 Task: Open Card Social Media Marketing Campaign Review in Board Sales Prospecting Platforms and Tools to Workspace Advertising Agencies and add a team member Softage.4@softage.net, a label Purple, a checklist Auditing, an attachment from your google drive, a color Purple and finally, add a card description 'Research and develop new product bundling strategy' and a comment 'Given the size and scope of this task, let us make sure we have the necessary resources and support to get it done.'. Add a start date 'Jan 04, 1900' with a due date 'Jan 11, 1900'
Action: Mouse moved to (510, 193)
Screenshot: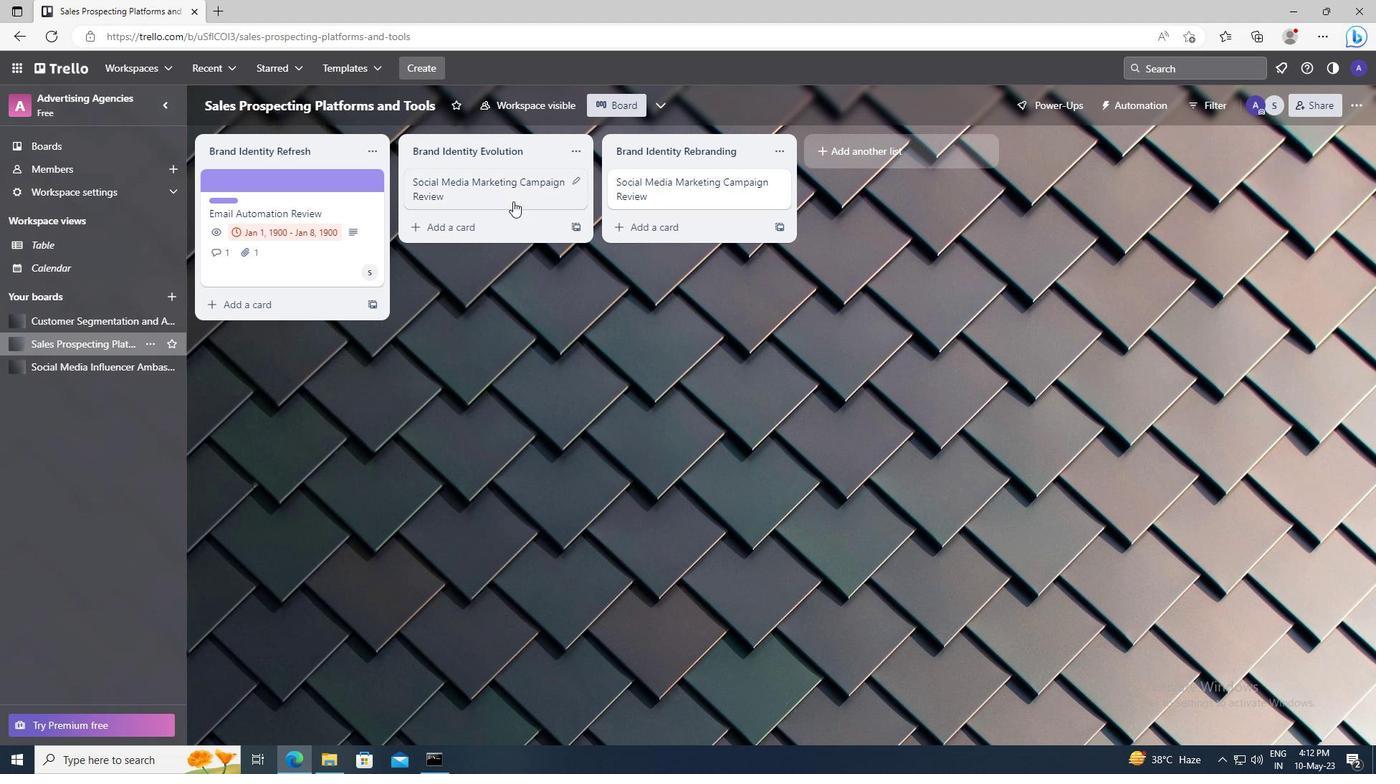 
Action: Mouse pressed left at (510, 193)
Screenshot: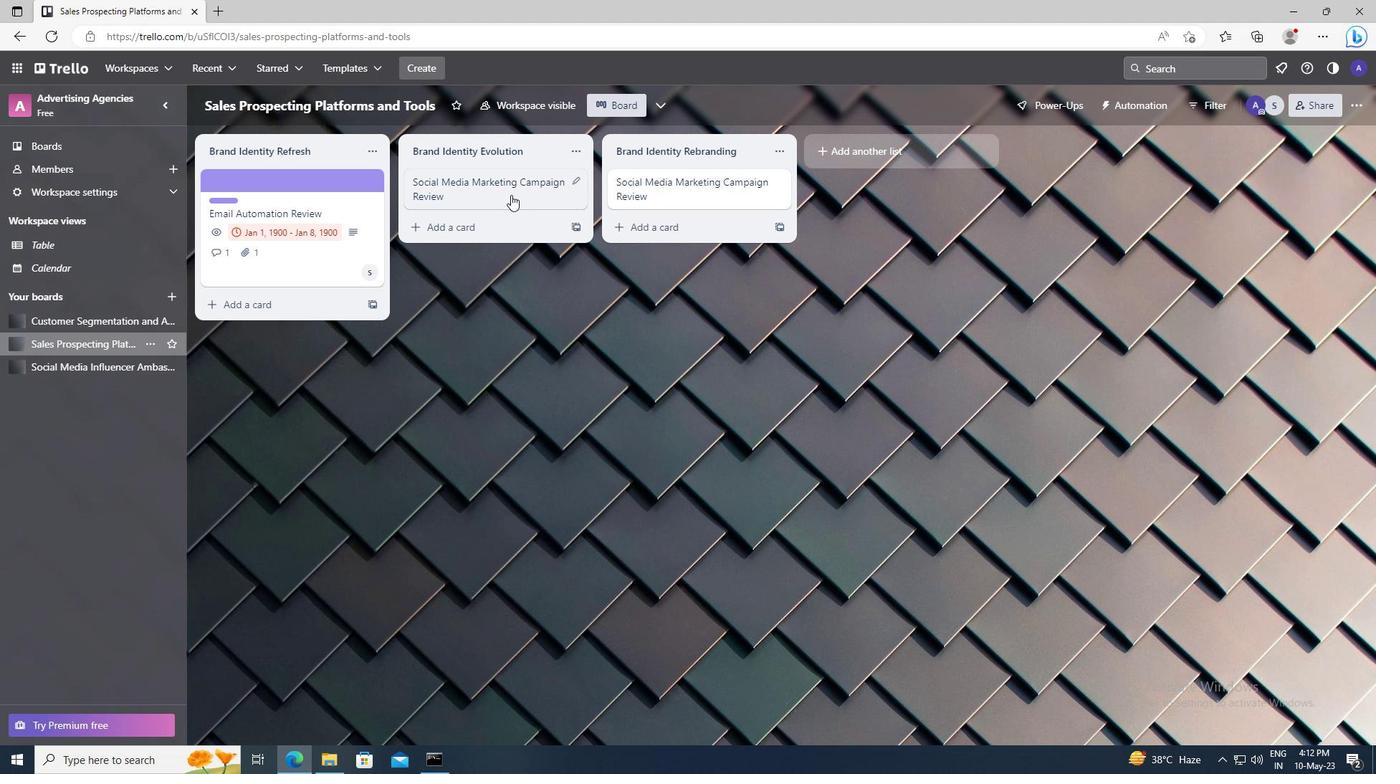 
Action: Mouse moved to (859, 231)
Screenshot: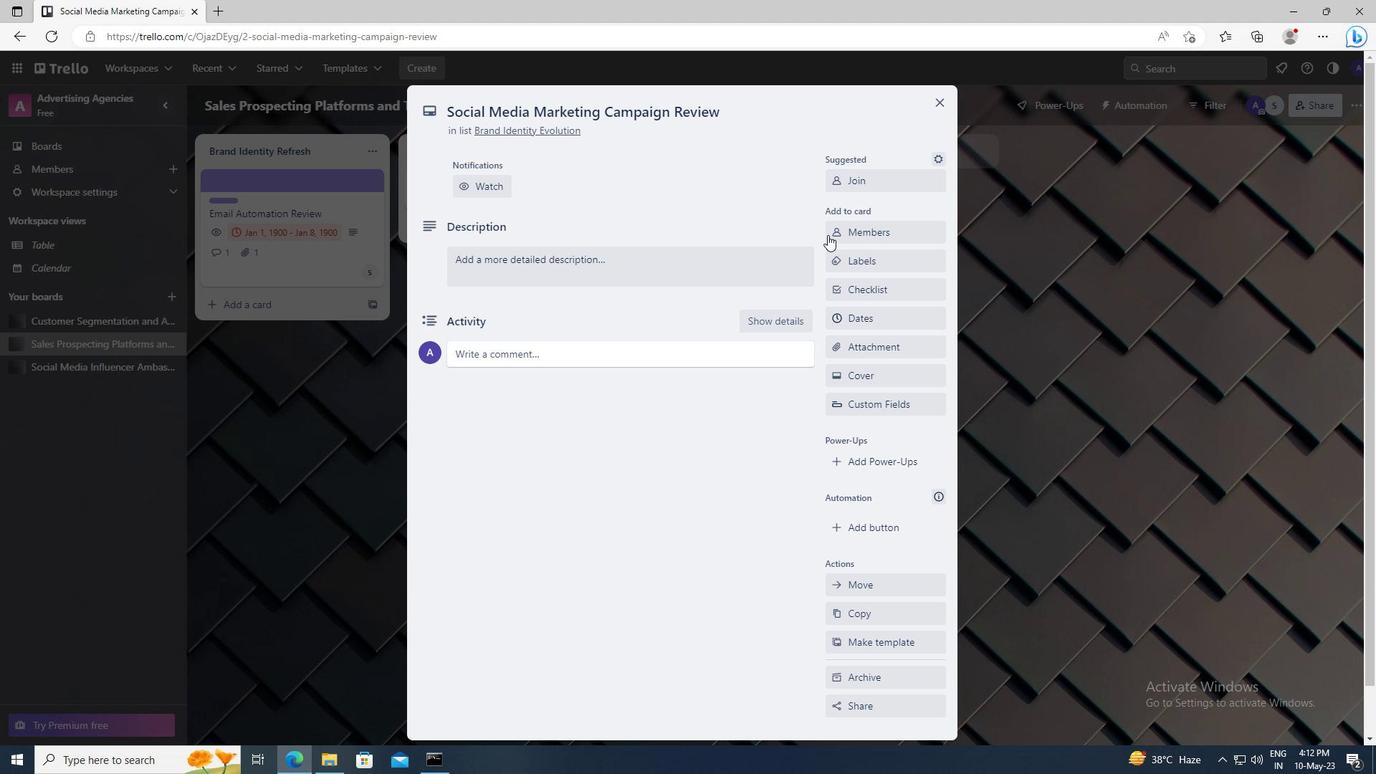 
Action: Mouse pressed left at (859, 231)
Screenshot: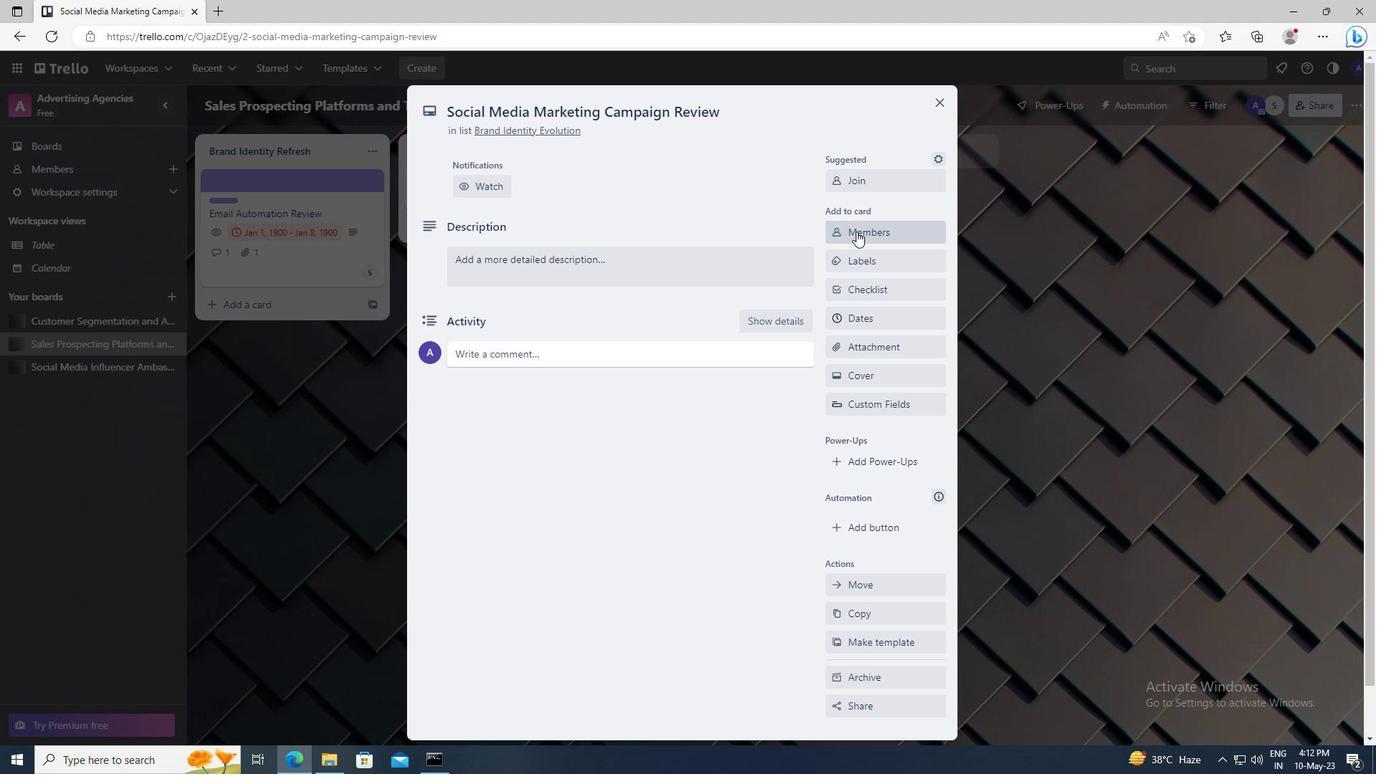 
Action: Mouse moved to (864, 296)
Screenshot: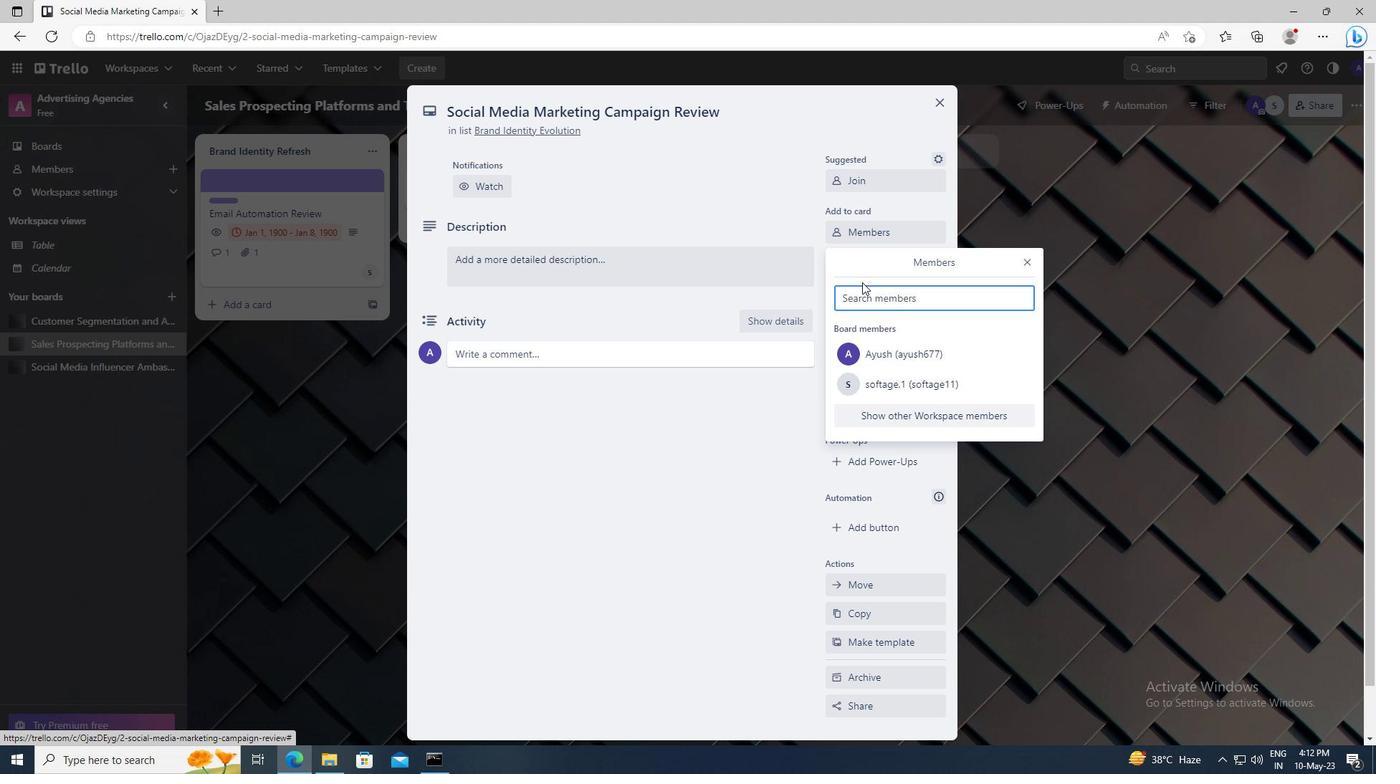 
Action: Mouse pressed left at (864, 296)
Screenshot: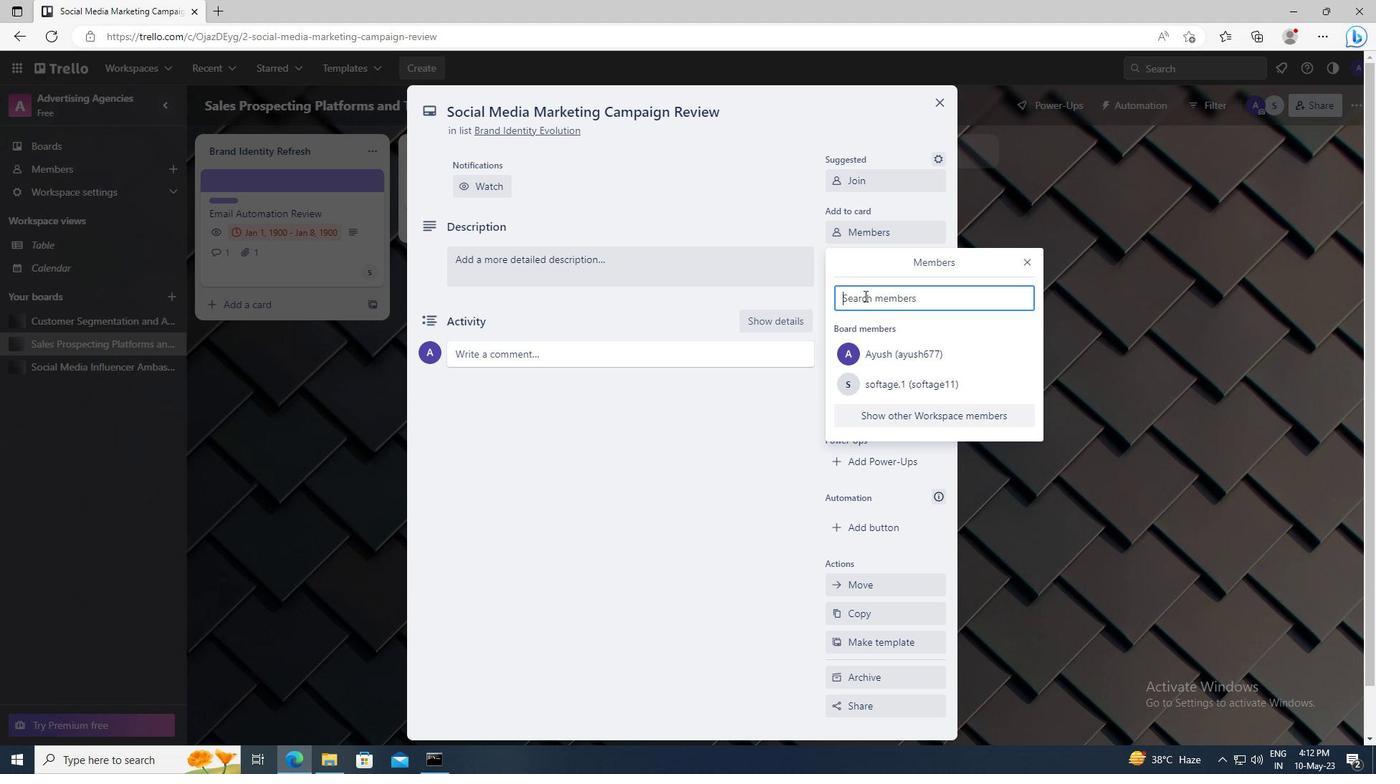 
Action: Key pressed <Key.shift>SOFTAGE.4
Screenshot: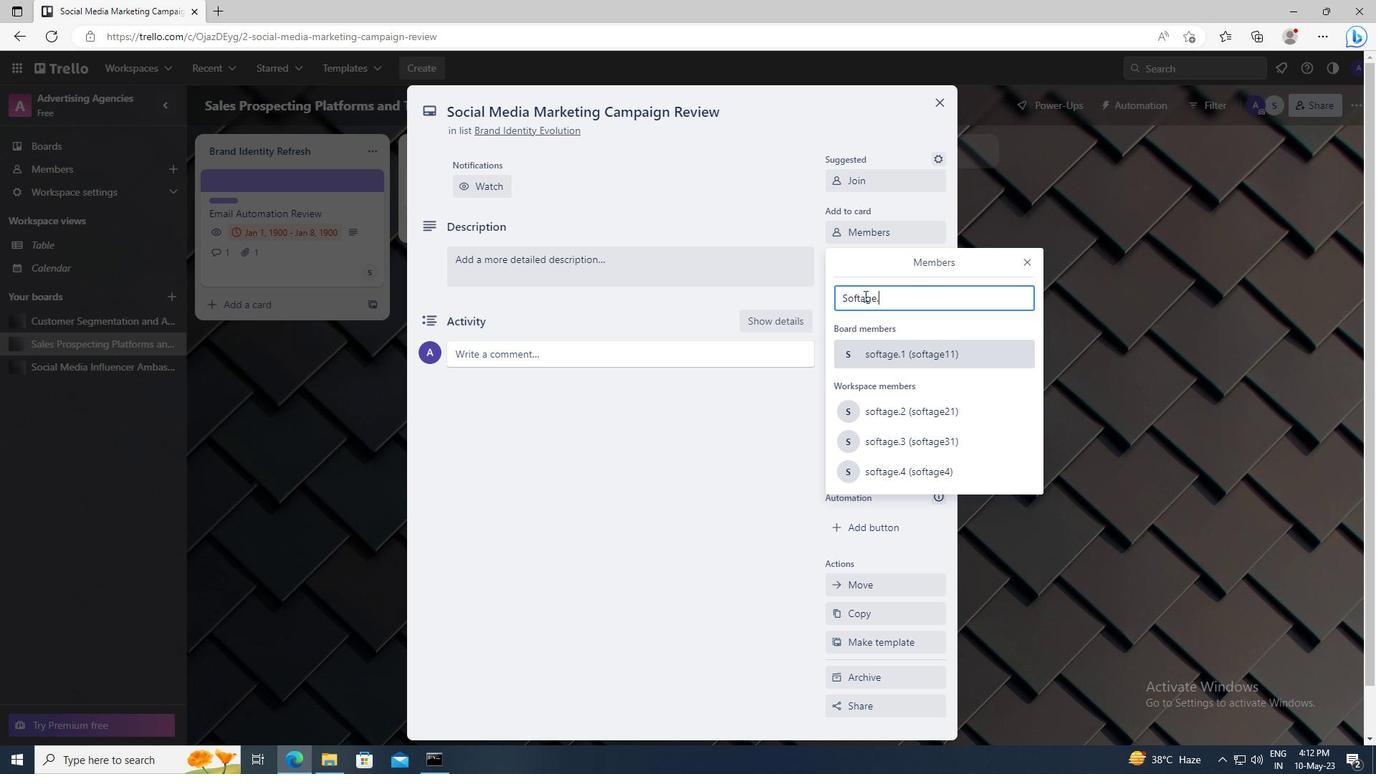 
Action: Mouse moved to (892, 433)
Screenshot: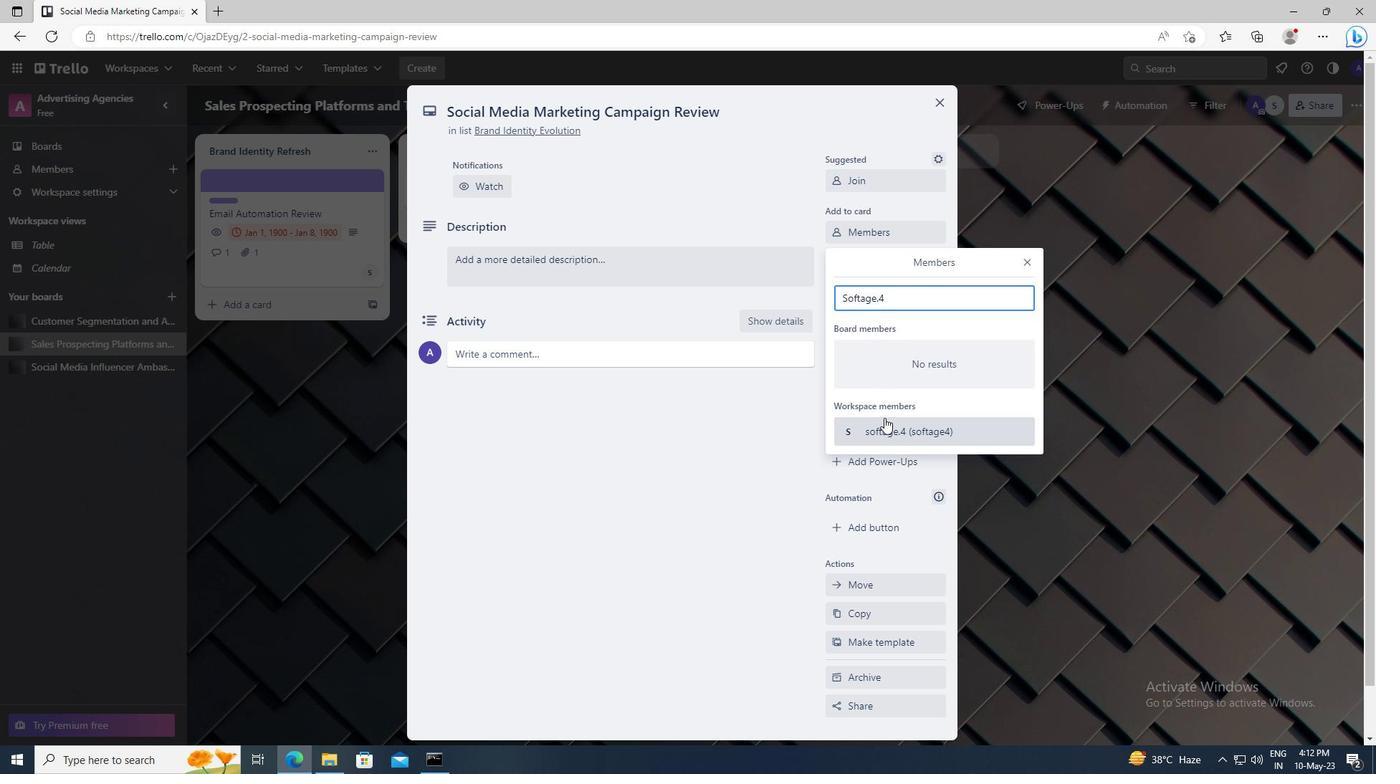 
Action: Mouse pressed left at (892, 433)
Screenshot: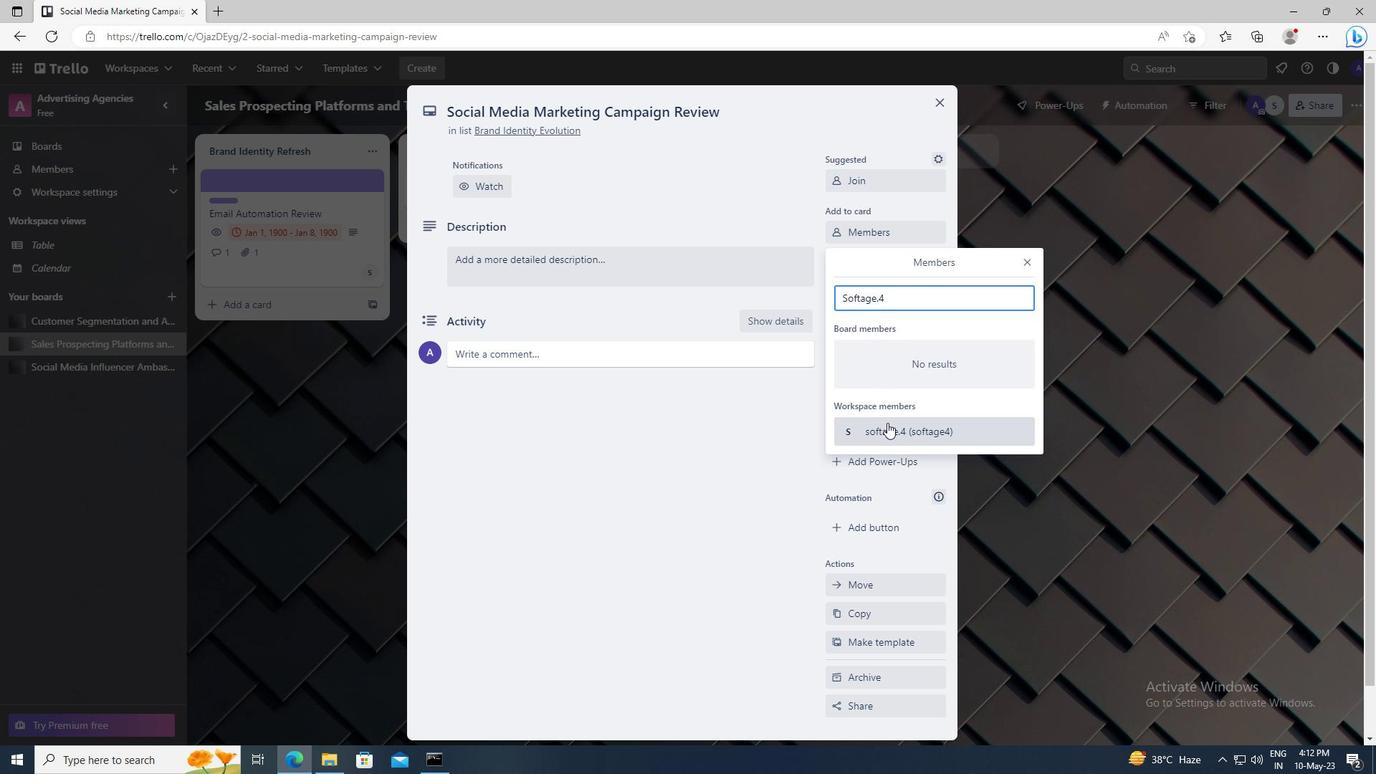 
Action: Mouse moved to (1029, 261)
Screenshot: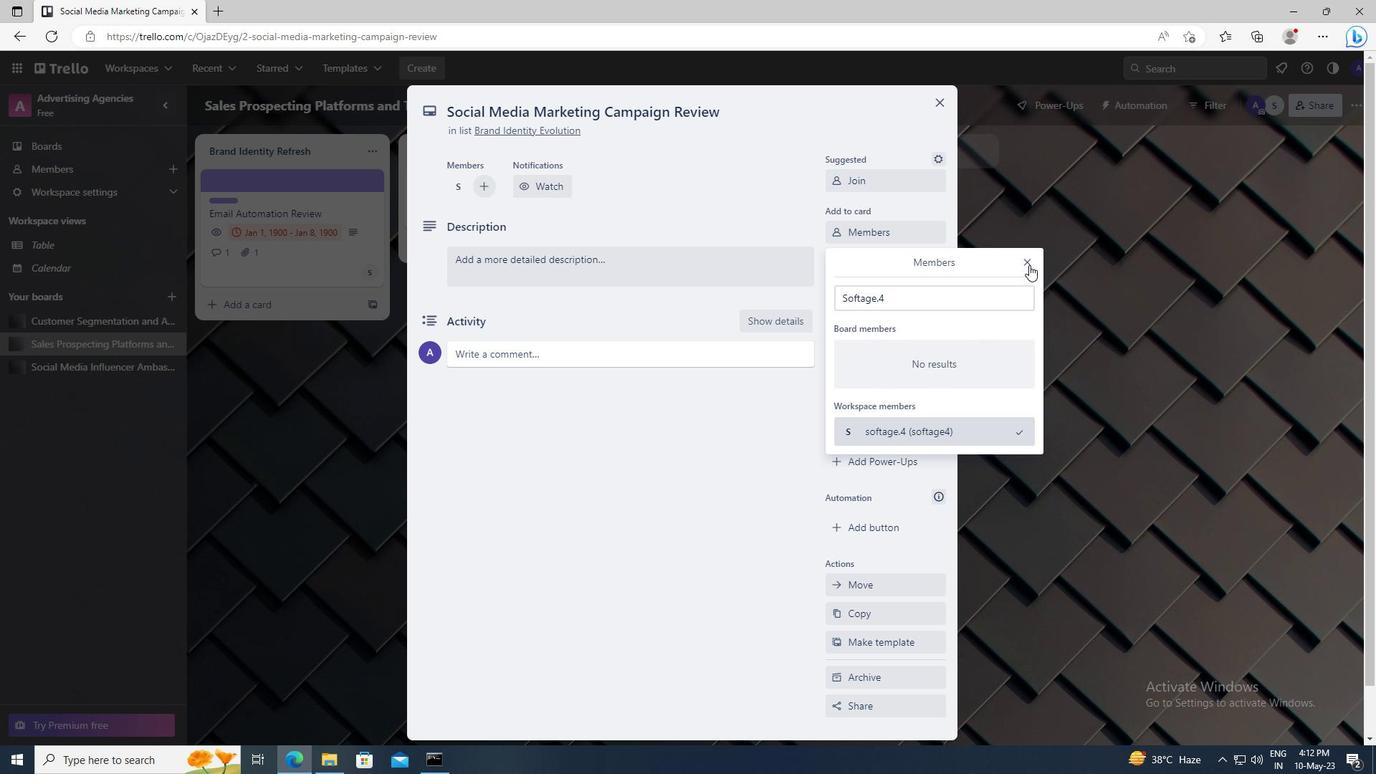 
Action: Mouse pressed left at (1029, 261)
Screenshot: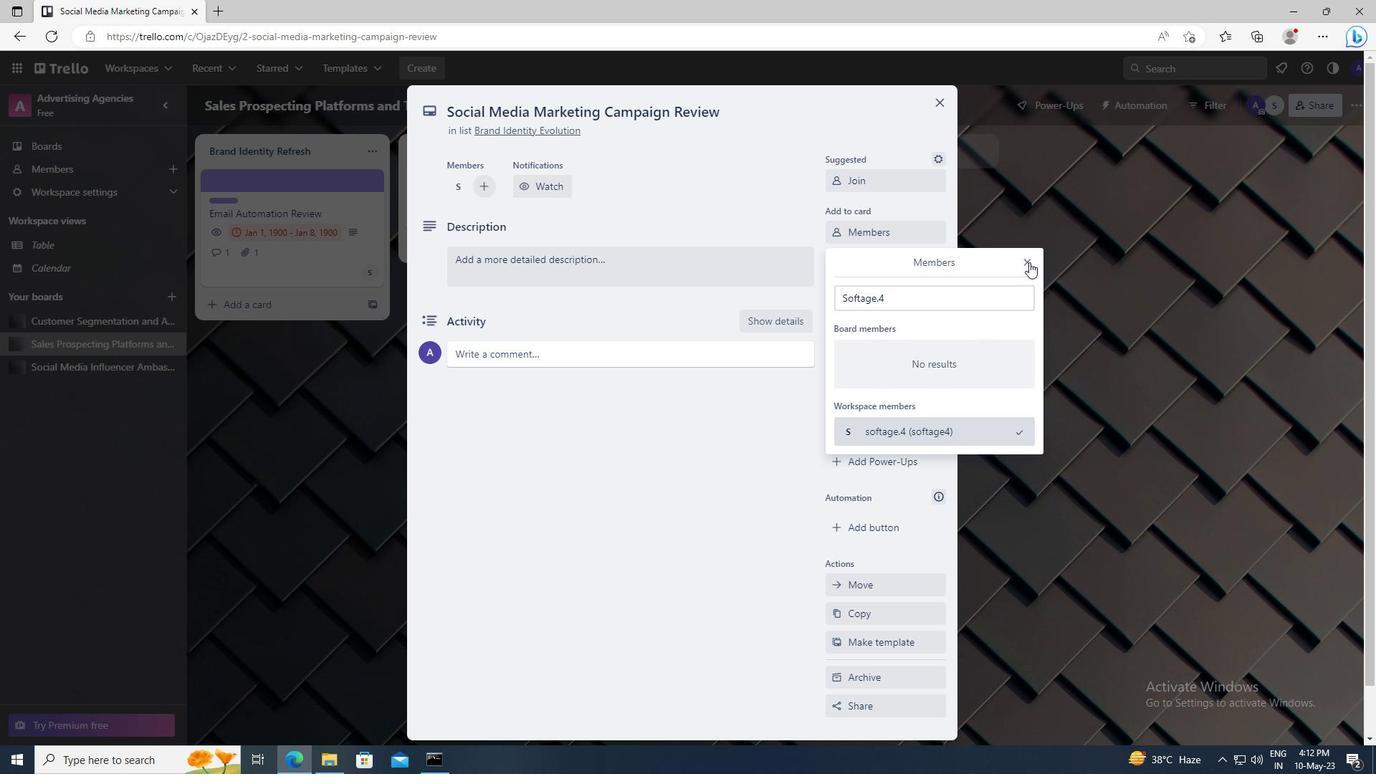 
Action: Mouse moved to (899, 264)
Screenshot: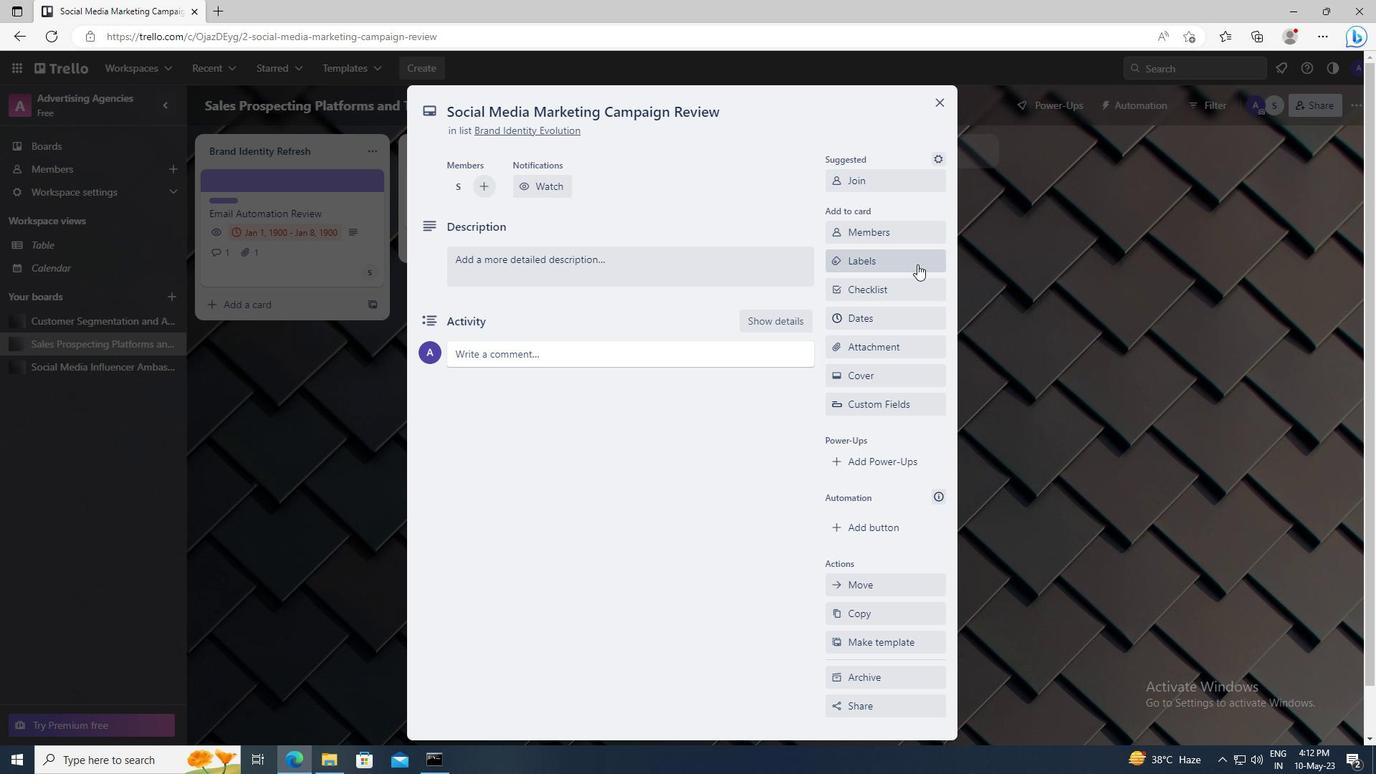 
Action: Mouse pressed left at (899, 264)
Screenshot: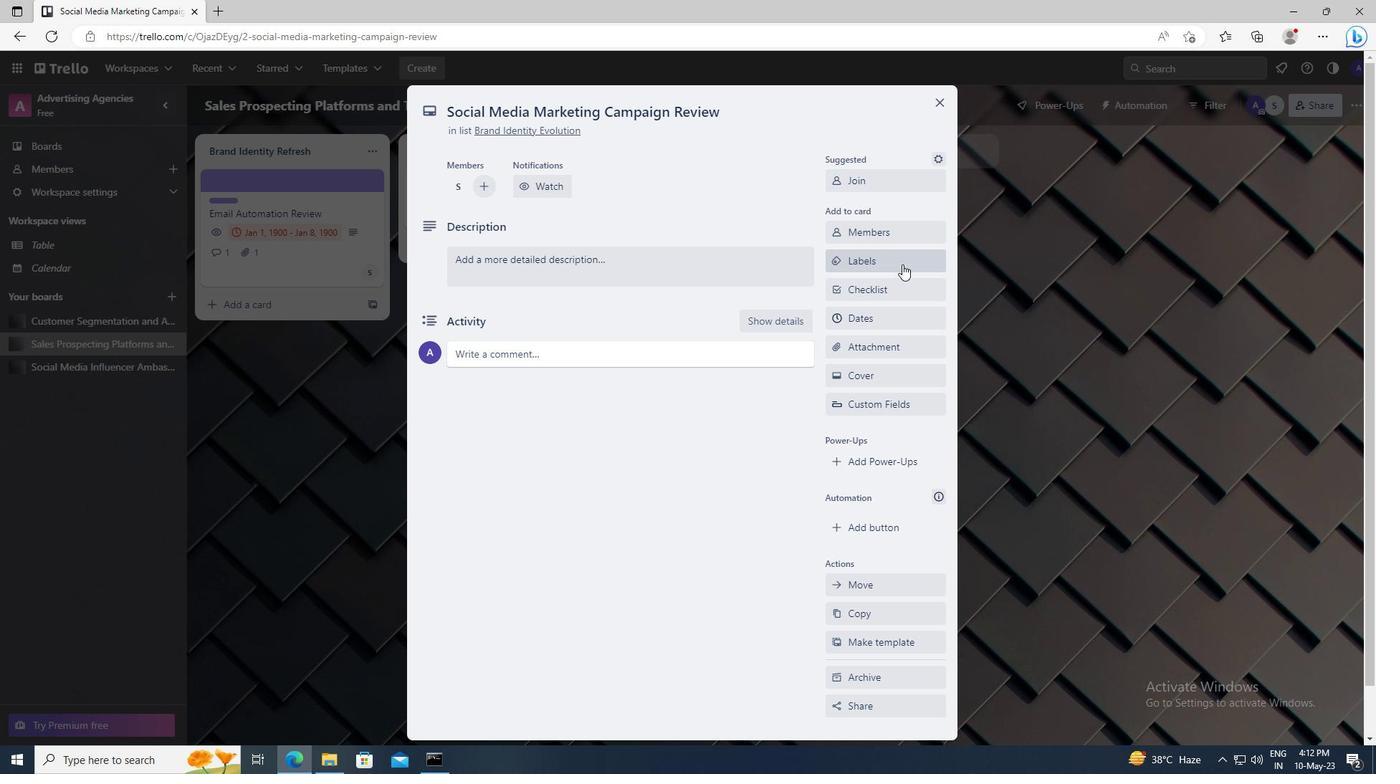 
Action: Mouse moved to (902, 540)
Screenshot: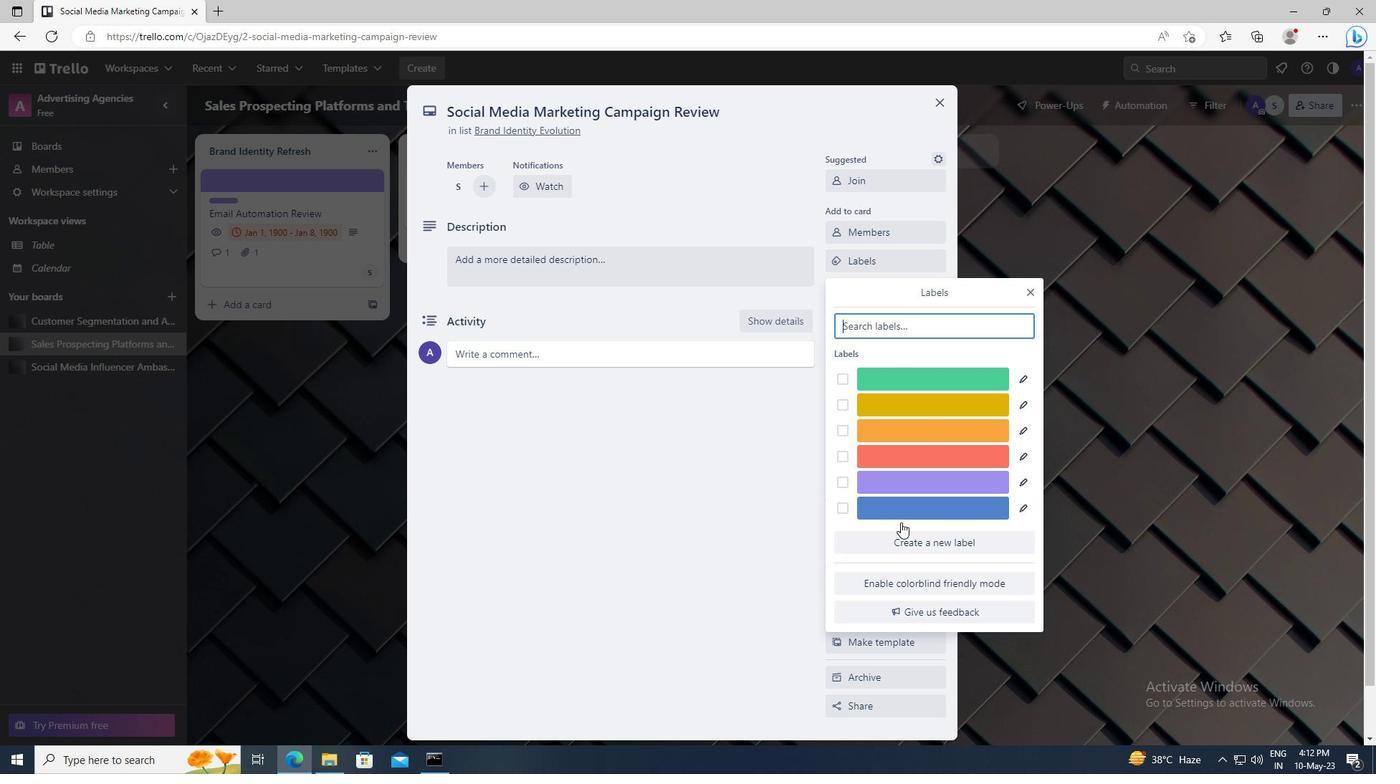 
Action: Mouse pressed left at (902, 540)
Screenshot: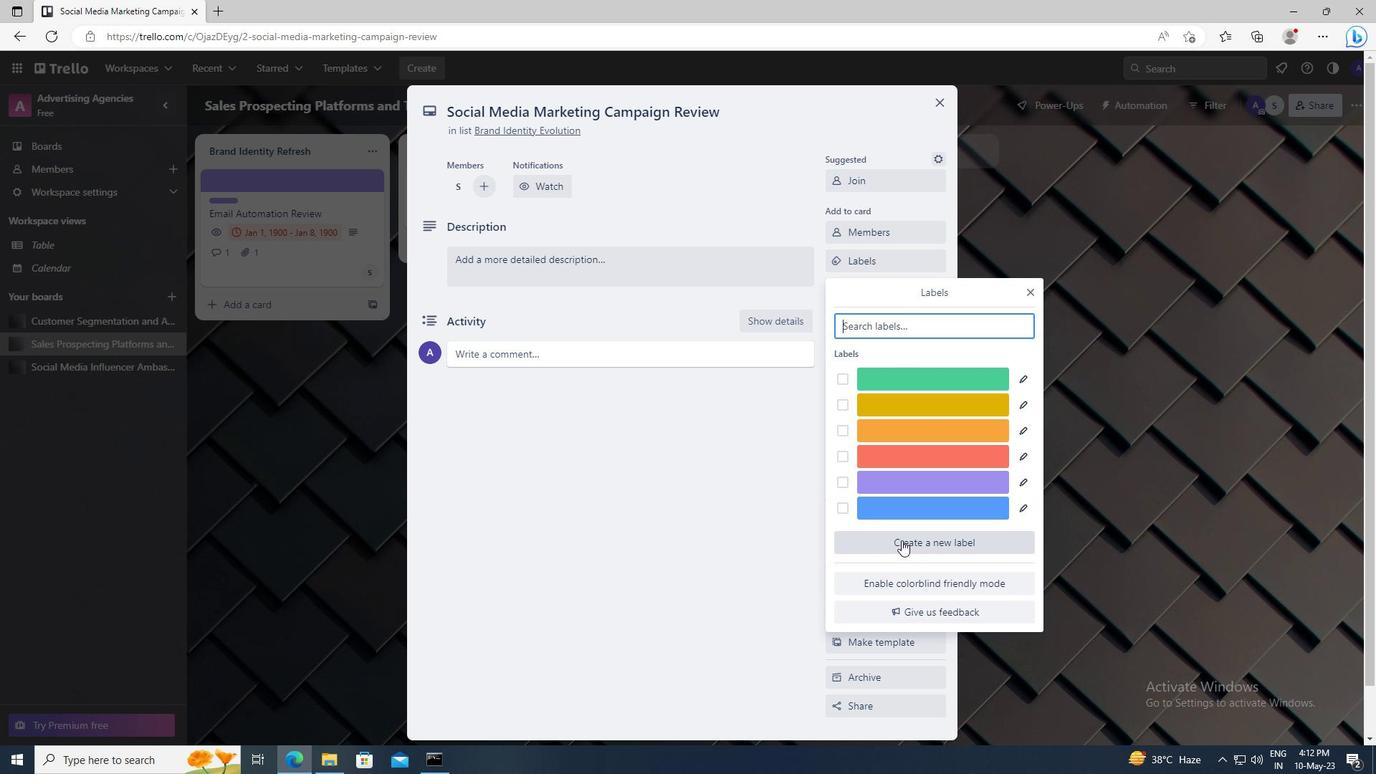 
Action: Mouse moved to (1010, 496)
Screenshot: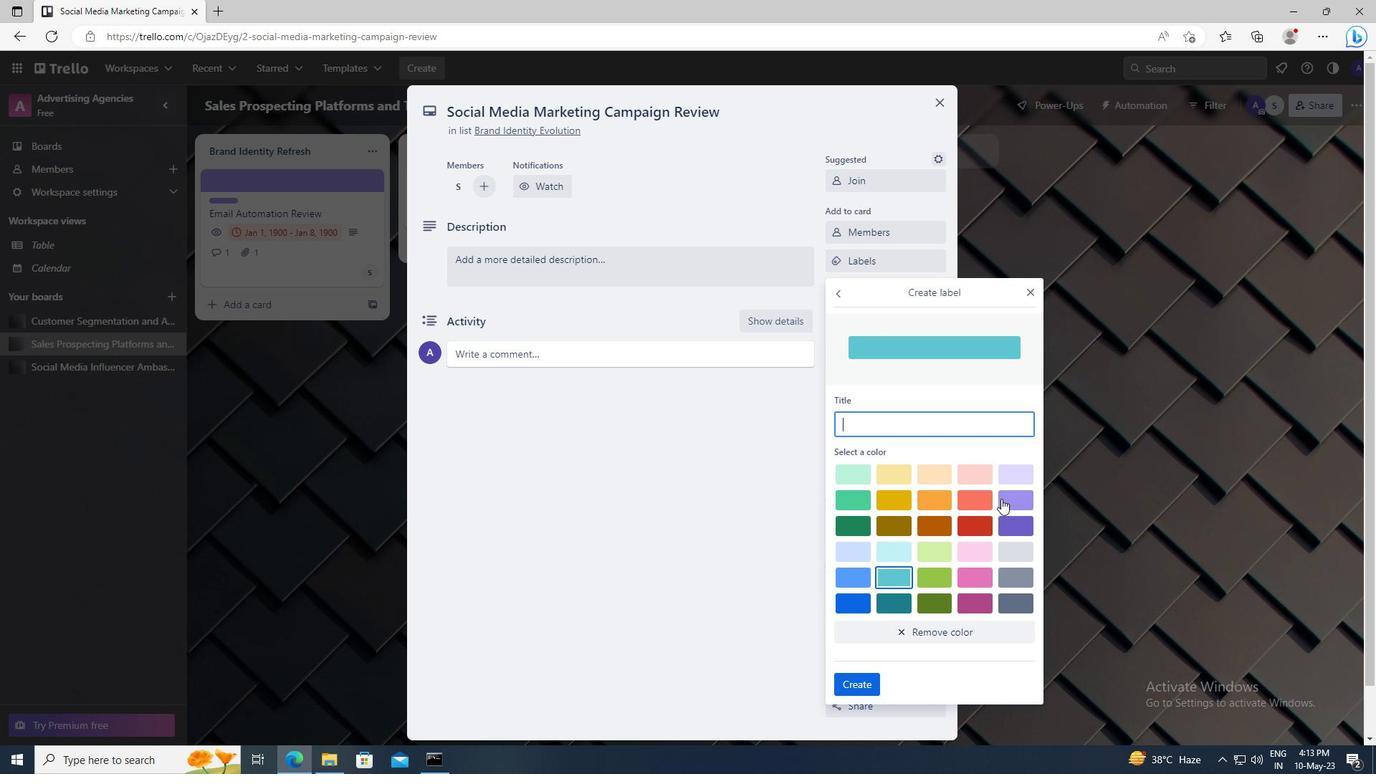 
Action: Mouse pressed left at (1010, 496)
Screenshot: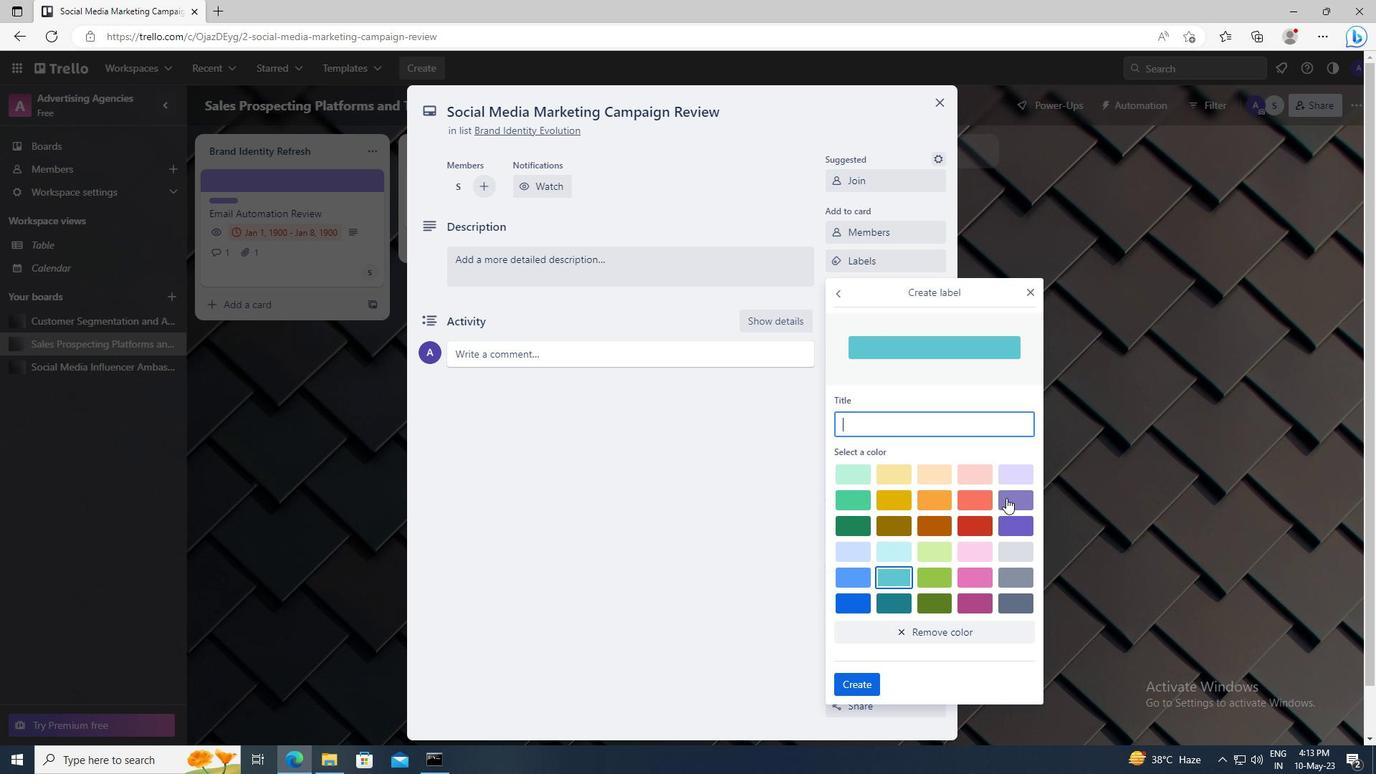 
Action: Mouse moved to (869, 682)
Screenshot: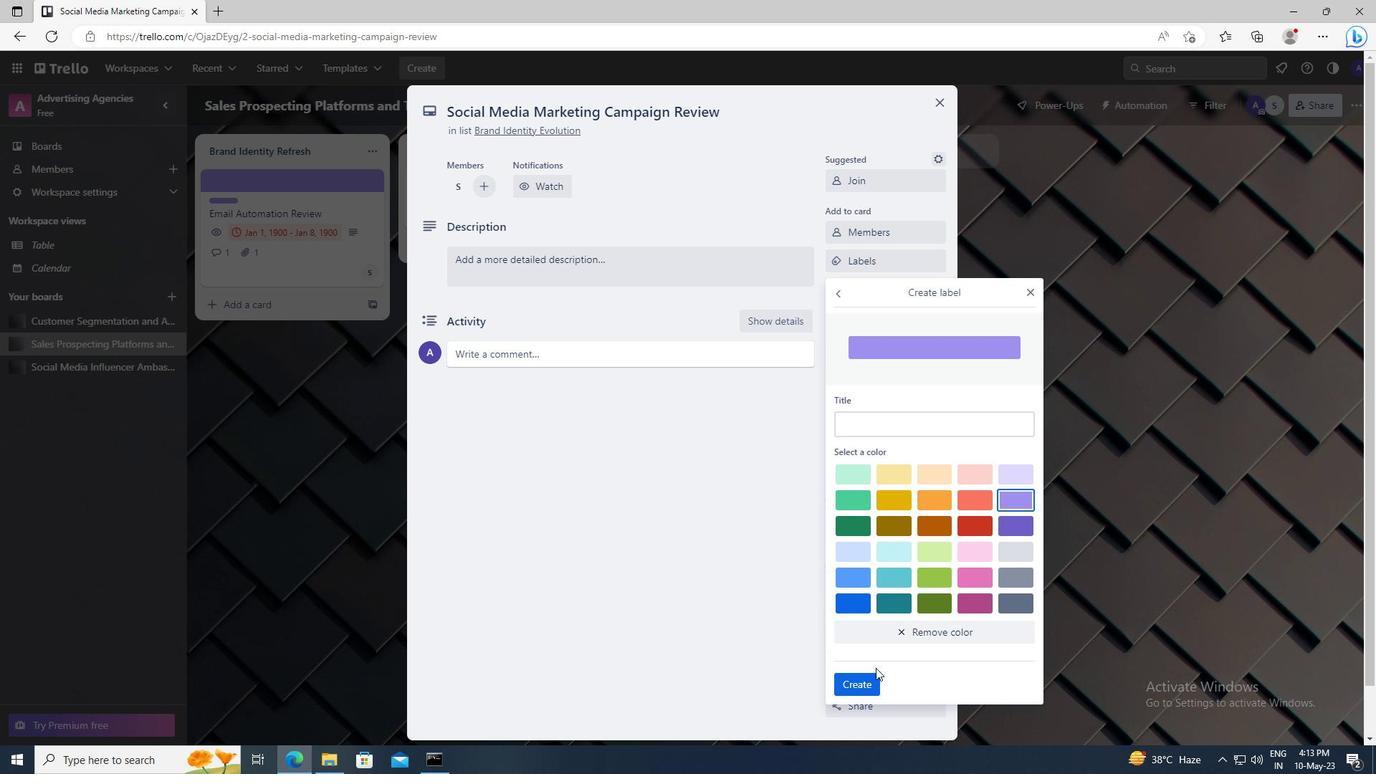 
Action: Mouse pressed left at (869, 682)
Screenshot: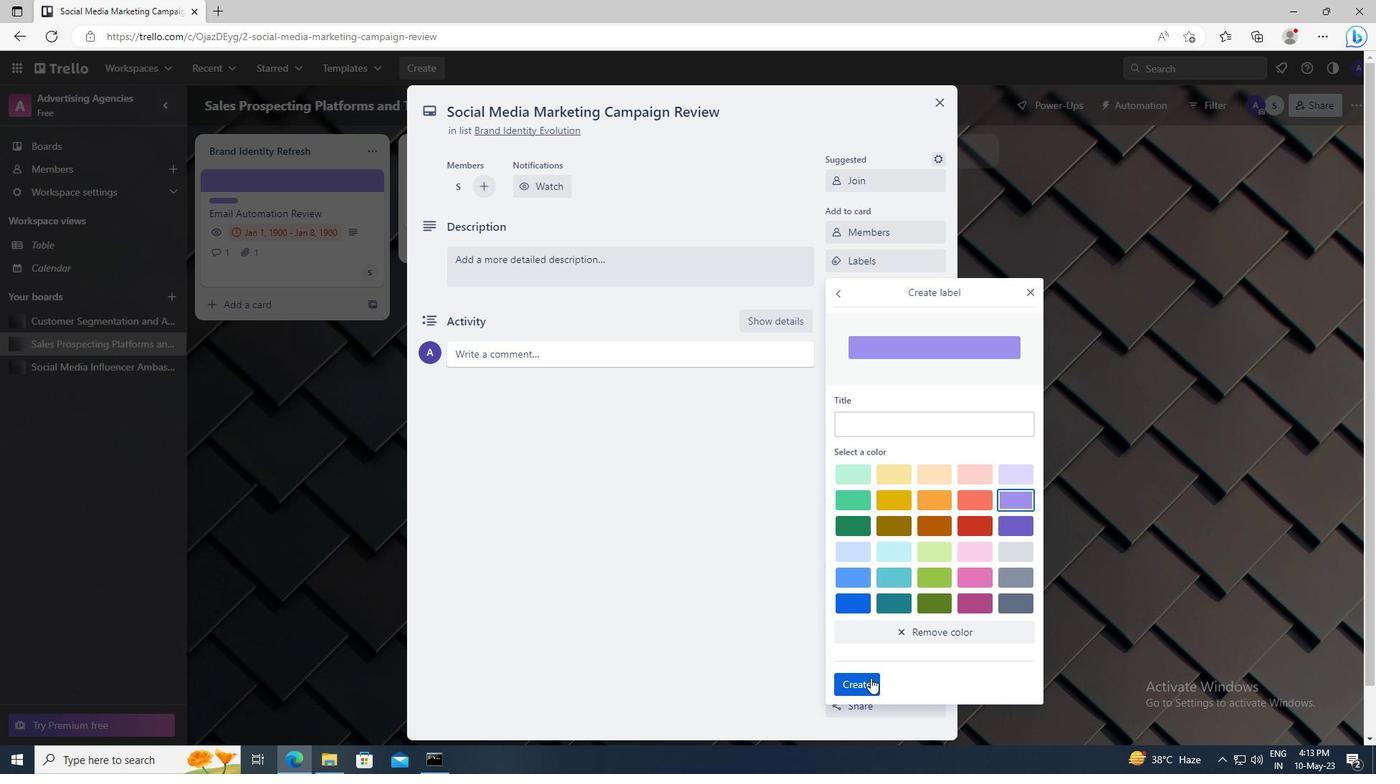 
Action: Mouse moved to (1027, 292)
Screenshot: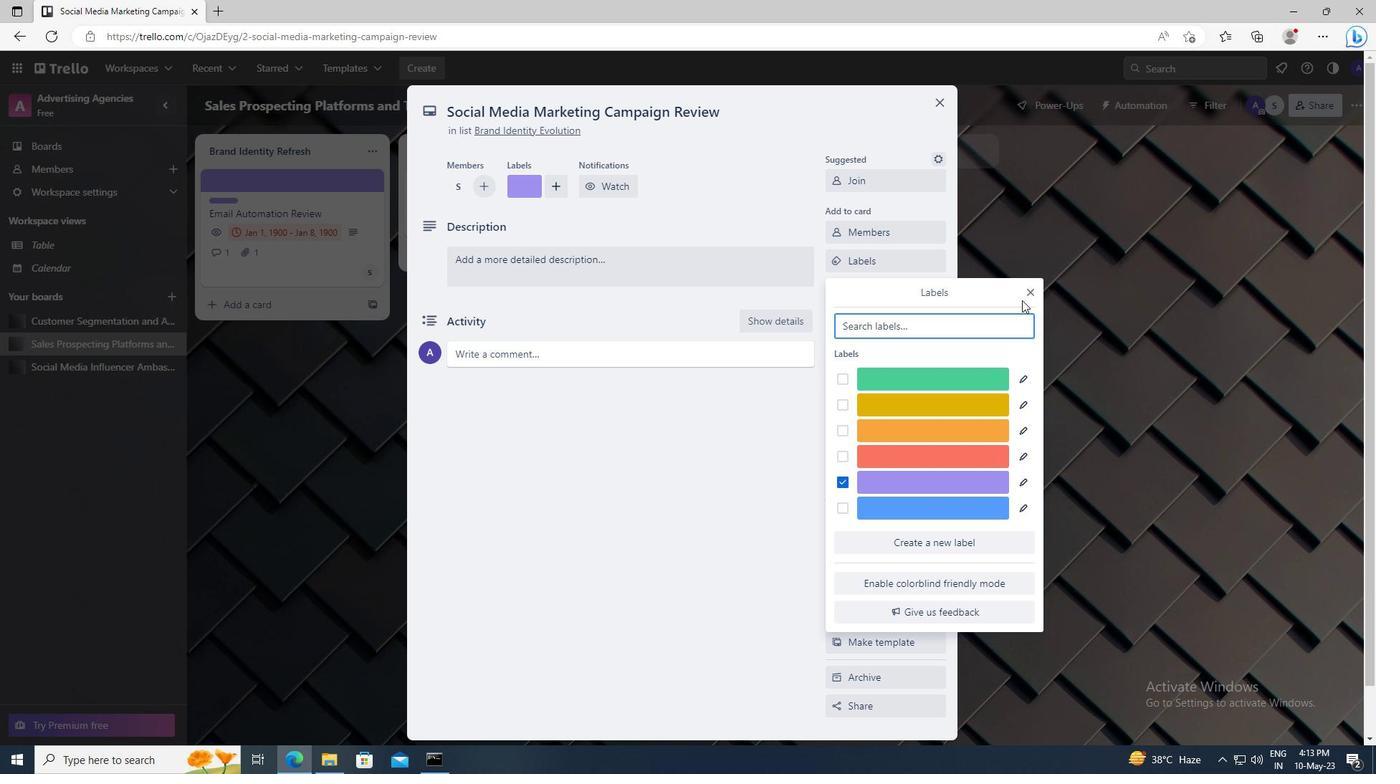 
Action: Mouse pressed left at (1027, 292)
Screenshot: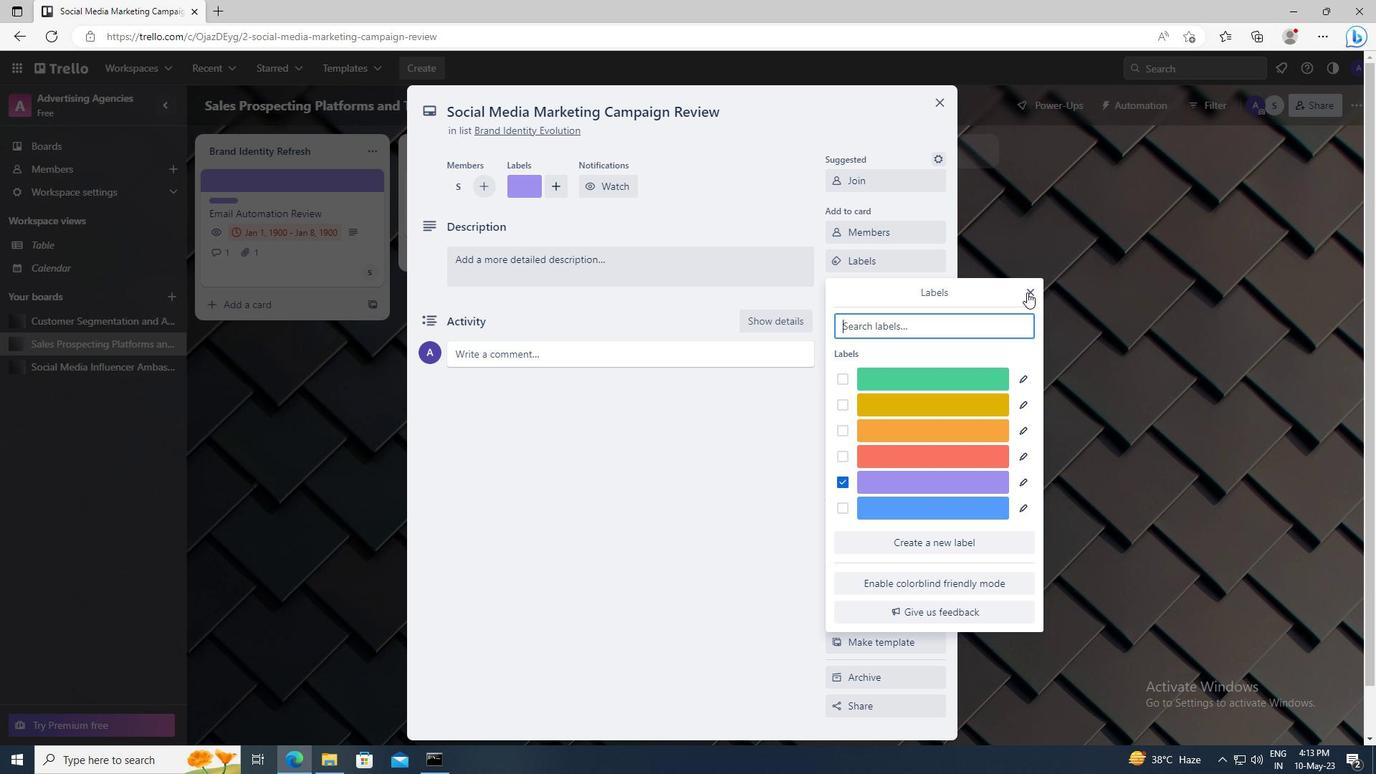 
Action: Mouse moved to (885, 291)
Screenshot: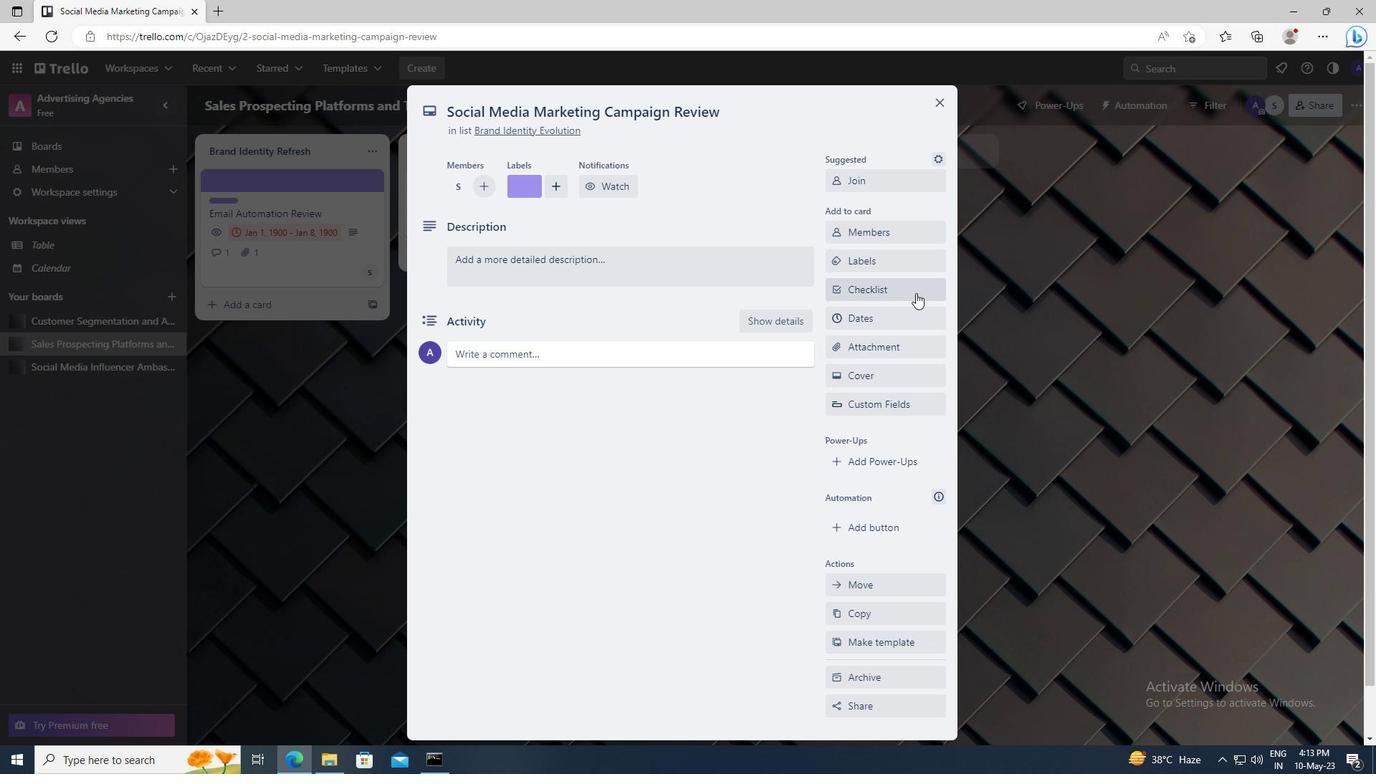 
Action: Mouse pressed left at (885, 291)
Screenshot: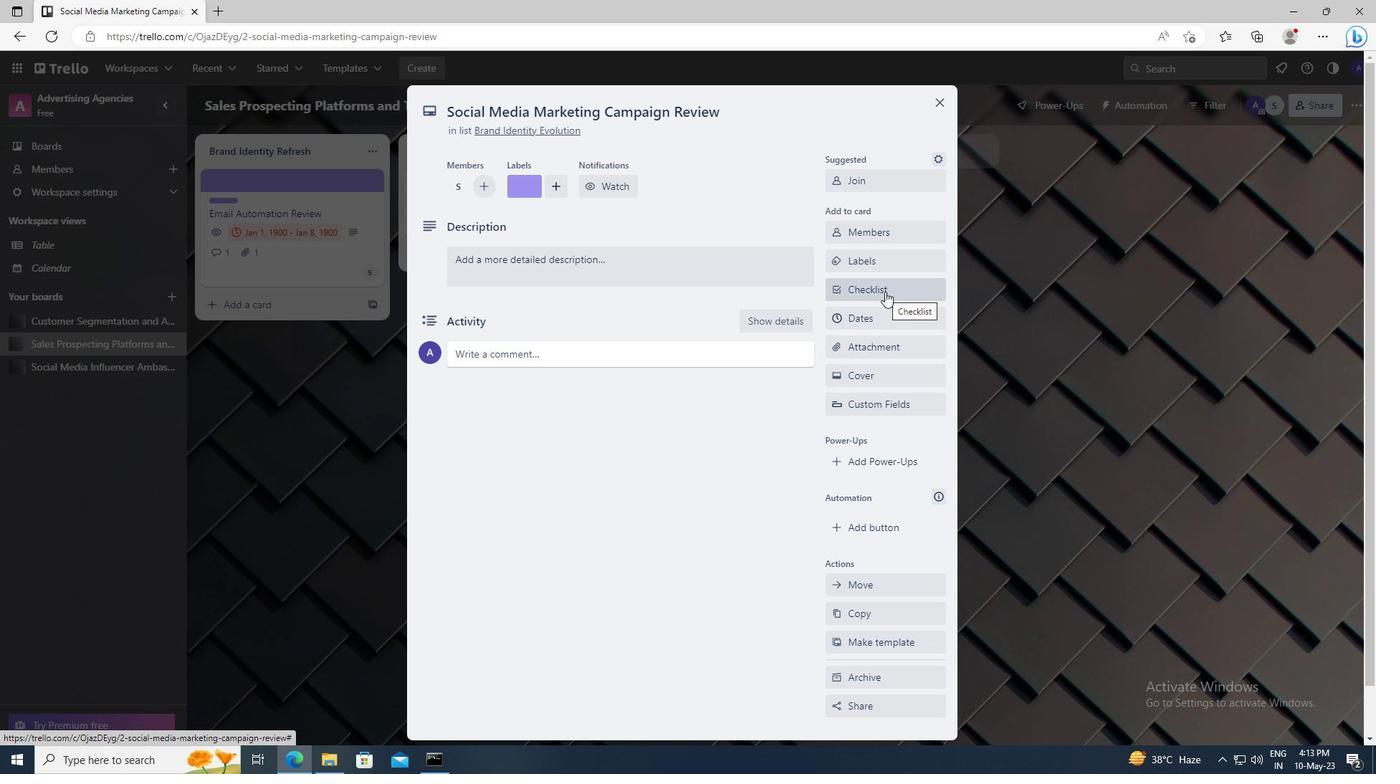 
Action: Mouse moved to (884, 291)
Screenshot: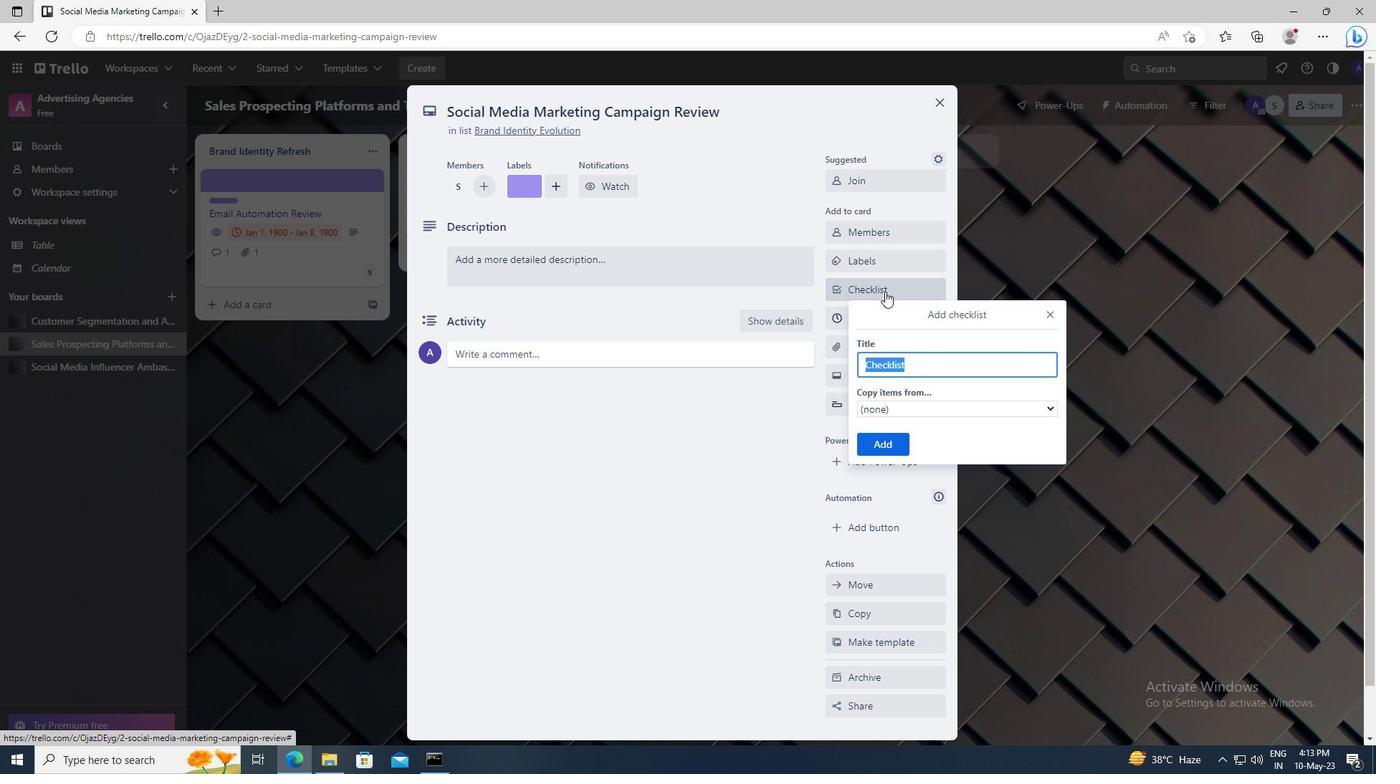 
Action: Key pressed <Key.shift><Key.shift><Key.shift>AUDITING
Screenshot: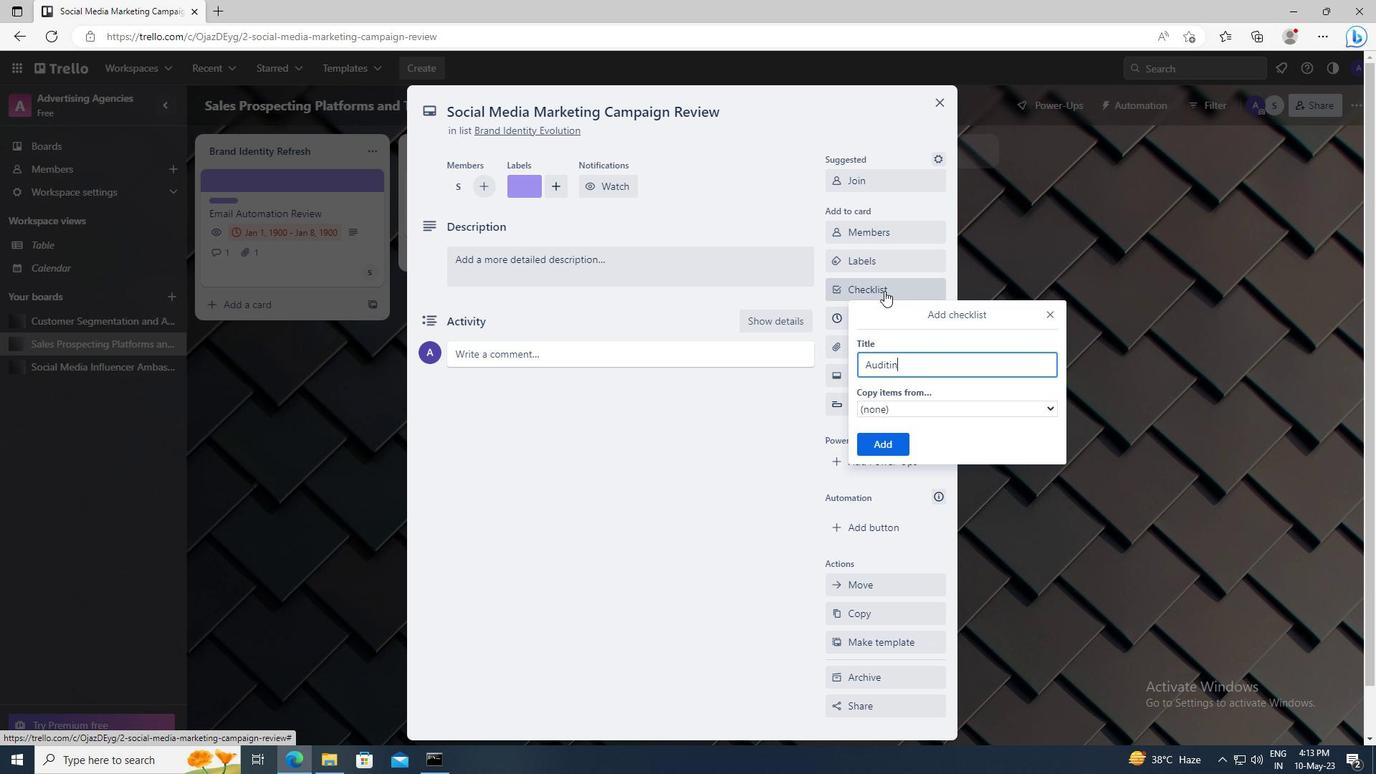 
Action: Mouse moved to (873, 448)
Screenshot: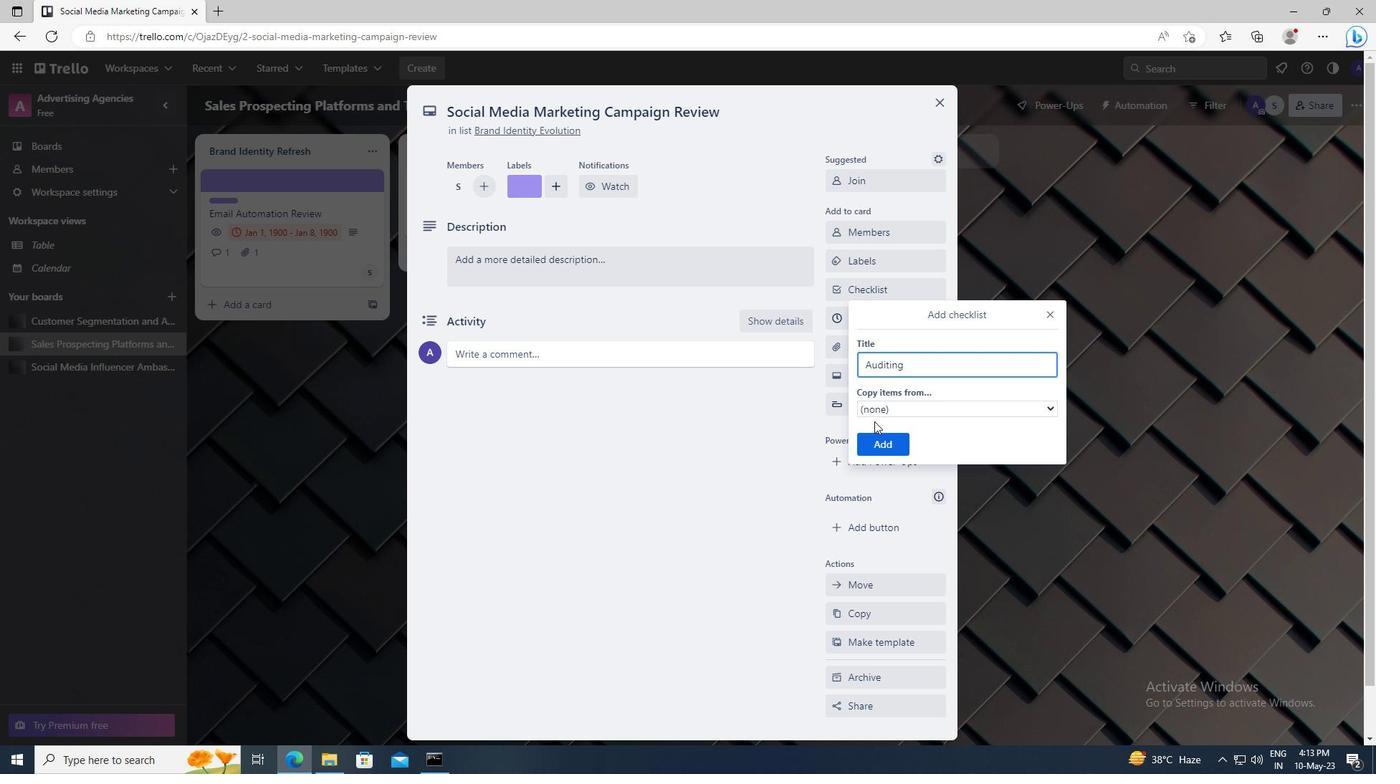 
Action: Mouse pressed left at (873, 448)
Screenshot: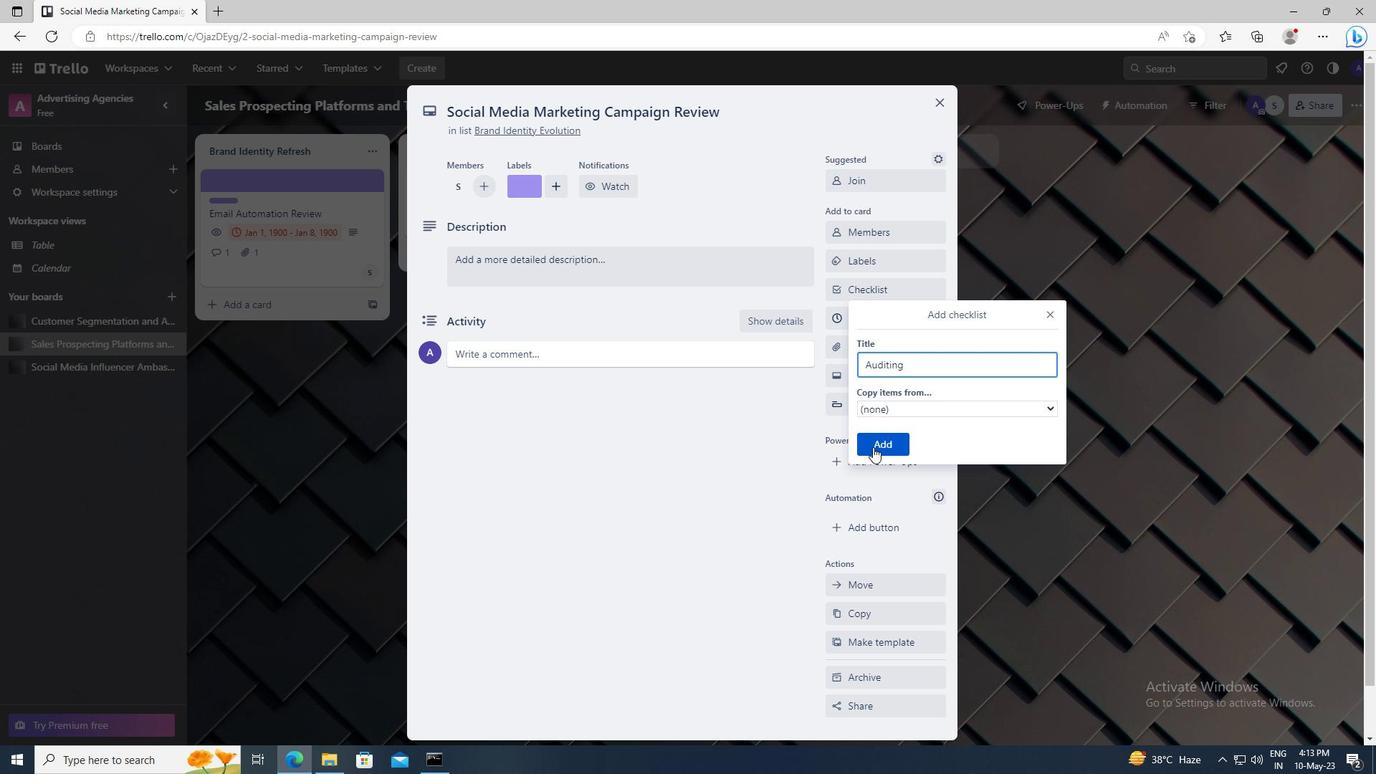 
Action: Mouse moved to (881, 349)
Screenshot: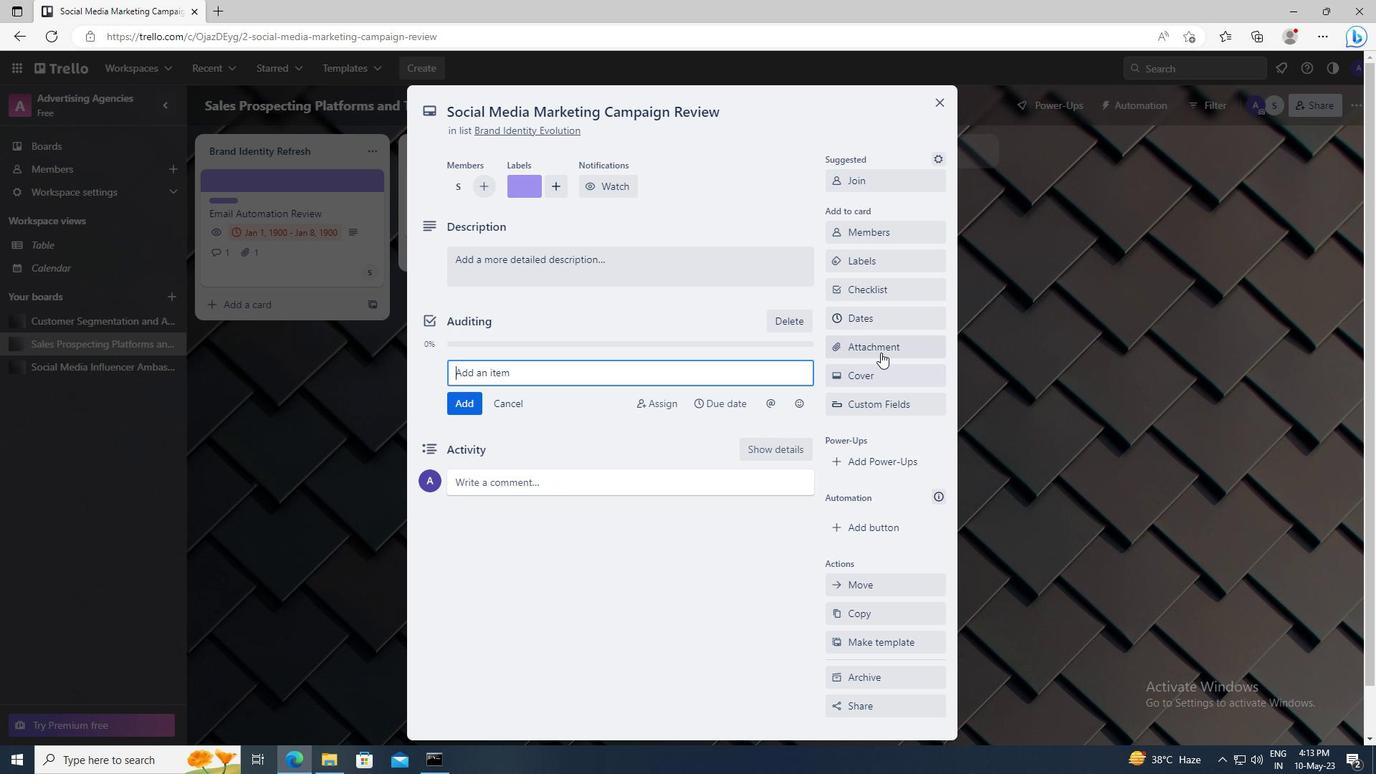 
Action: Mouse pressed left at (881, 349)
Screenshot: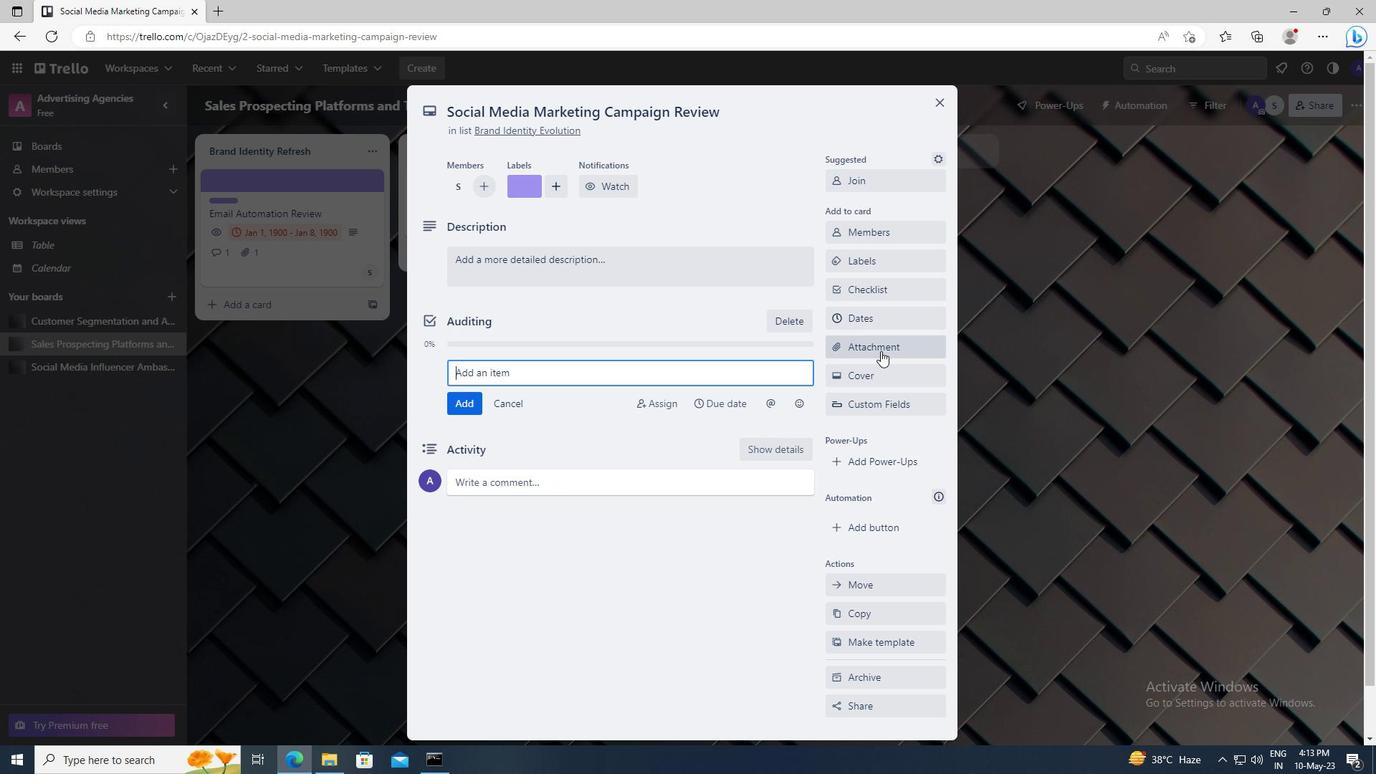 
Action: Mouse moved to (872, 458)
Screenshot: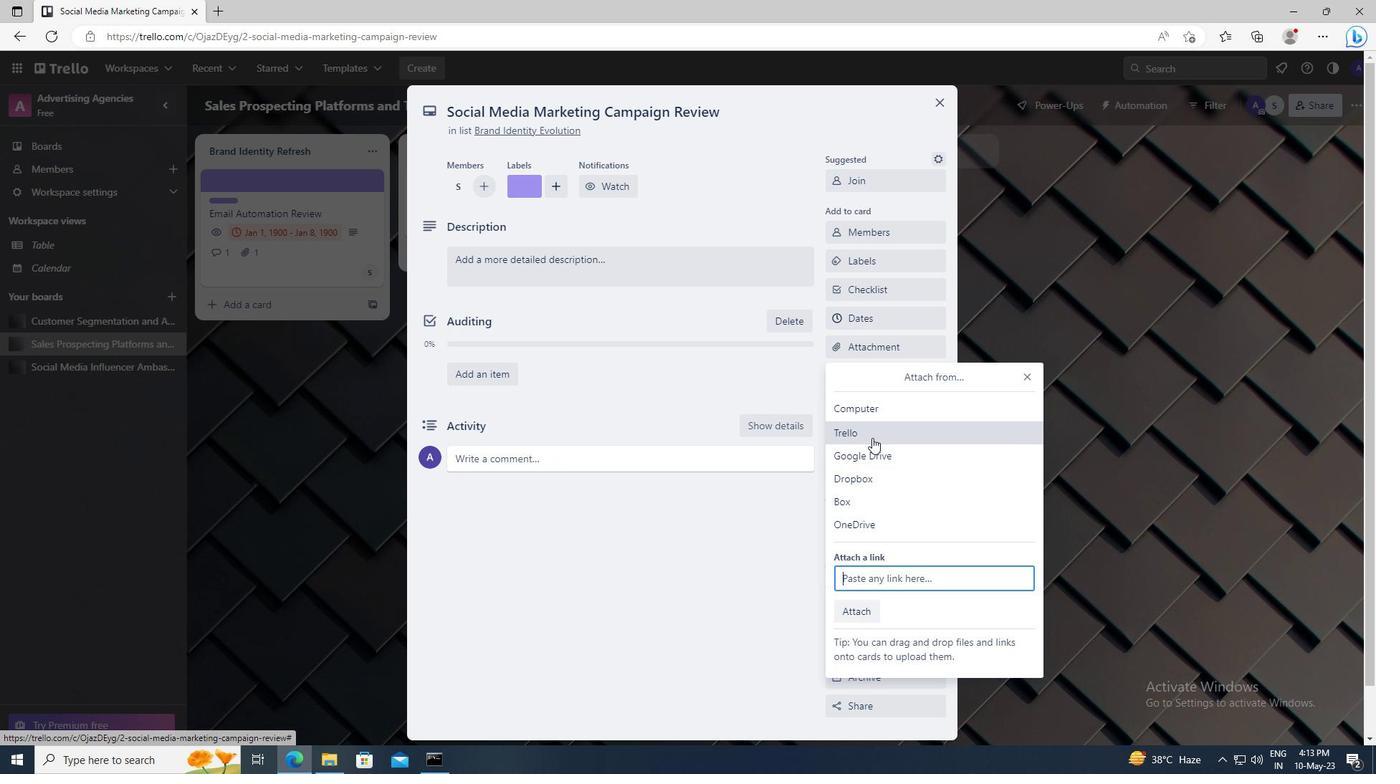 
Action: Mouse pressed left at (872, 458)
Screenshot: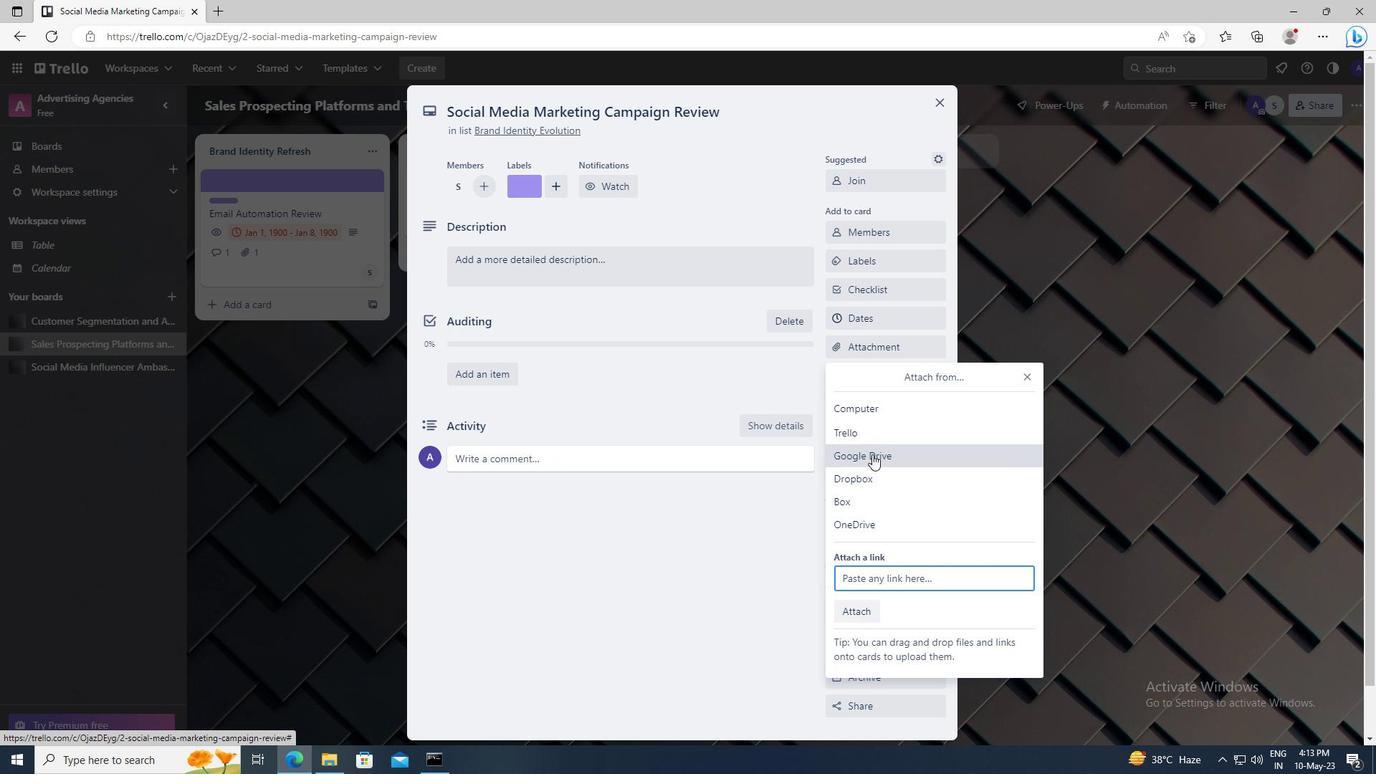 
Action: Mouse moved to (401, 432)
Screenshot: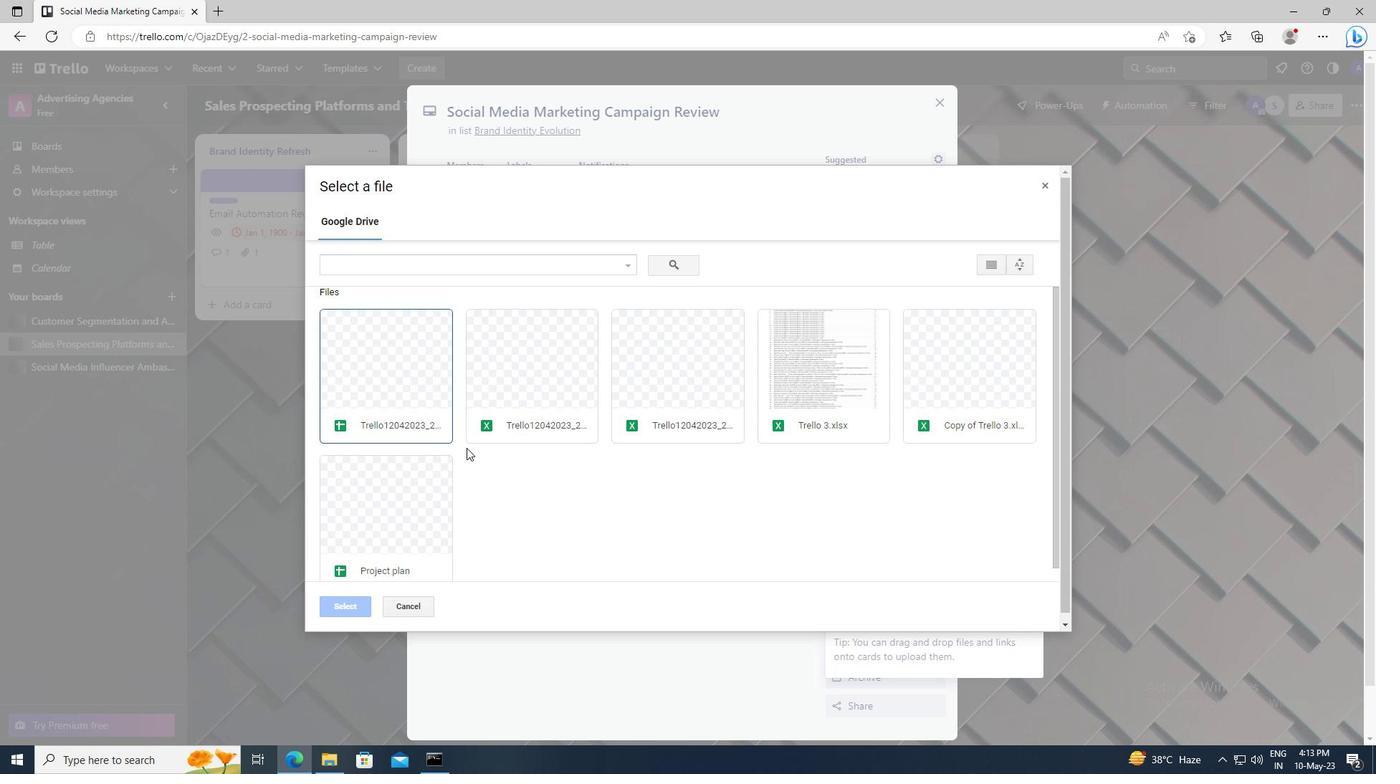 
Action: Mouse pressed left at (401, 432)
Screenshot: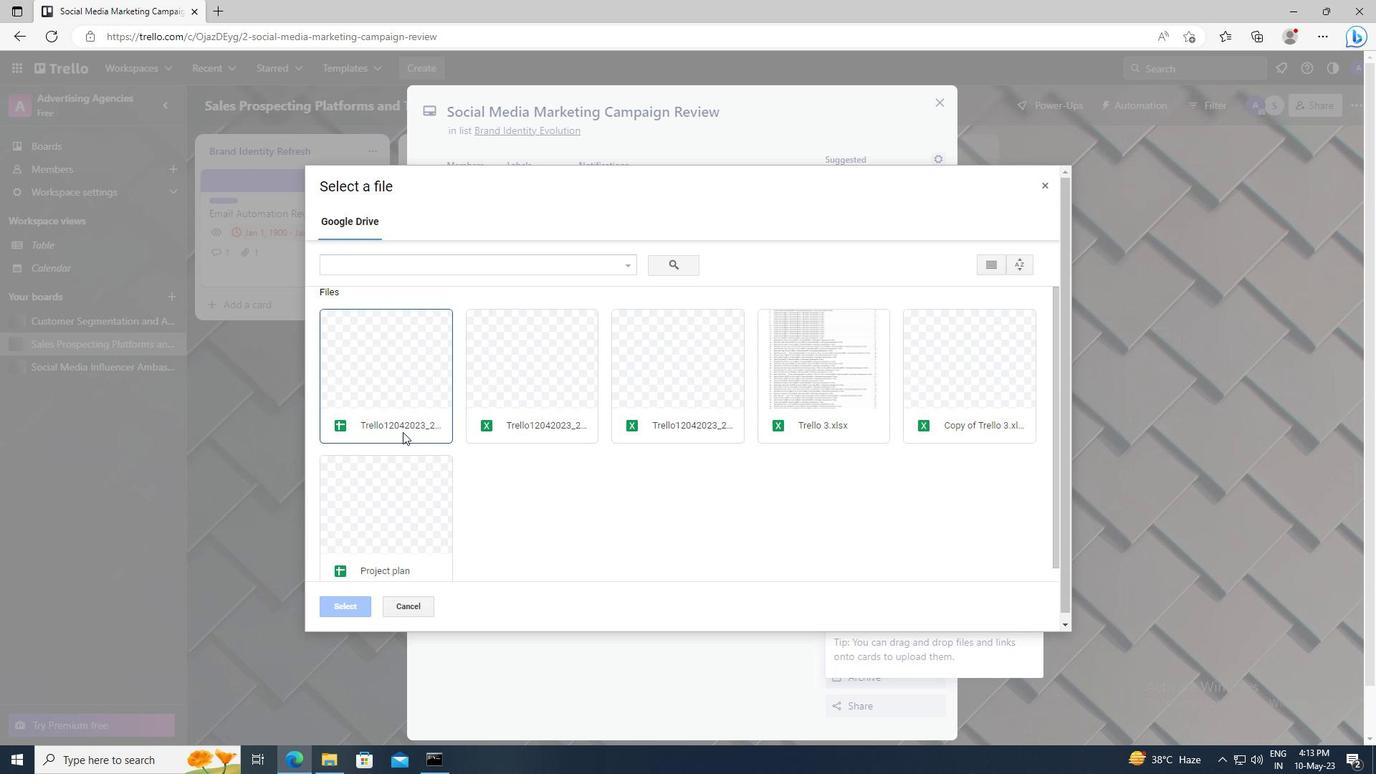 
Action: Mouse moved to (360, 607)
Screenshot: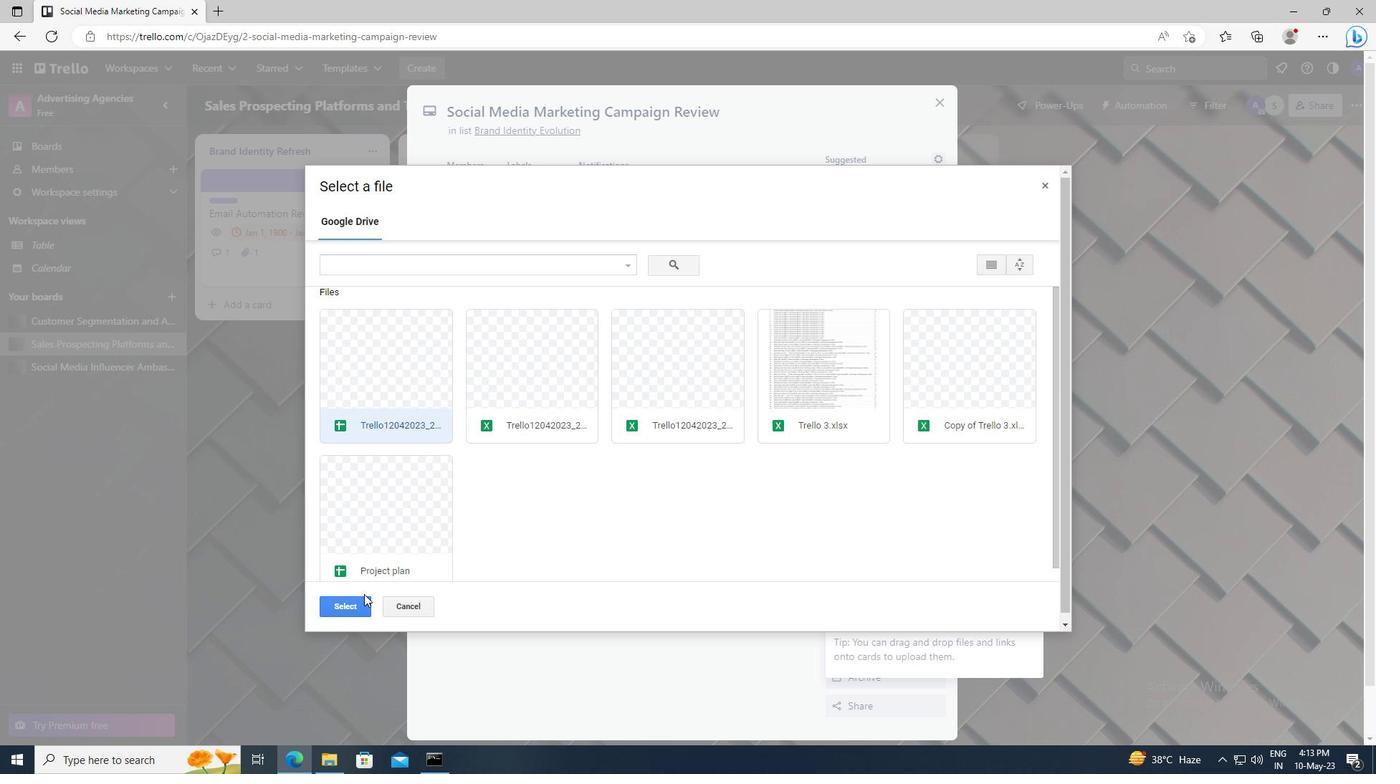 
Action: Mouse pressed left at (360, 607)
Screenshot: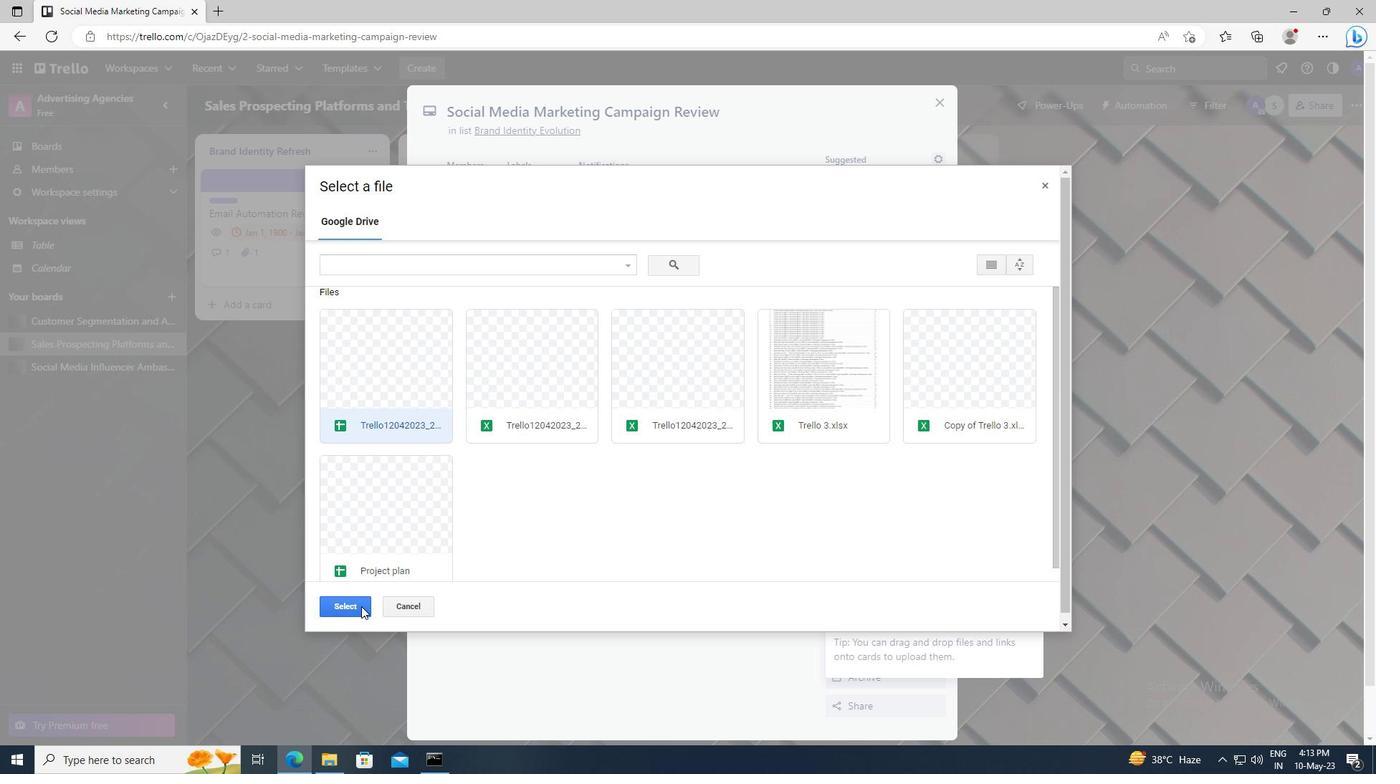 
Action: Mouse moved to (869, 378)
Screenshot: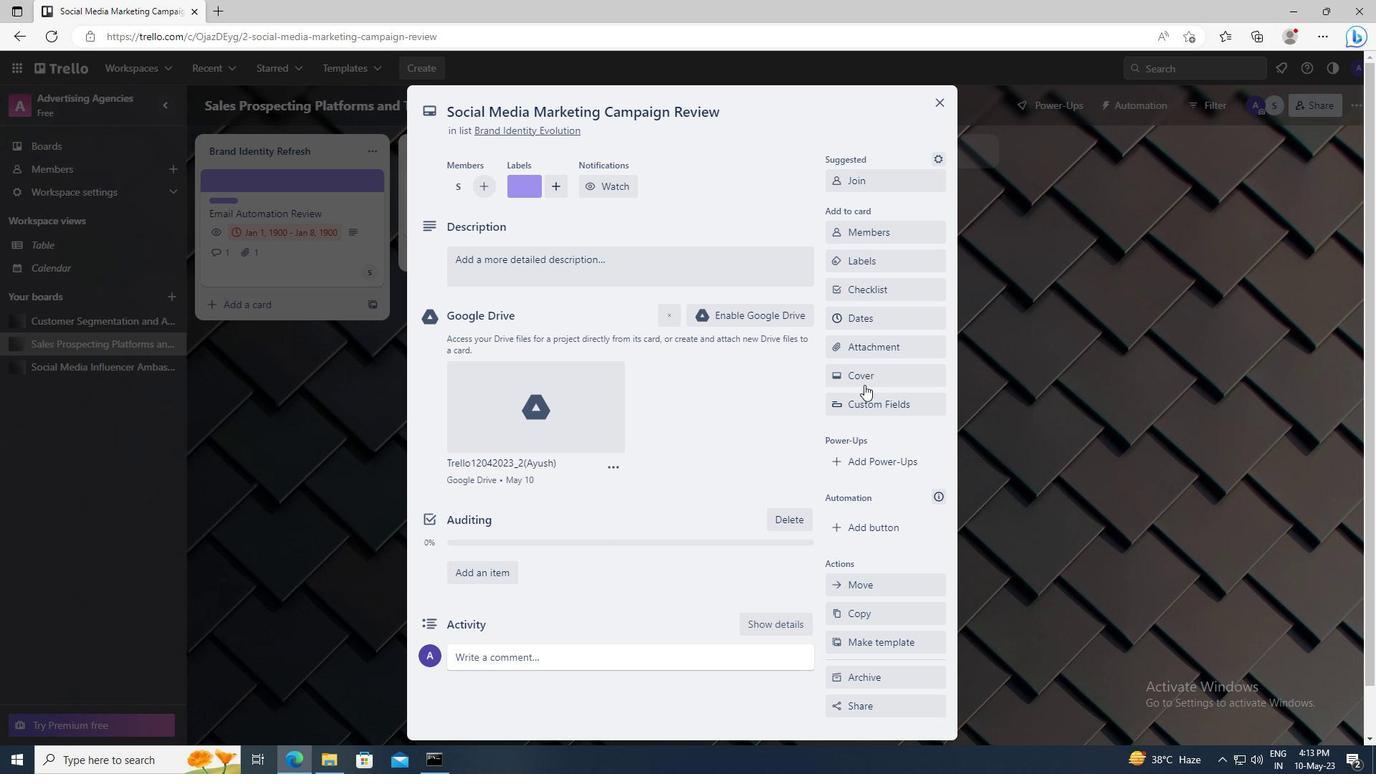 
Action: Mouse pressed left at (869, 378)
Screenshot: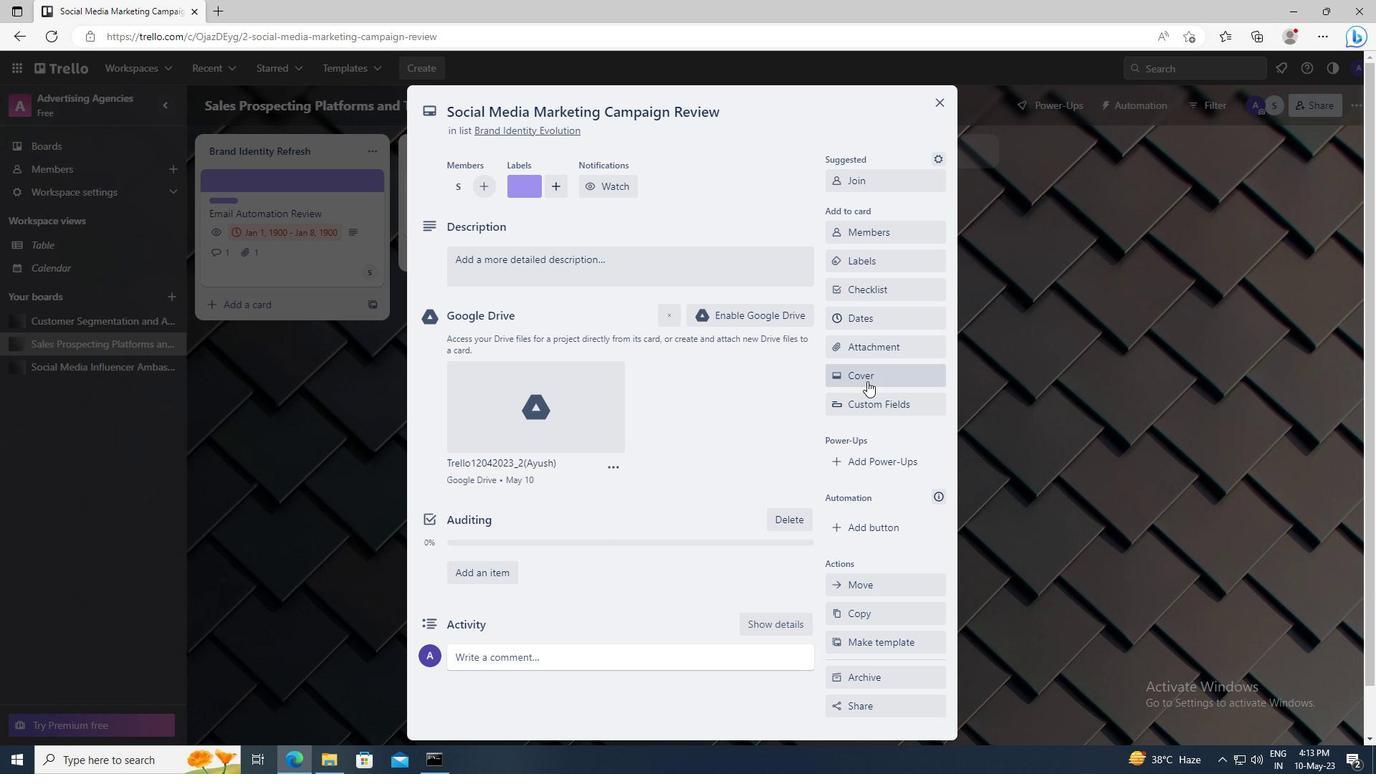 
Action: Mouse moved to (1018, 453)
Screenshot: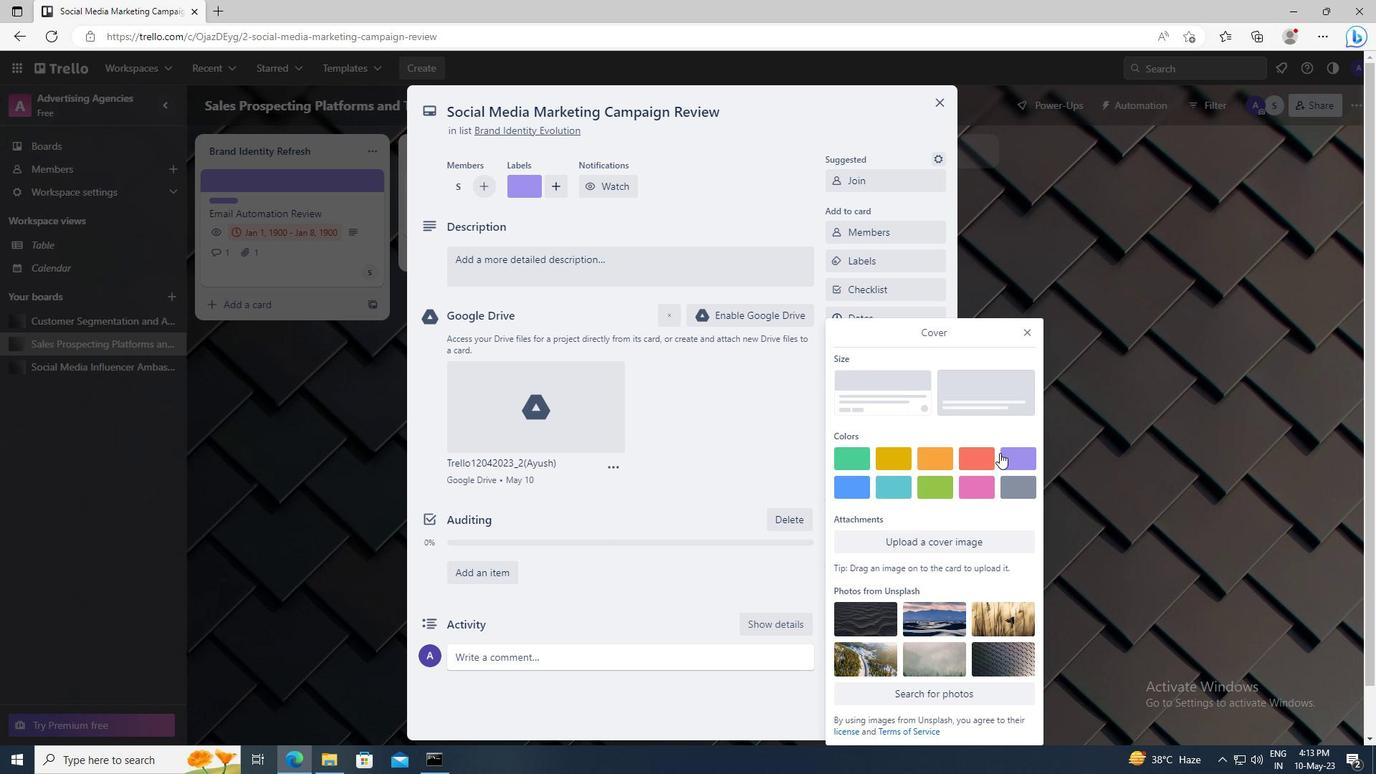 
Action: Mouse pressed left at (1018, 453)
Screenshot: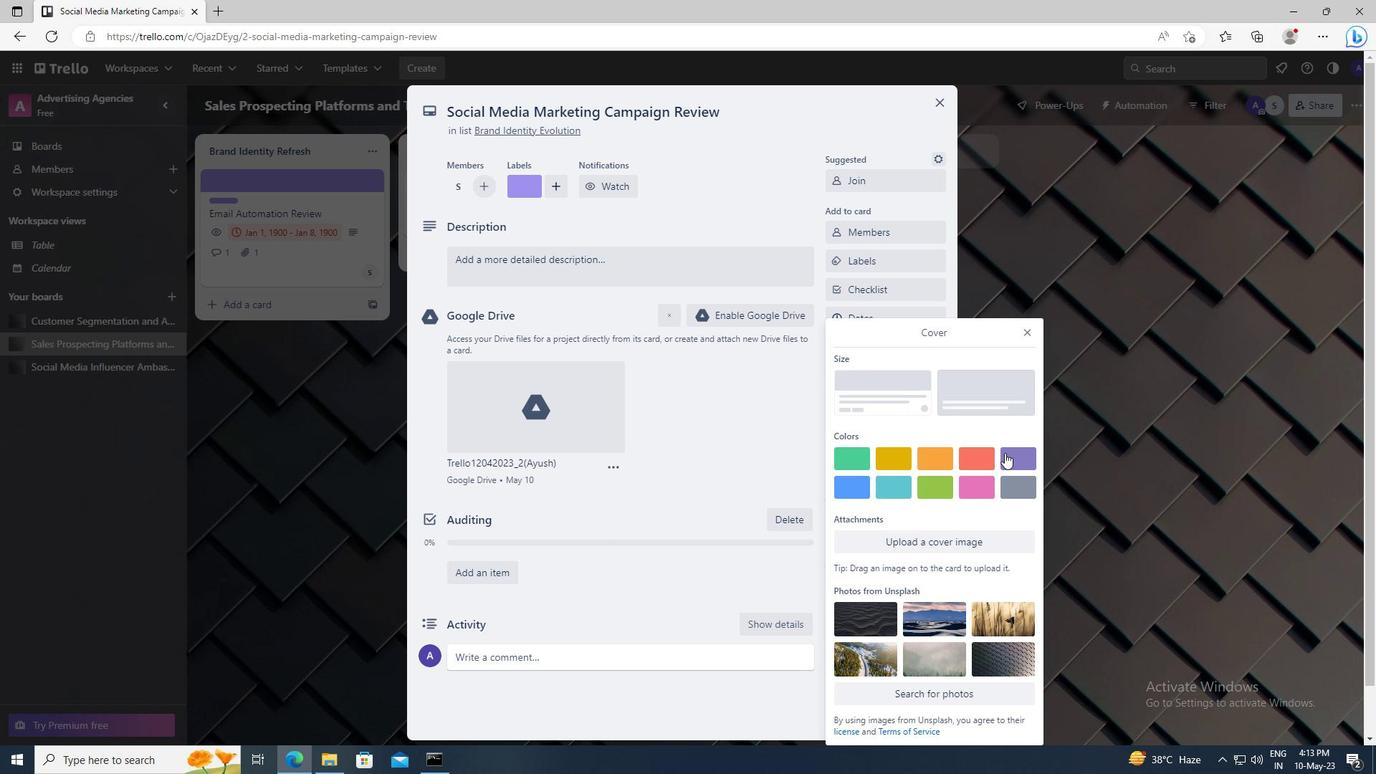 
Action: Mouse moved to (1029, 307)
Screenshot: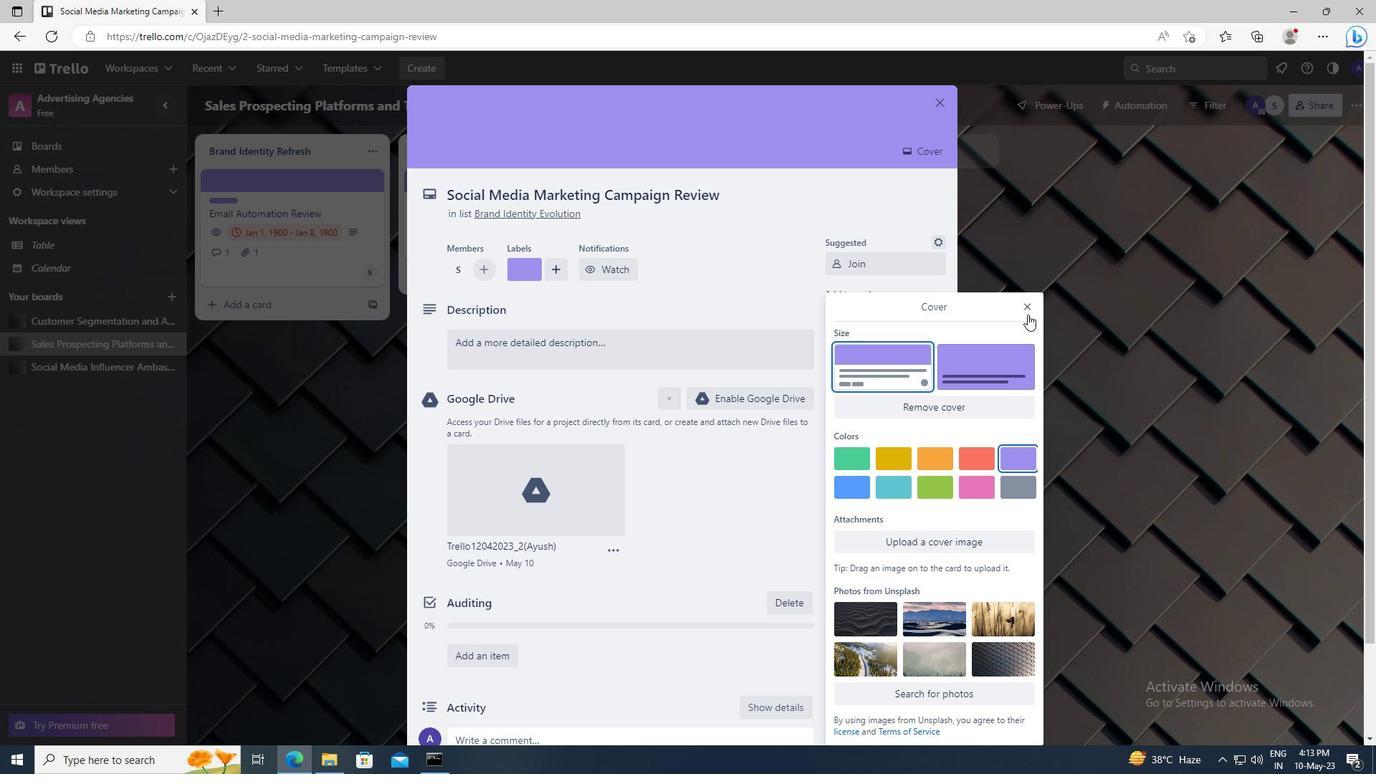 
Action: Mouse pressed left at (1029, 307)
Screenshot: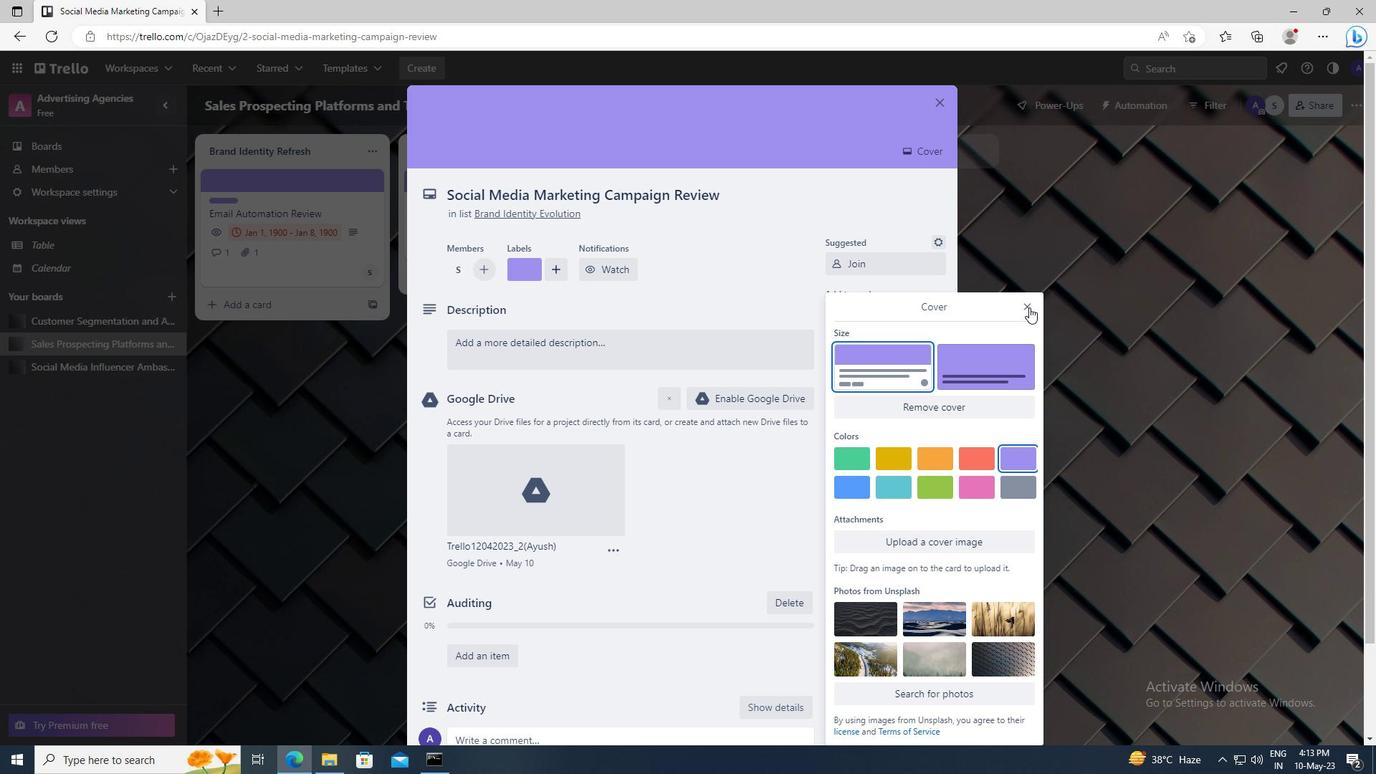 
Action: Mouse moved to (567, 359)
Screenshot: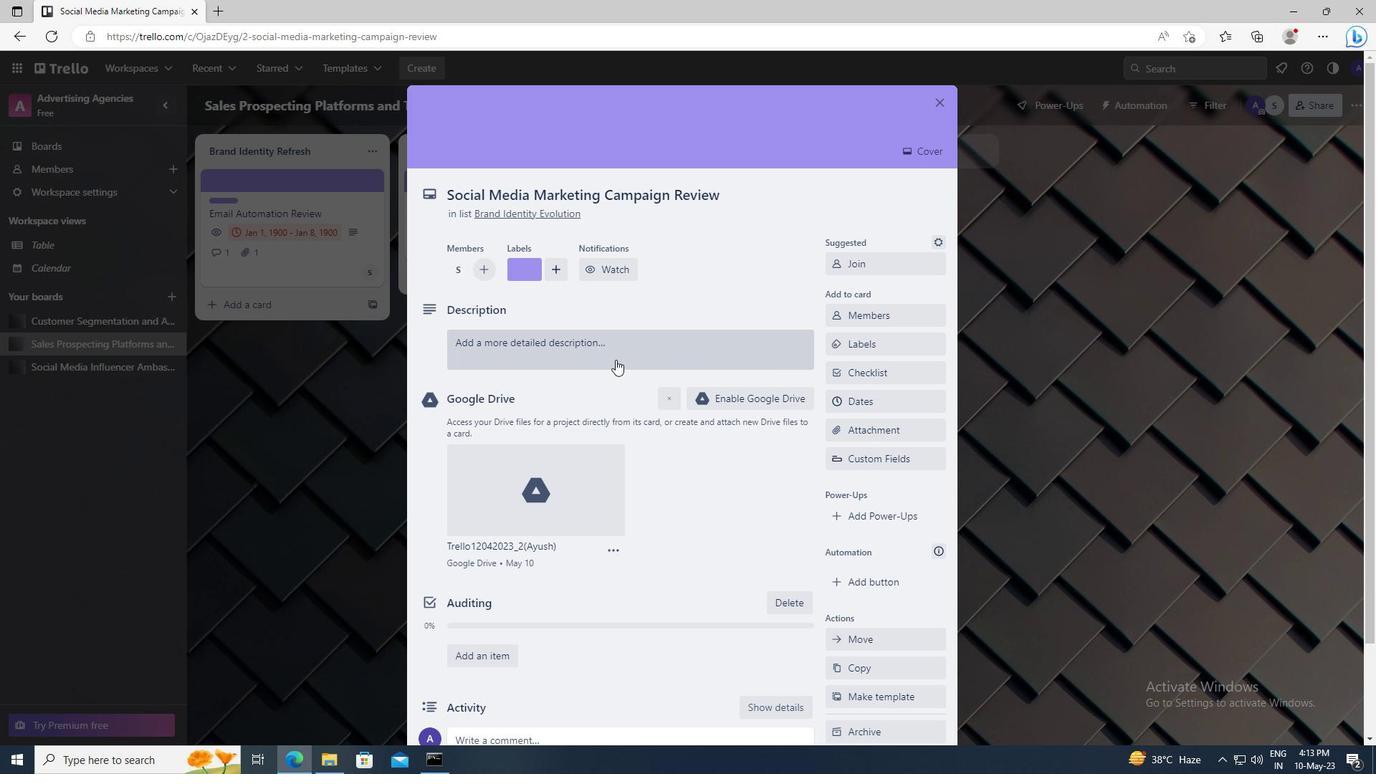 
Action: Mouse pressed left at (567, 359)
Screenshot: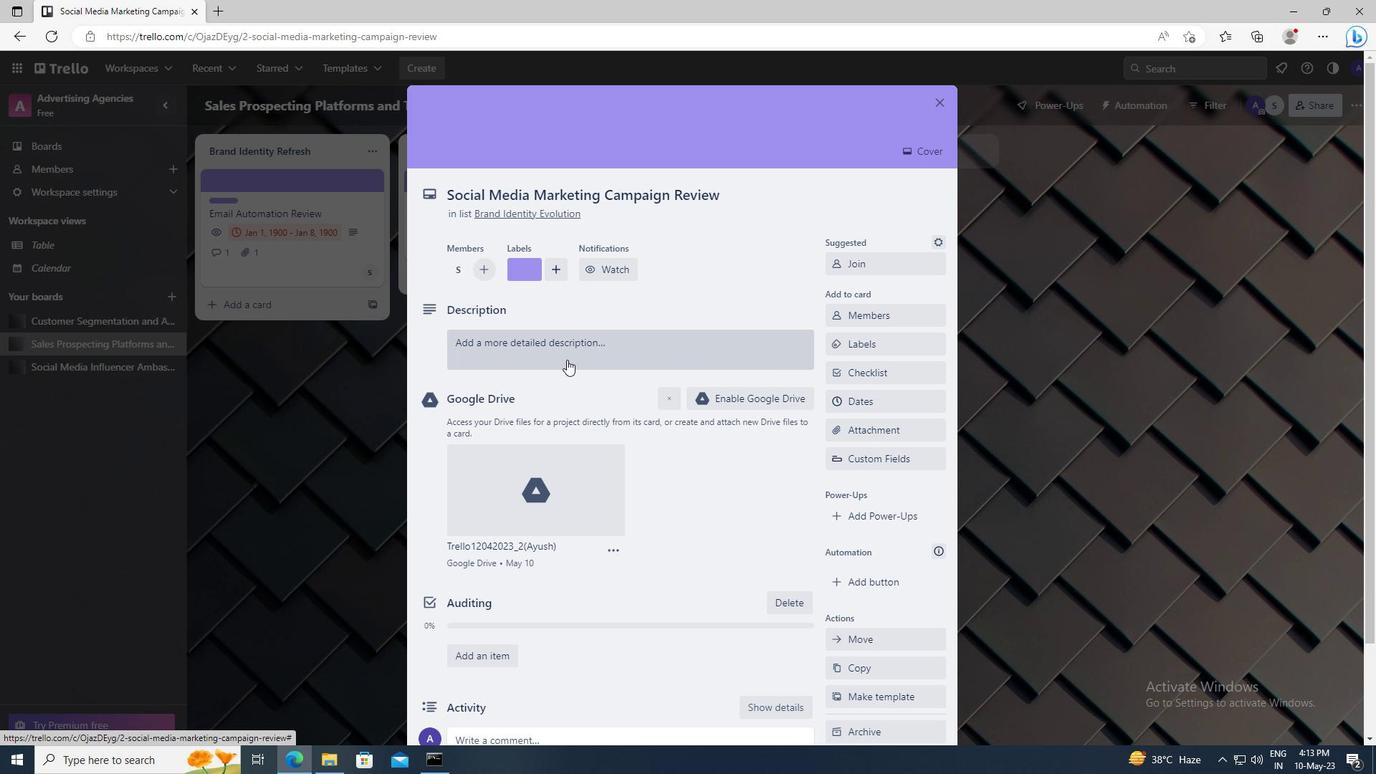 
Action: Key pressed <Key.shift>RESEARCH<Key.space>AND<Key.space>DEVELOP<Key.space>NEW<Key.space>PRODUCT<Key.space>BUNDLING<Key.space>STRATEGY
Screenshot: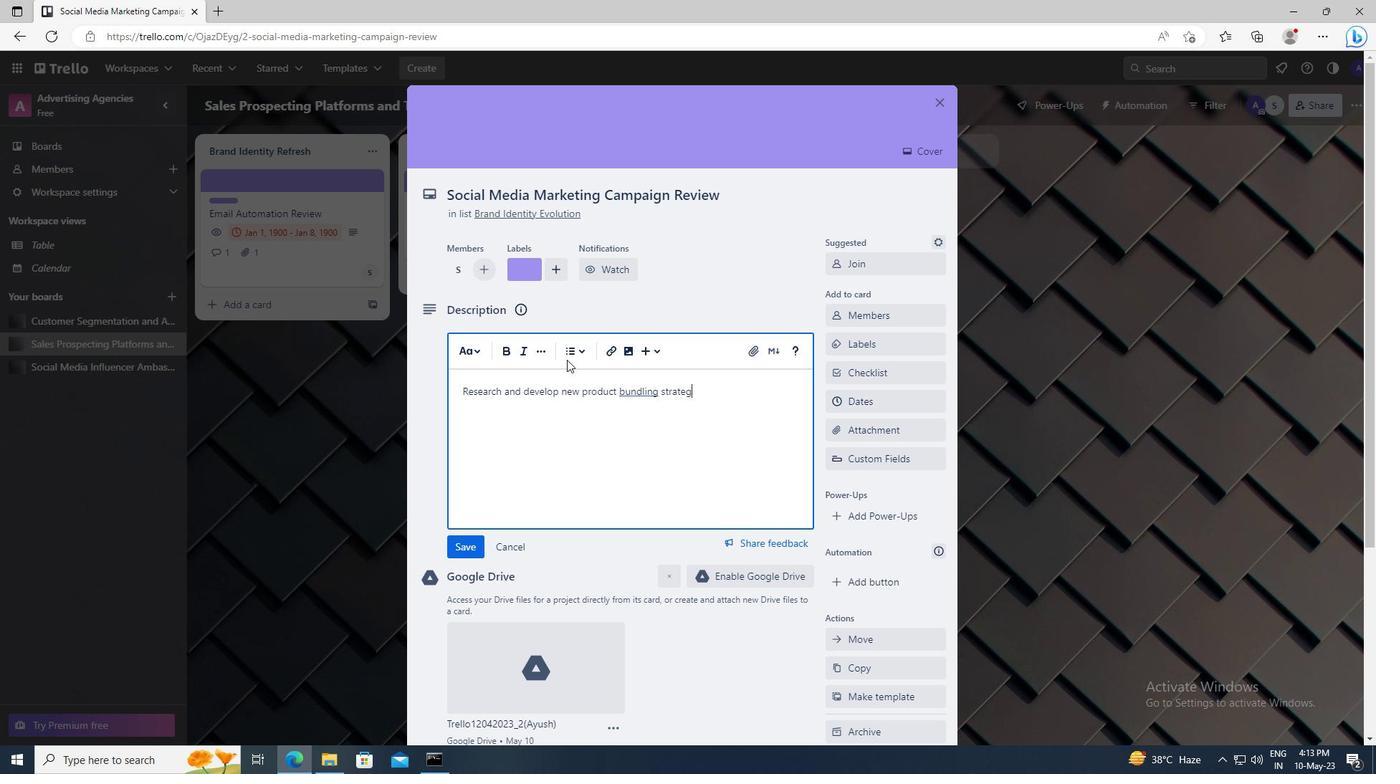 
Action: Mouse moved to (475, 542)
Screenshot: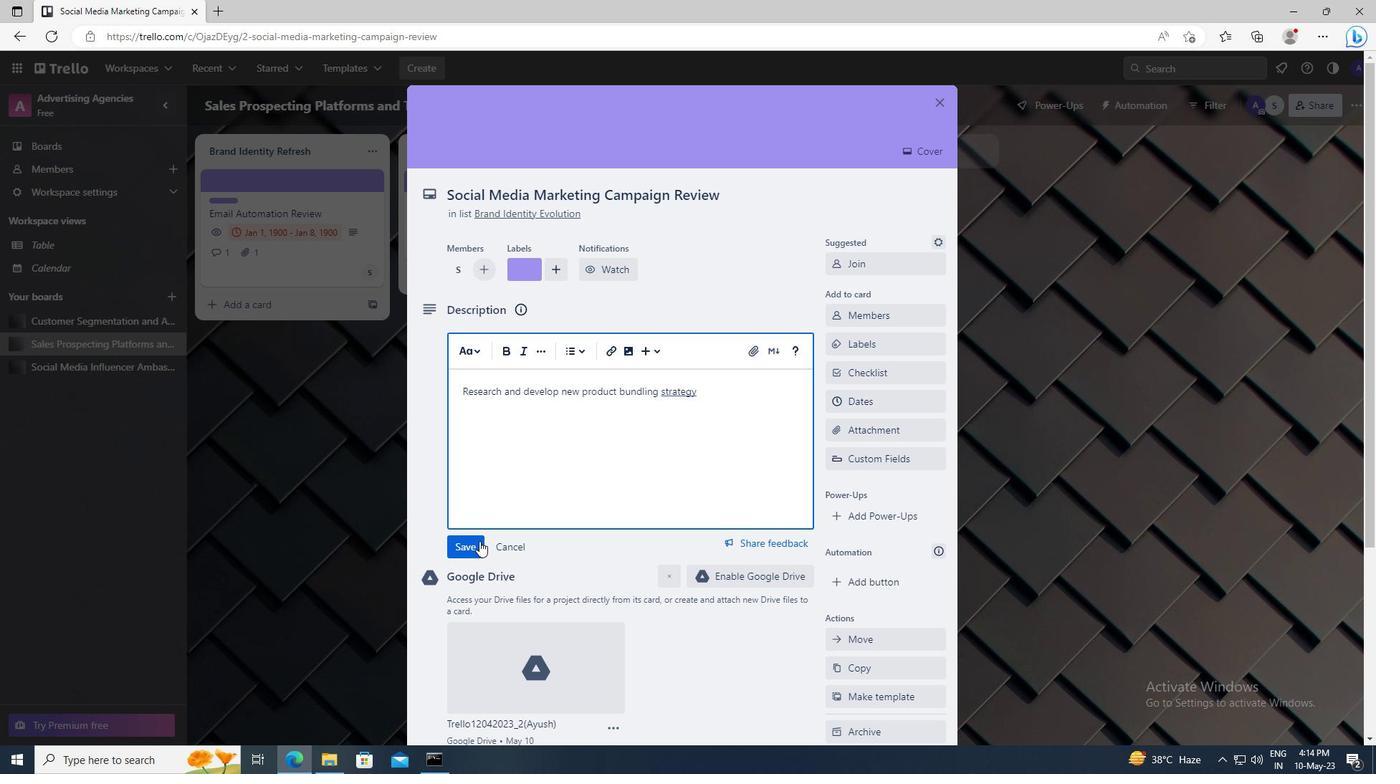 
Action: Mouse pressed left at (475, 542)
Screenshot: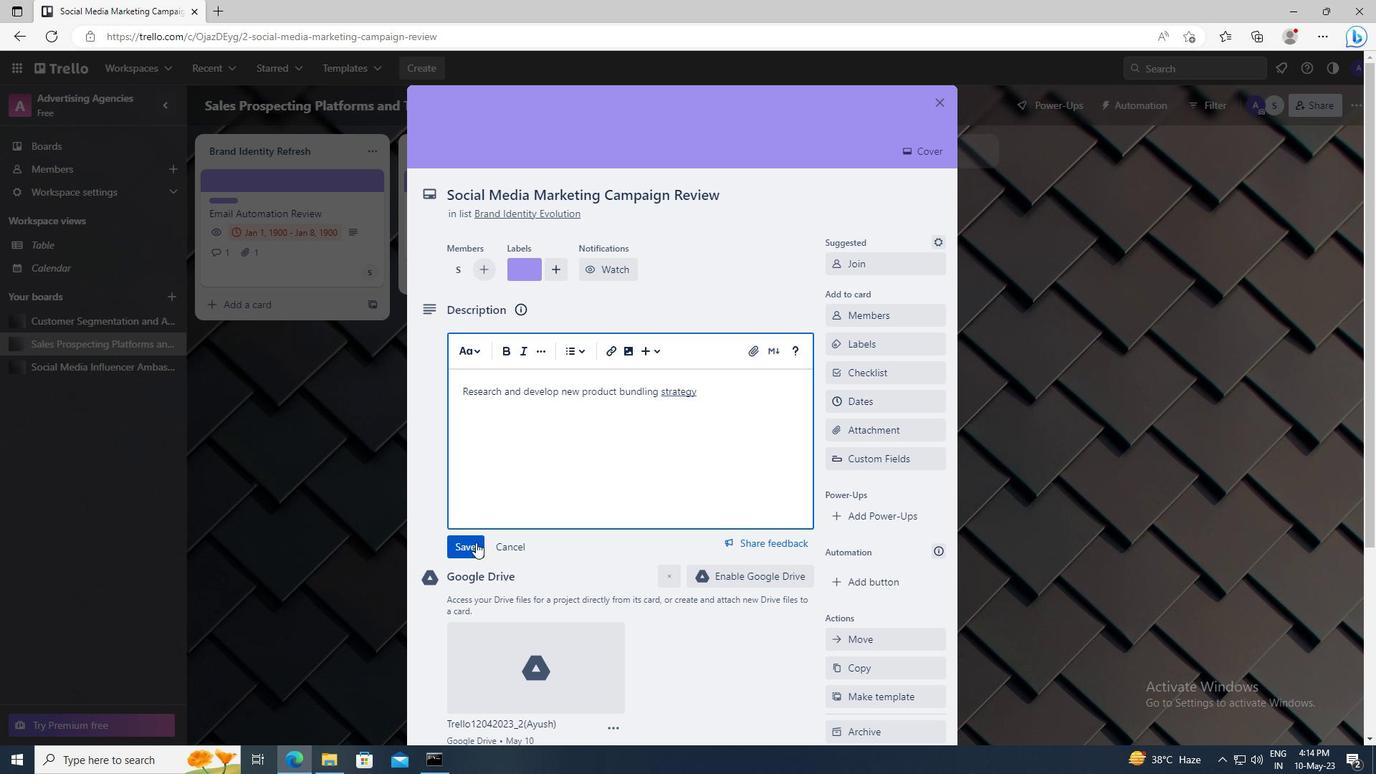 
Action: Mouse scrolled (475, 542) with delta (0, 0)
Screenshot: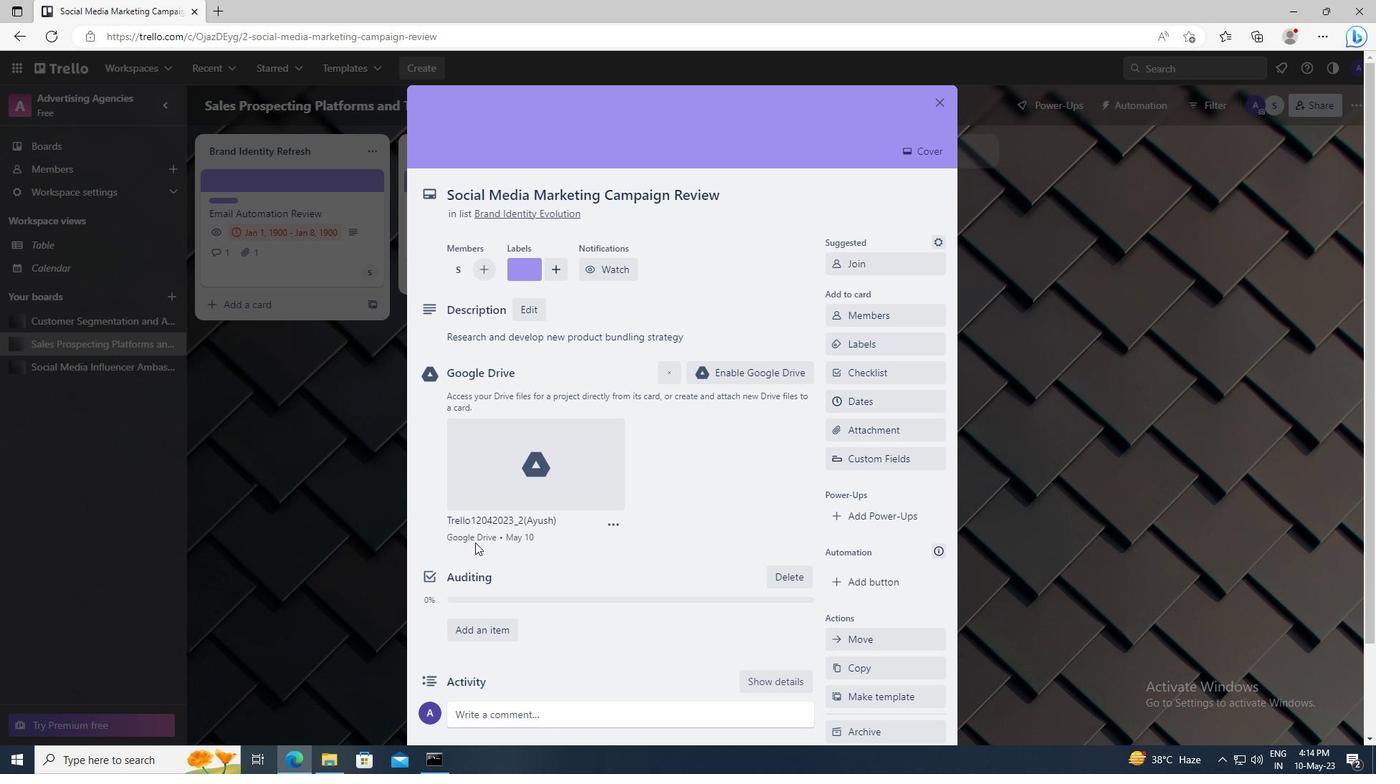 
Action: Mouse scrolled (475, 542) with delta (0, 0)
Screenshot: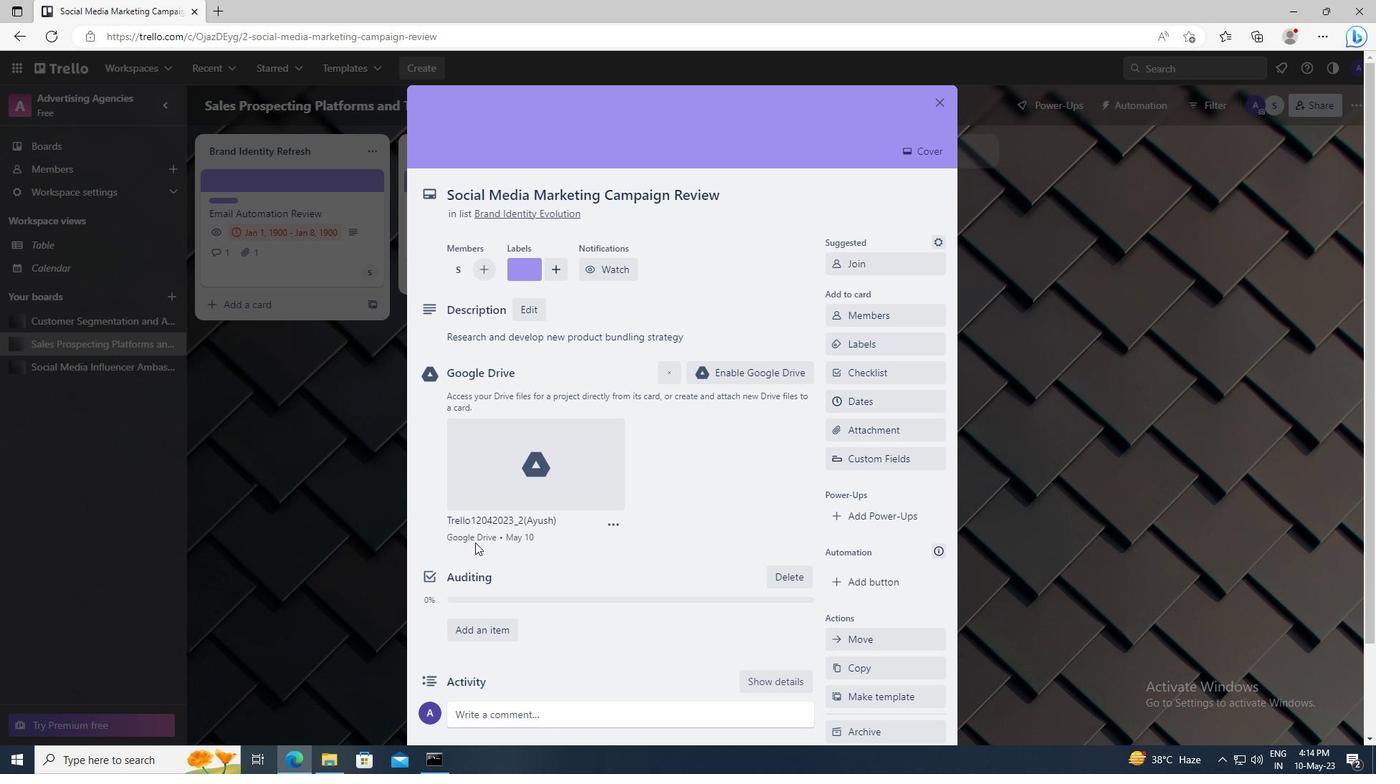 
Action: Mouse moved to (483, 613)
Screenshot: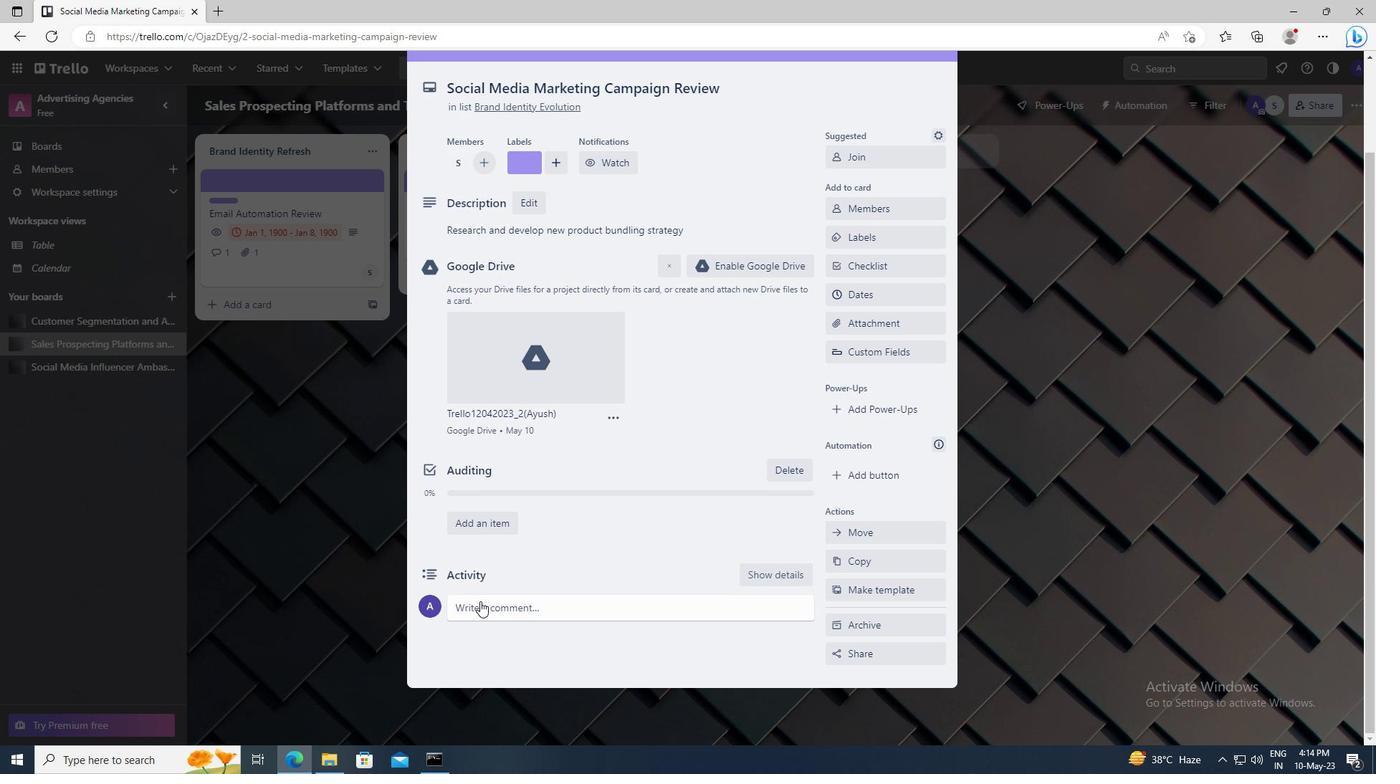 
Action: Mouse pressed left at (483, 613)
Screenshot: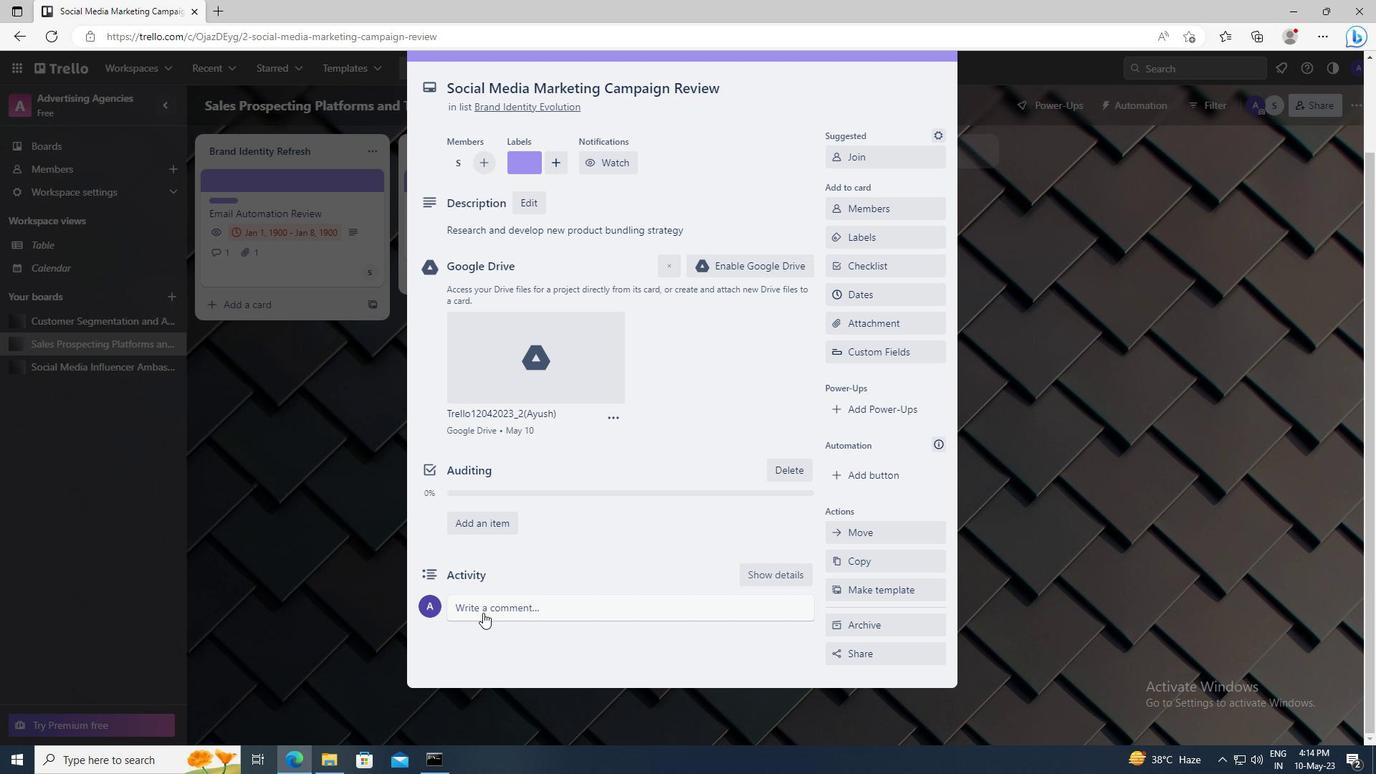 
Action: Key pressed <Key.shift>GIVEN<Key.space>THE<Key.space>SIZE<Key.space>AND<Key.space>SCOPE<Key.space>OF<Key.space>THIS<Key.space>TASK,<Key.space>LET<Key.space>US<Key.space>MAKE<Key.space>SURE<Key.space>WE<Key.space>HAVE<Key.space>THE<Key.space>NECESSARY<Key.space>RESOURCES<Key.space>AND<Key.space>SUPPORT<Key.space>TO<Key.space>GET<Key.space>IT<Key.space>DONE.
Screenshot: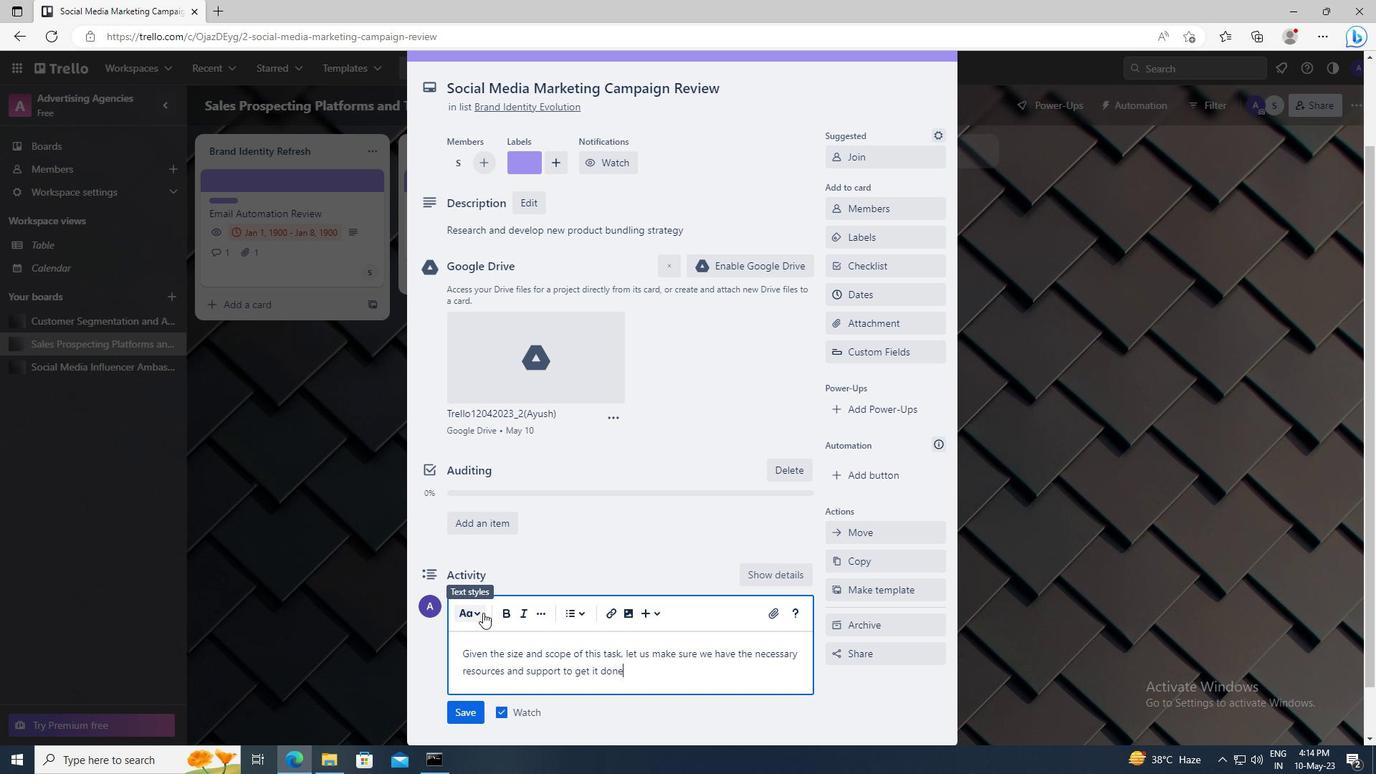 
Action: Mouse scrolled (483, 612) with delta (0, 0)
Screenshot: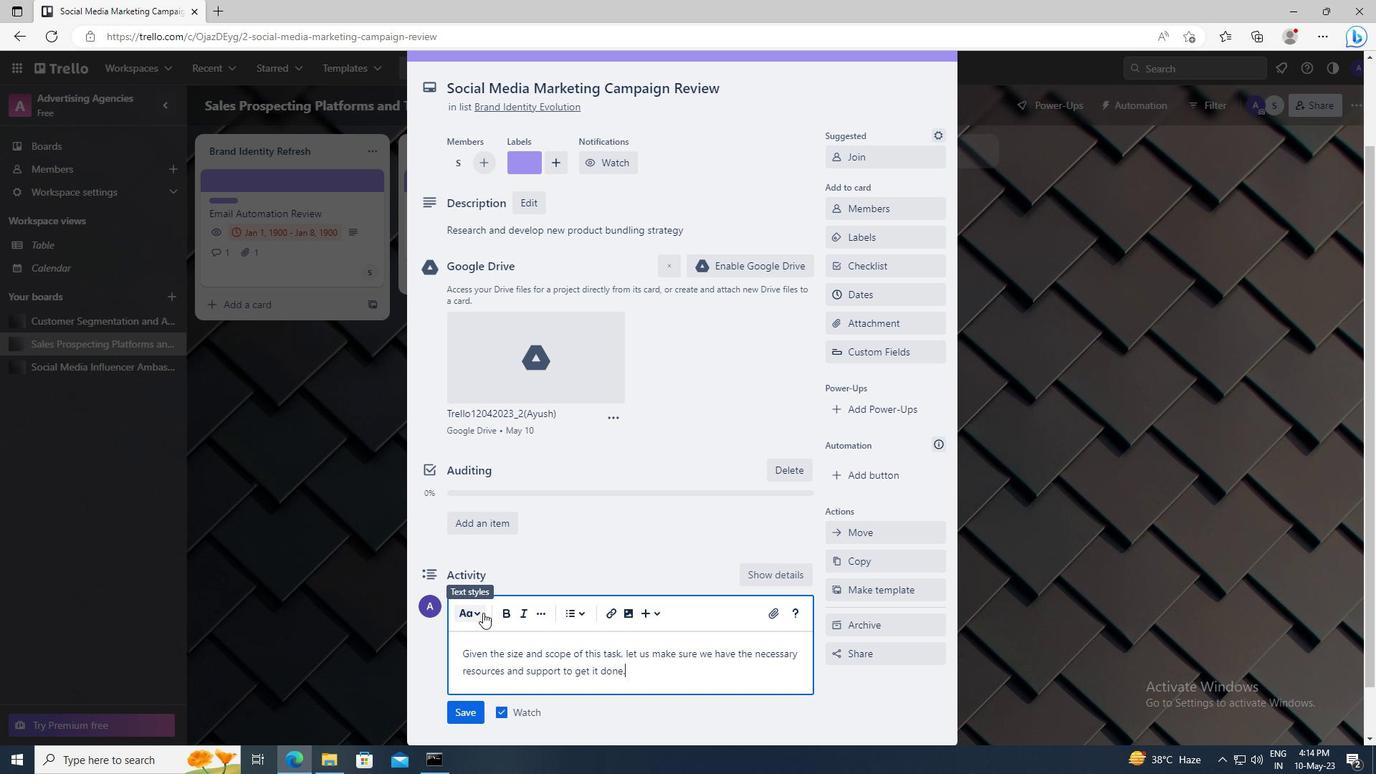 
Action: Mouse moved to (472, 654)
Screenshot: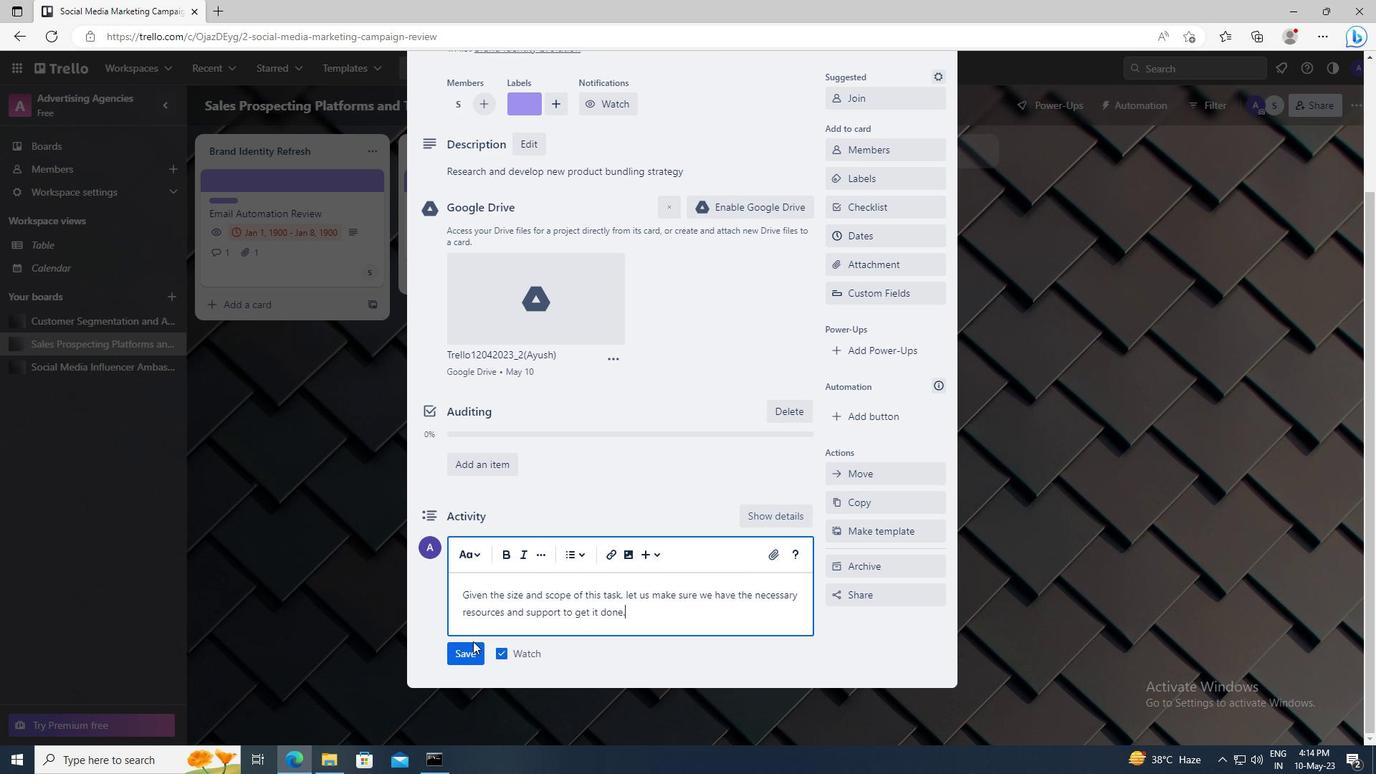 
Action: Mouse pressed left at (472, 654)
Screenshot: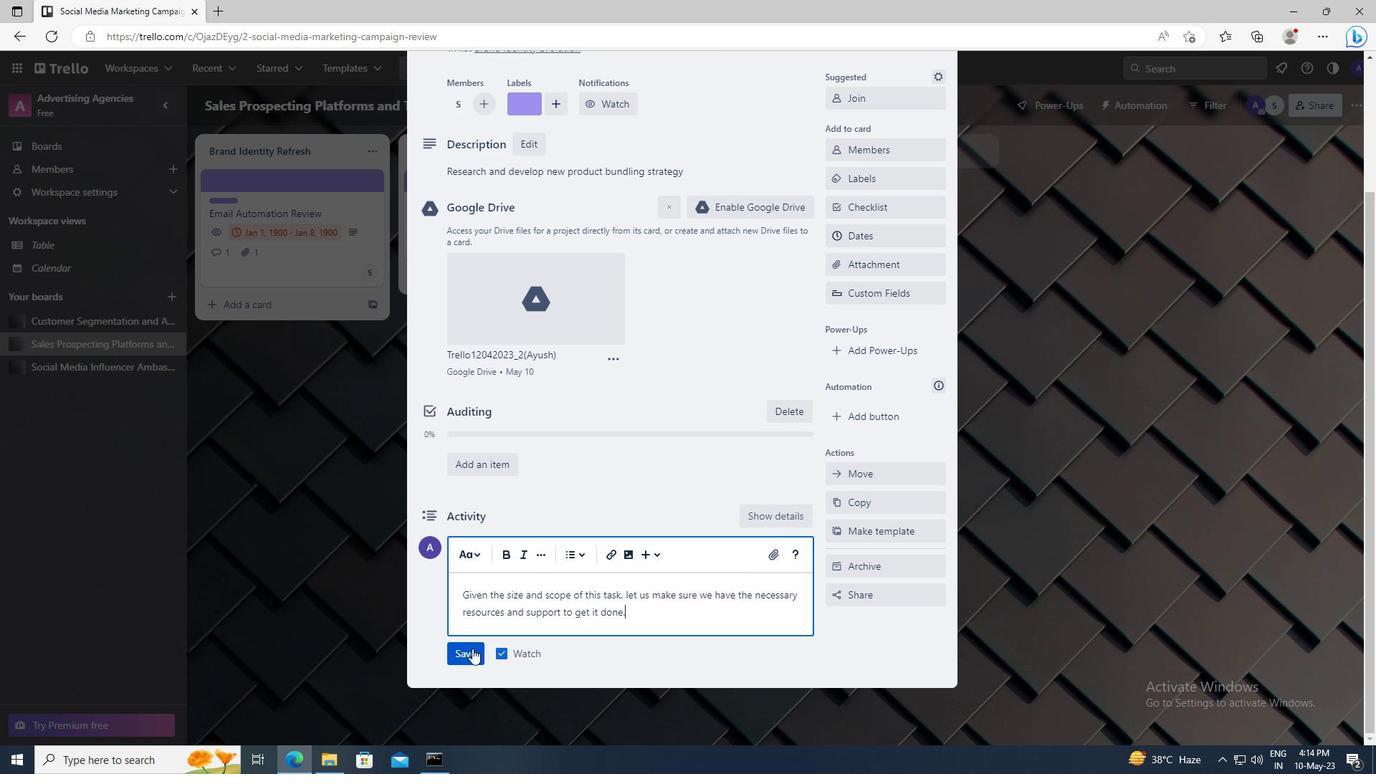 
Action: Mouse moved to (877, 294)
Screenshot: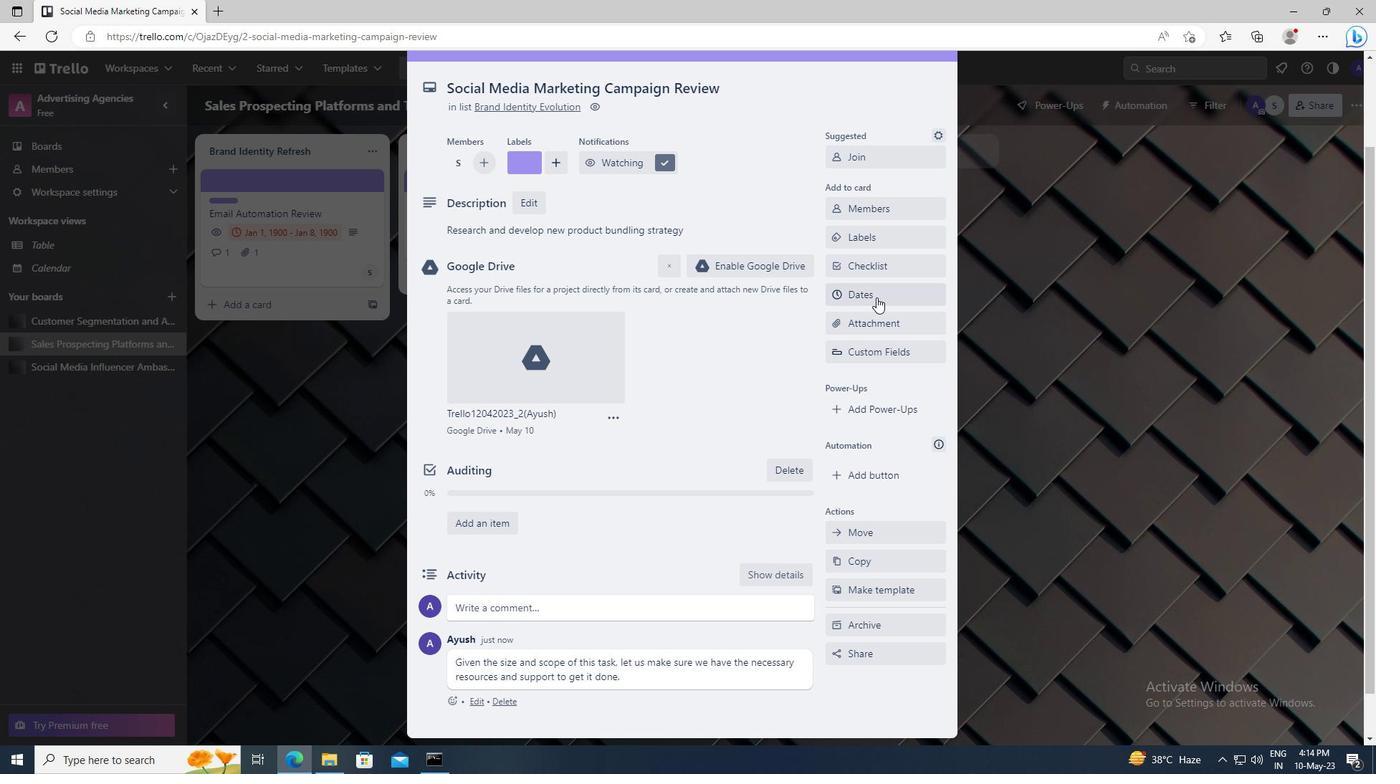 
Action: Mouse pressed left at (877, 294)
Screenshot: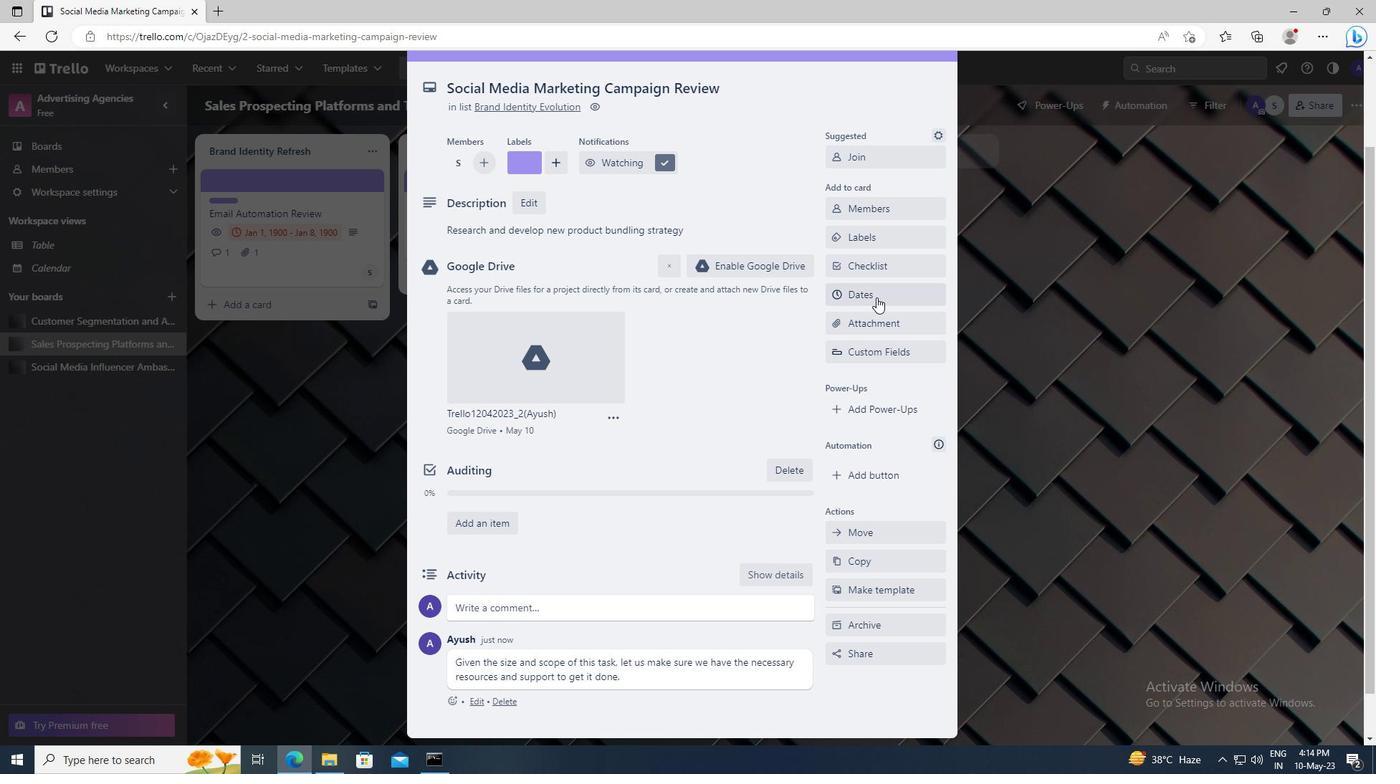 
Action: Mouse moved to (844, 363)
Screenshot: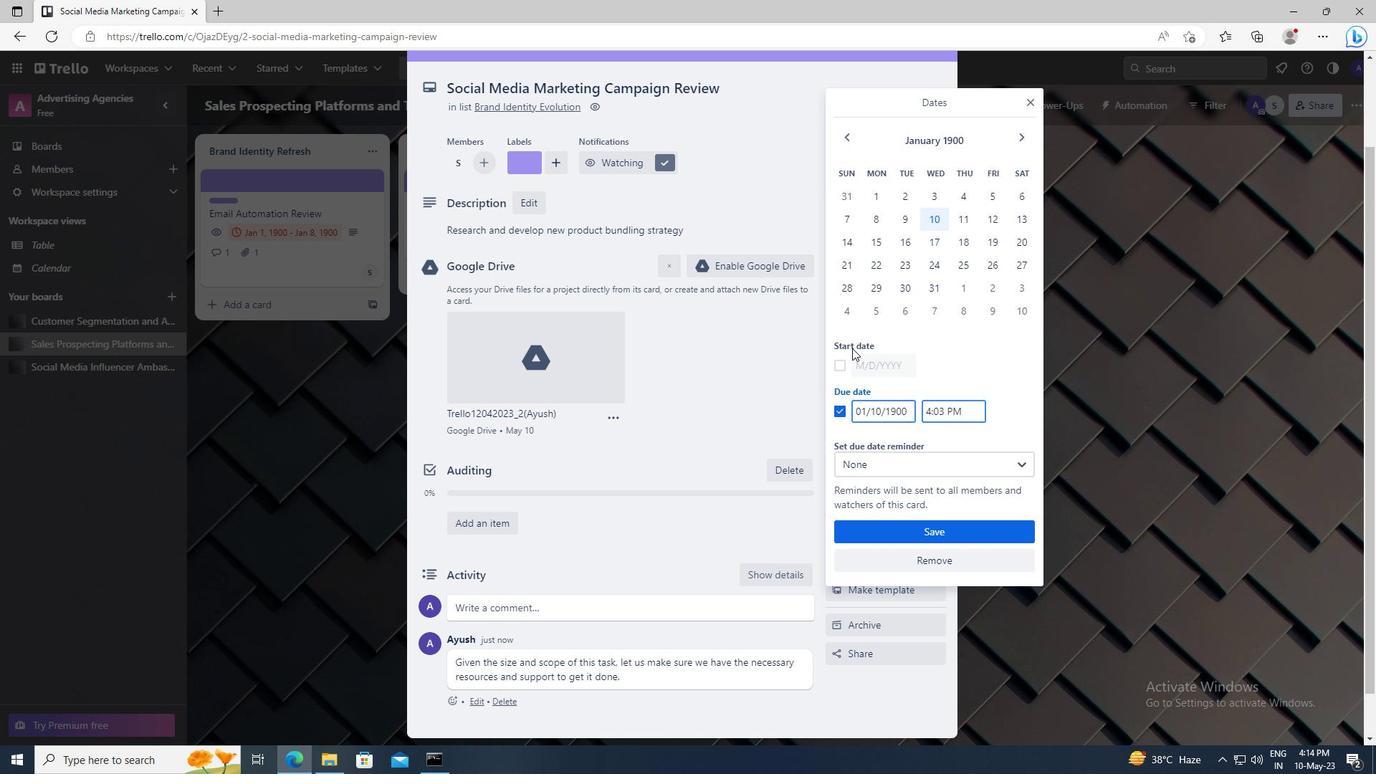 
Action: Mouse pressed left at (844, 363)
Screenshot: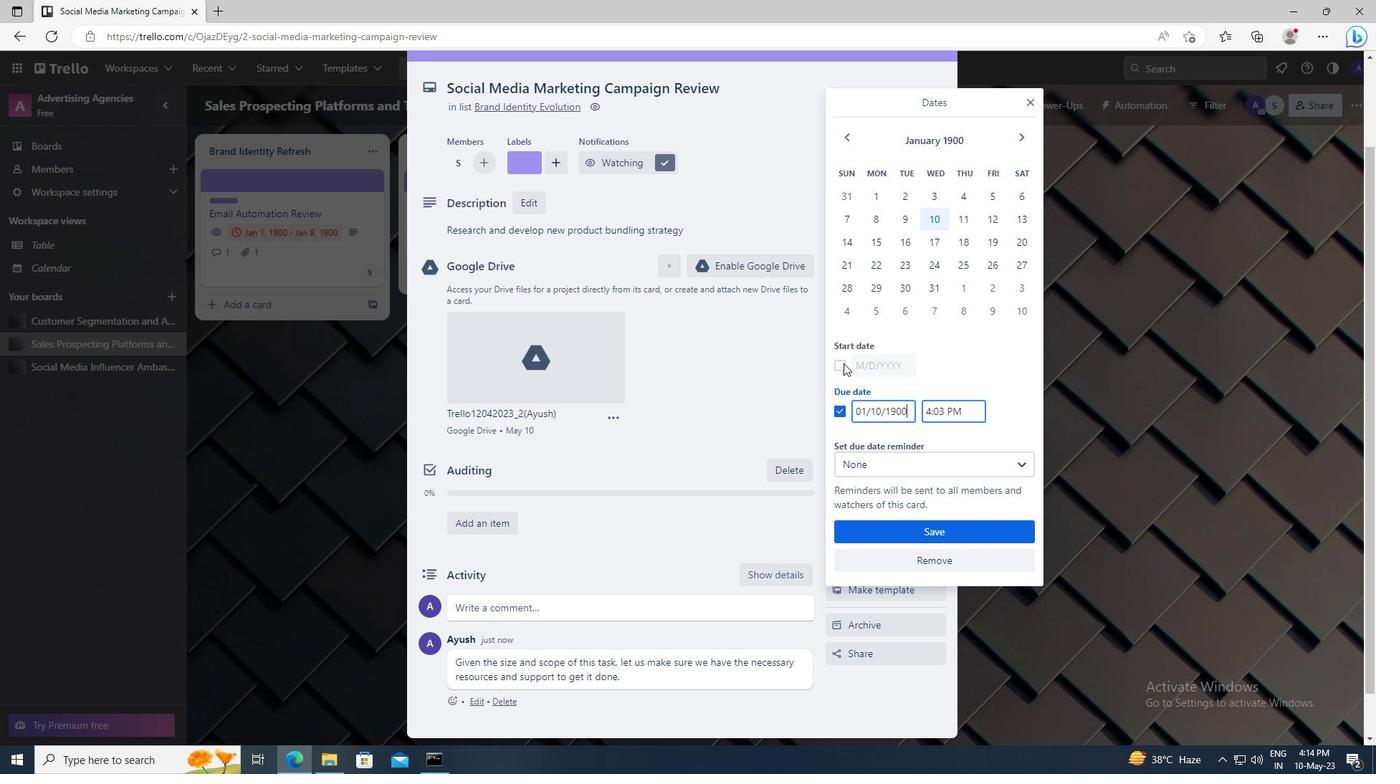 
Action: Mouse moved to (907, 365)
Screenshot: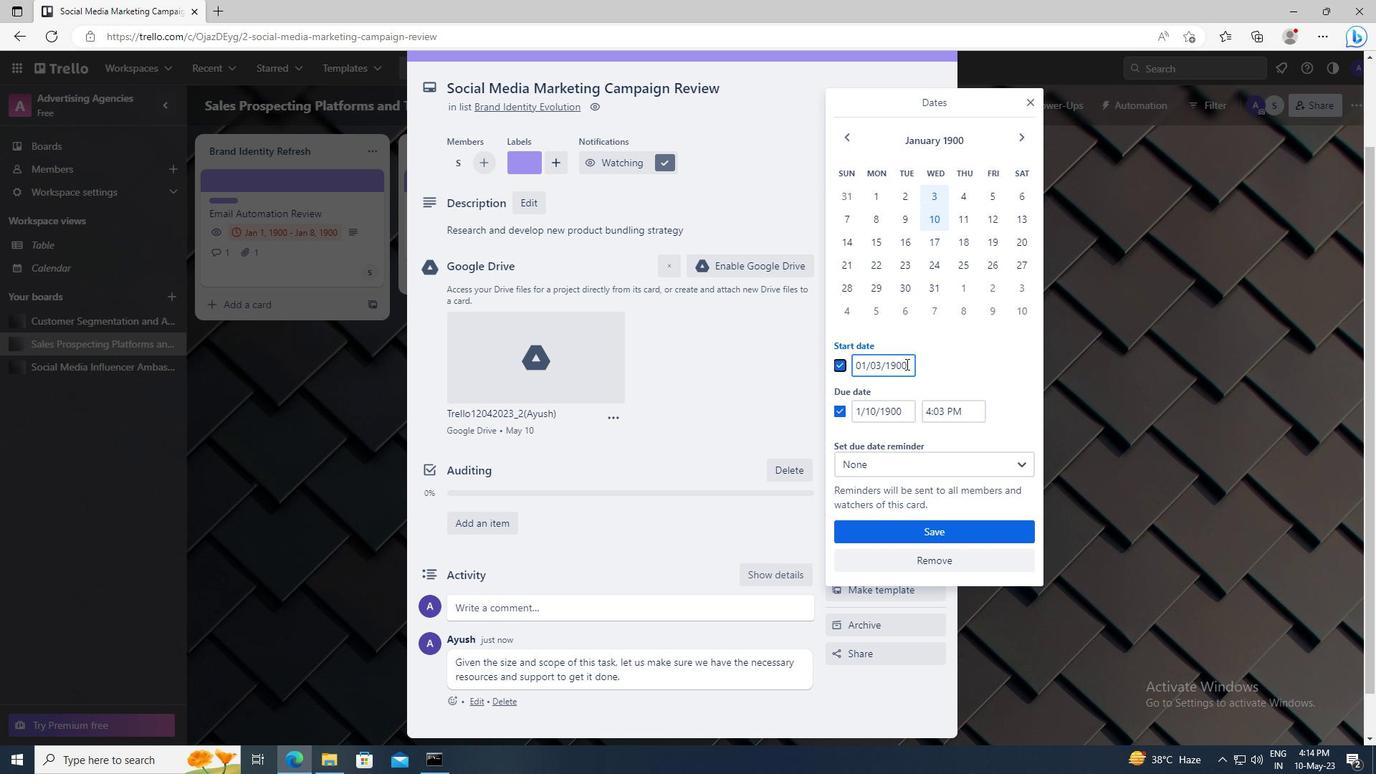 
Action: Mouse pressed left at (907, 365)
Screenshot: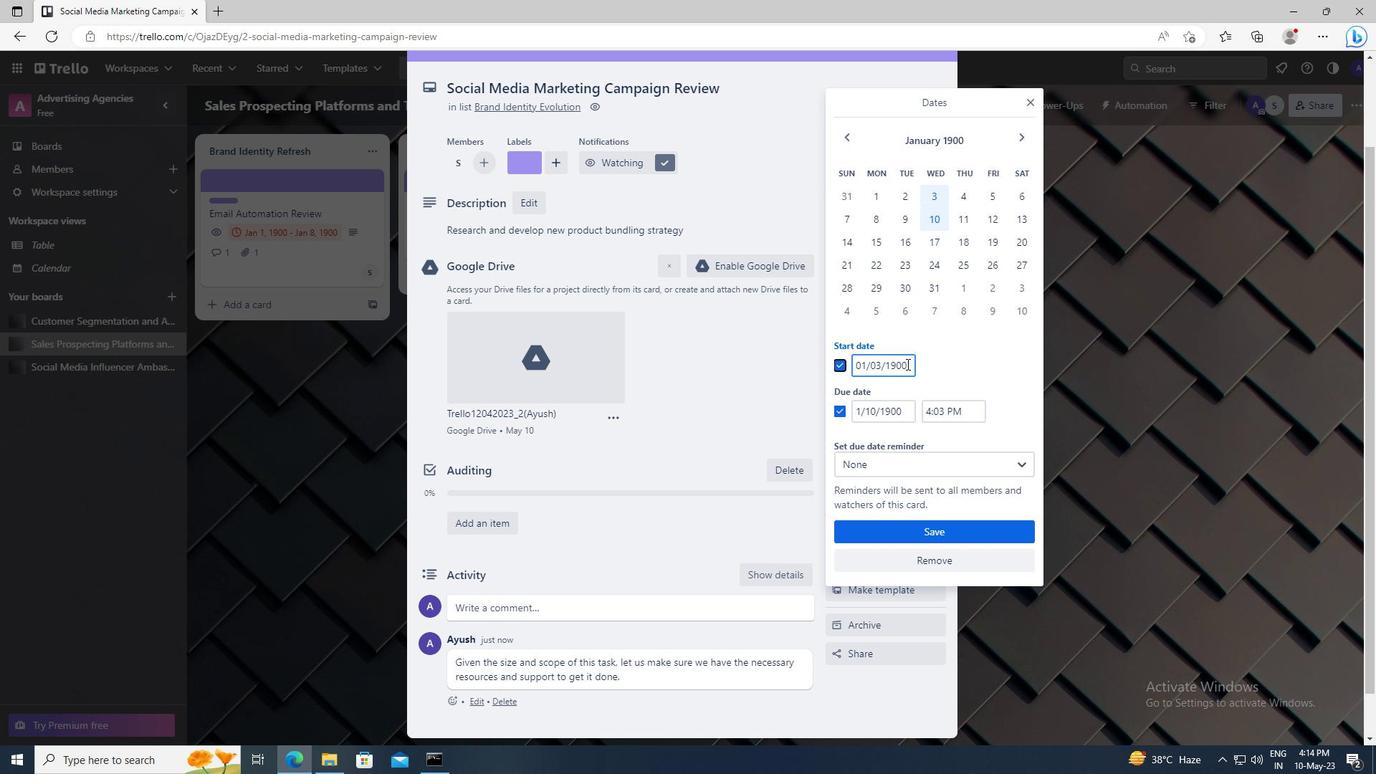 
Action: Mouse moved to (908, 366)
Screenshot: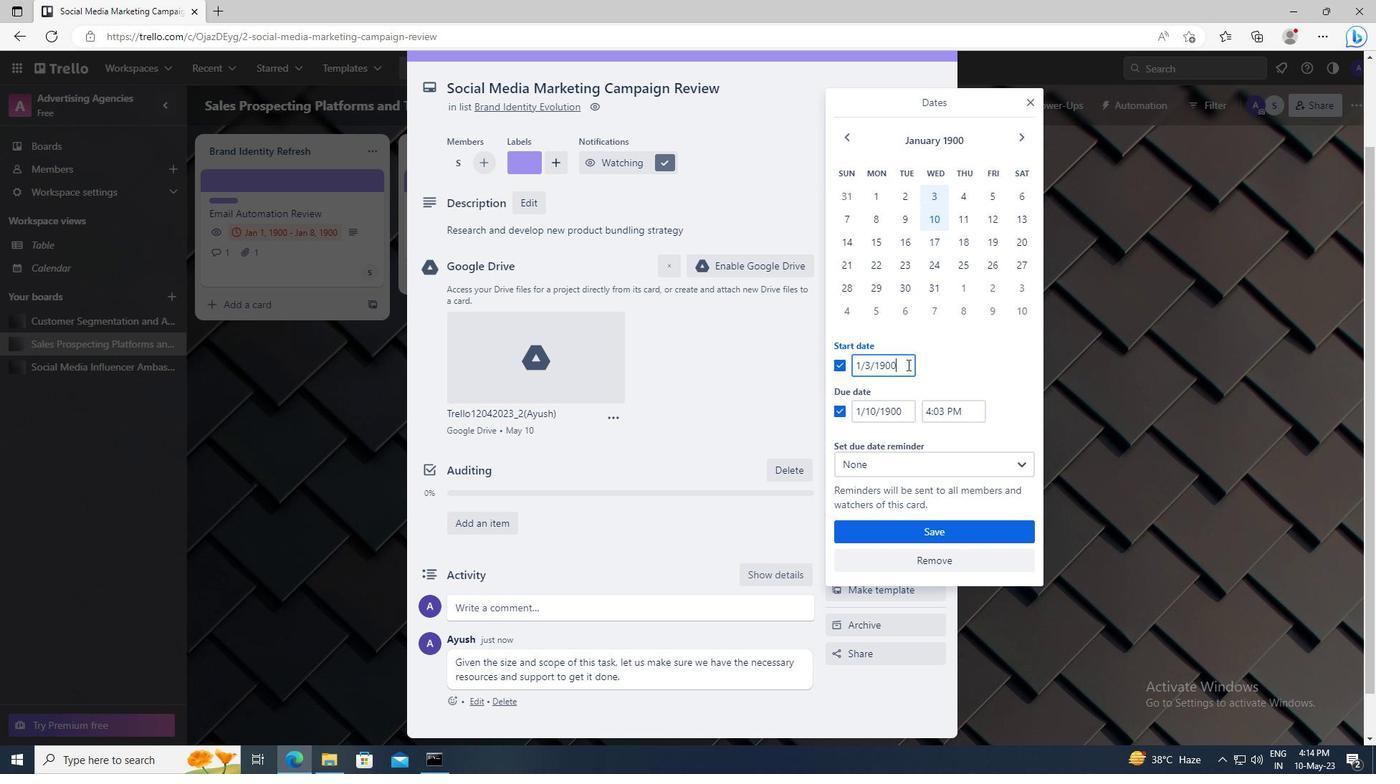 
Action: Key pressed <Key.left><Key.left><Key.left><Key.left><Key.left><Key.backspace>4
Screenshot: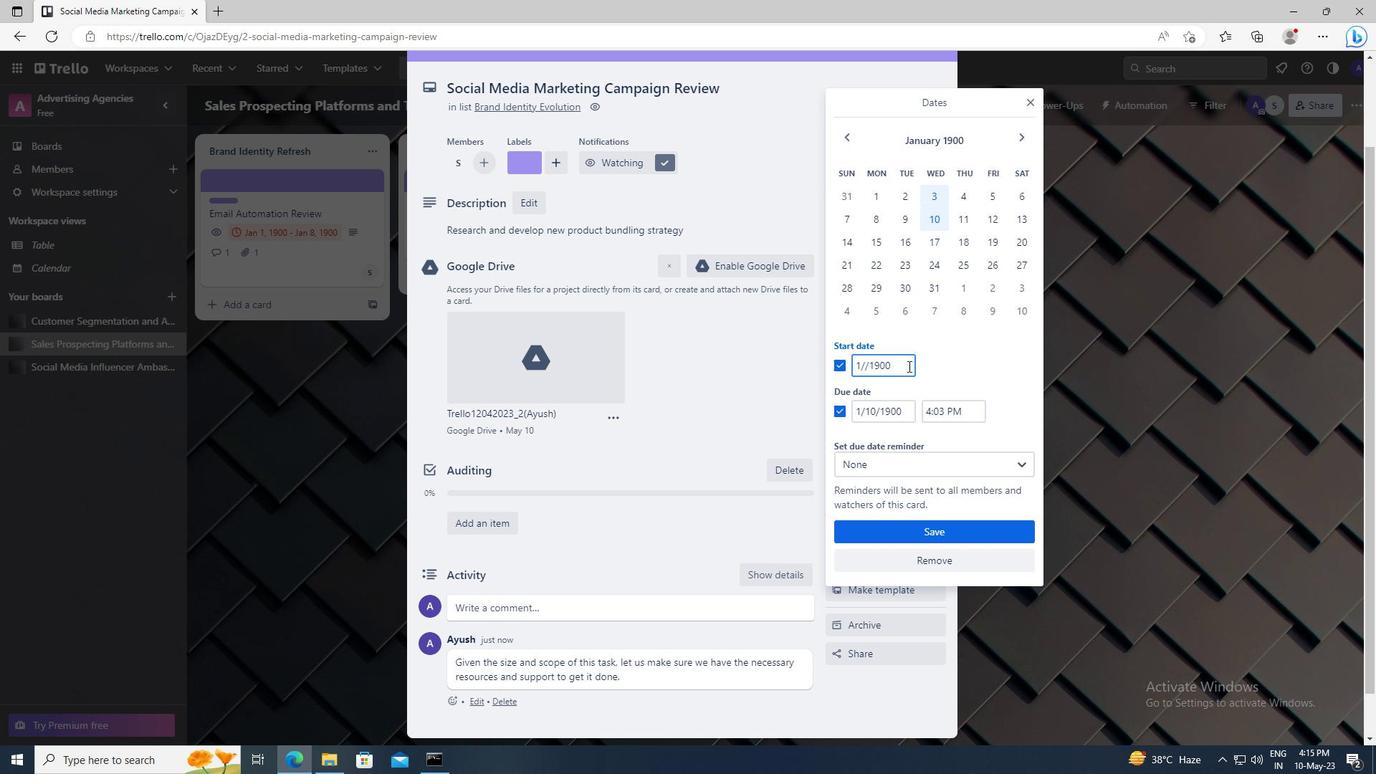 
Action: Mouse moved to (908, 408)
Screenshot: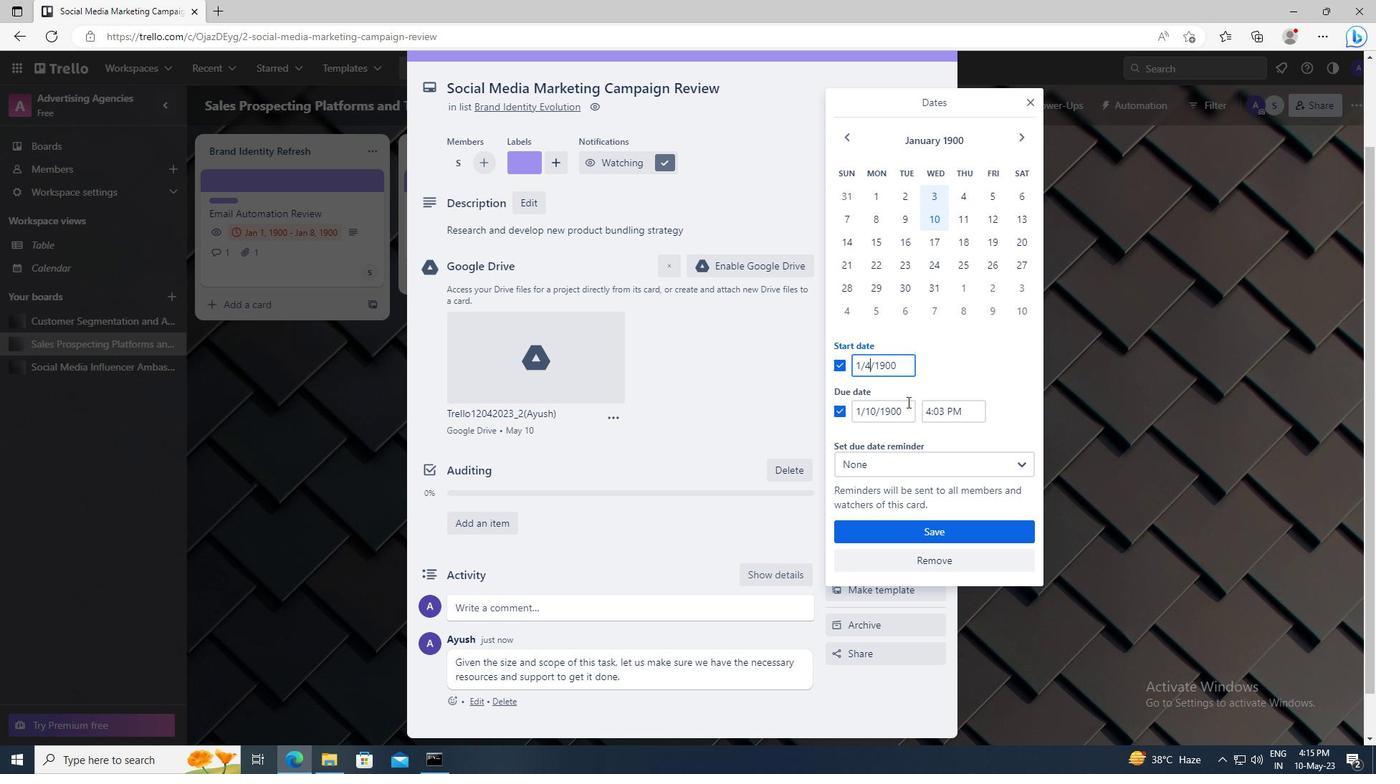 
Action: Mouse pressed left at (908, 408)
Screenshot: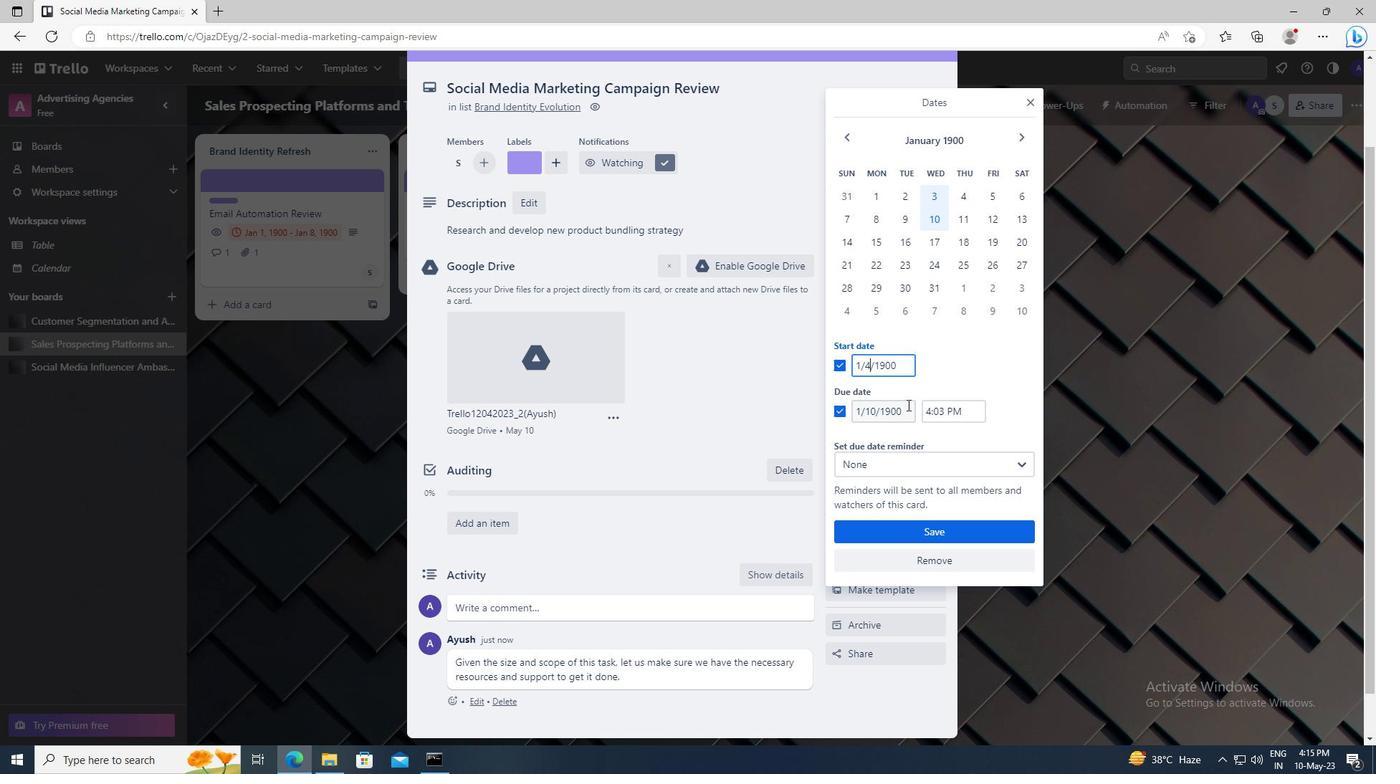
Action: Key pressed <Key.left><Key.left><Key.left><Key.left><Key.left><Key.backspace><Key.backspace>11
Screenshot: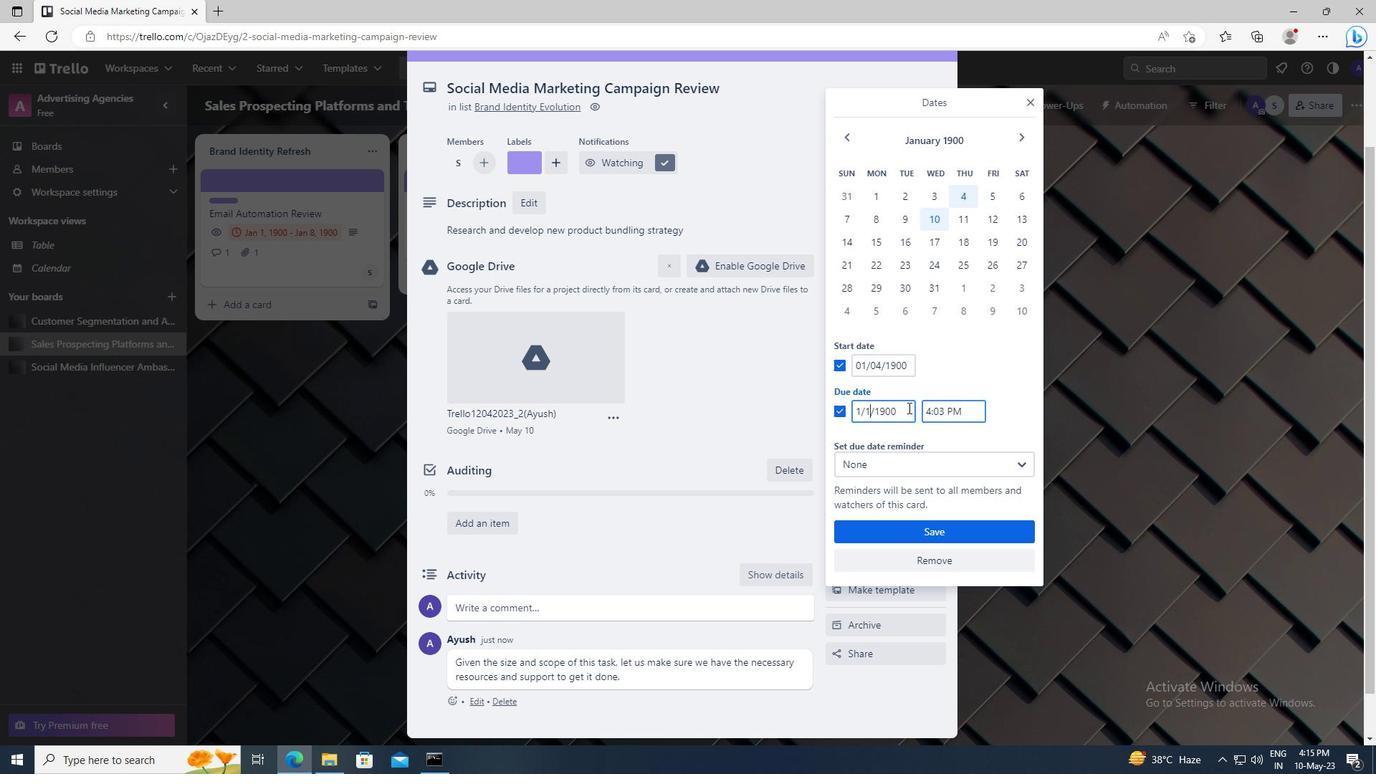 
Action: Mouse moved to (925, 534)
Screenshot: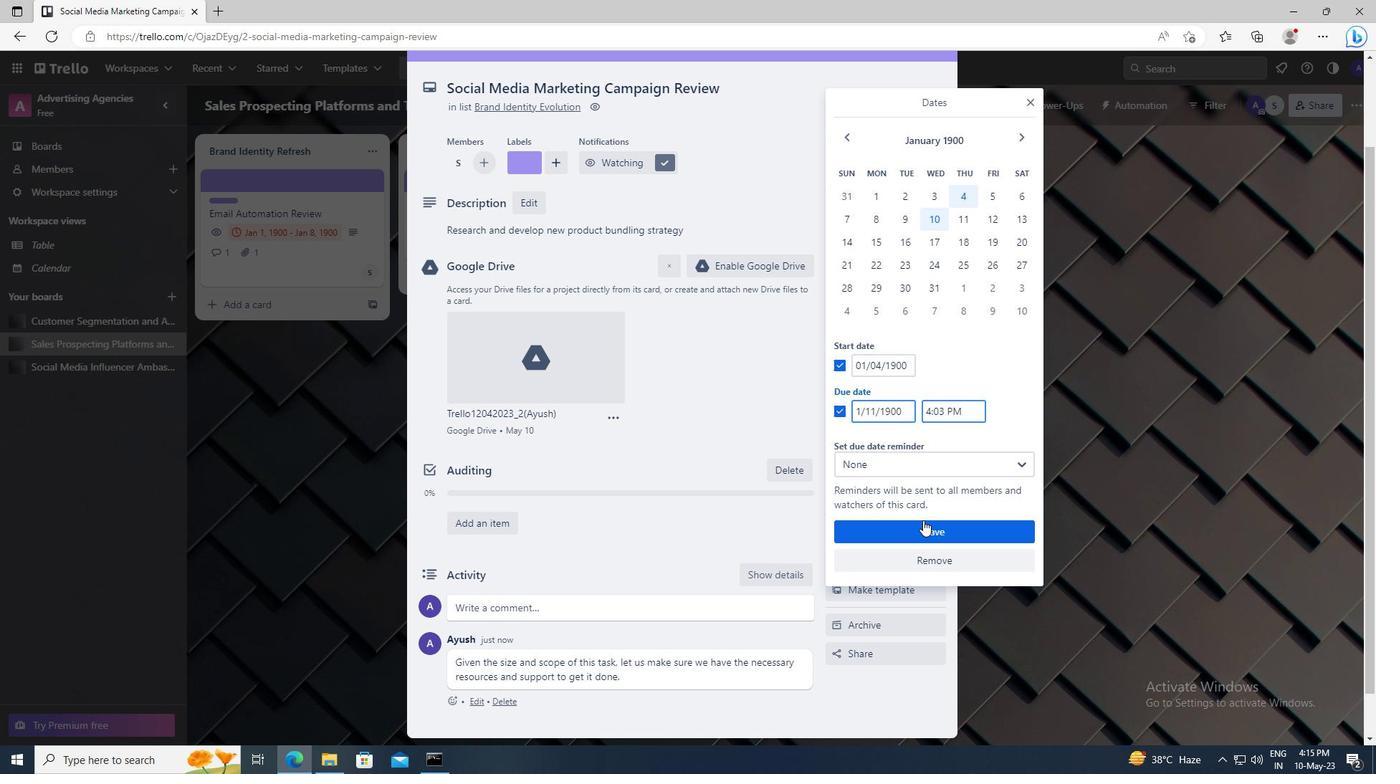 
Action: Mouse pressed left at (925, 534)
Screenshot: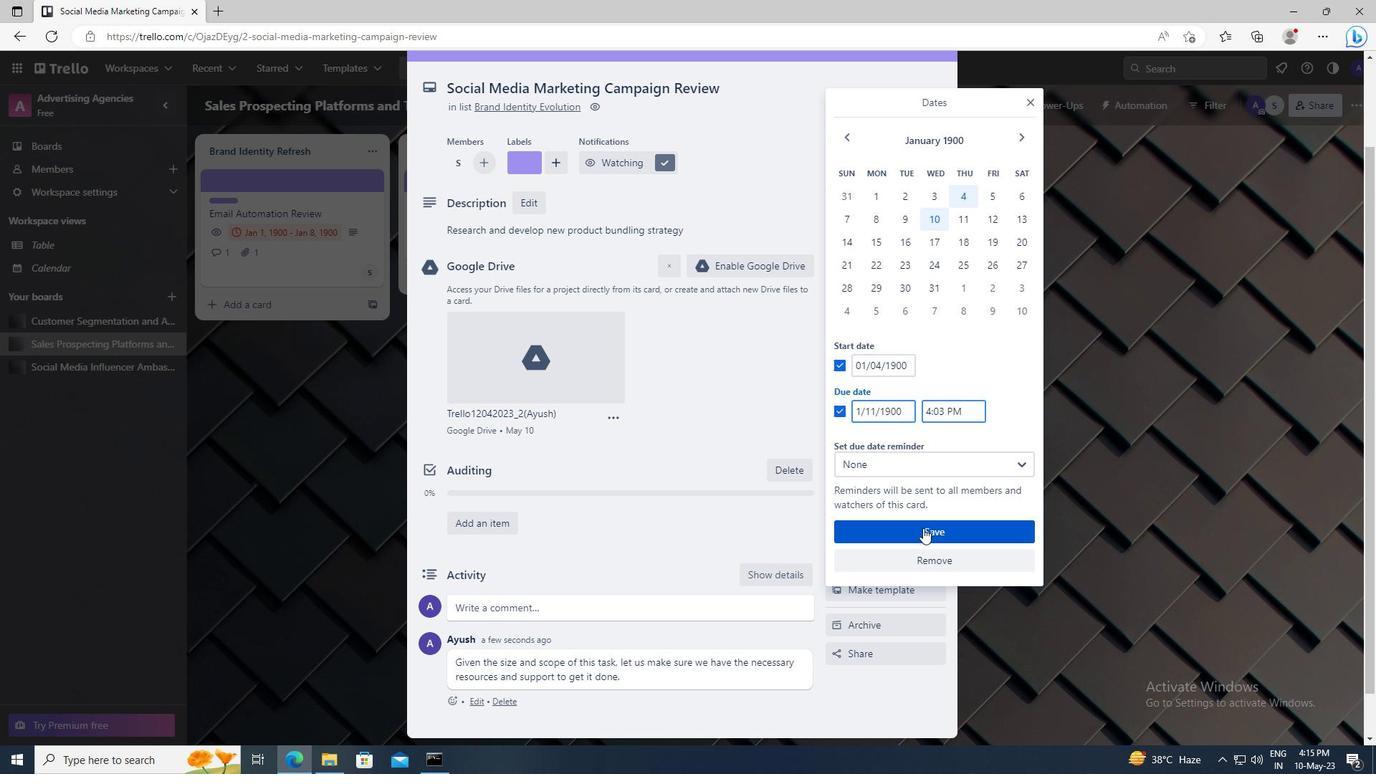 
